 Task: Research Airbnb options in Hola PrystanÃ¢, Ukraine from 21th December, 2023 to 25th December, 2023 for 2 adults. Place can be private room with 1  bedroom having 2 beds and 1 bathroom. Property type can be hotel.
Action: Mouse moved to (400, 77)
Screenshot: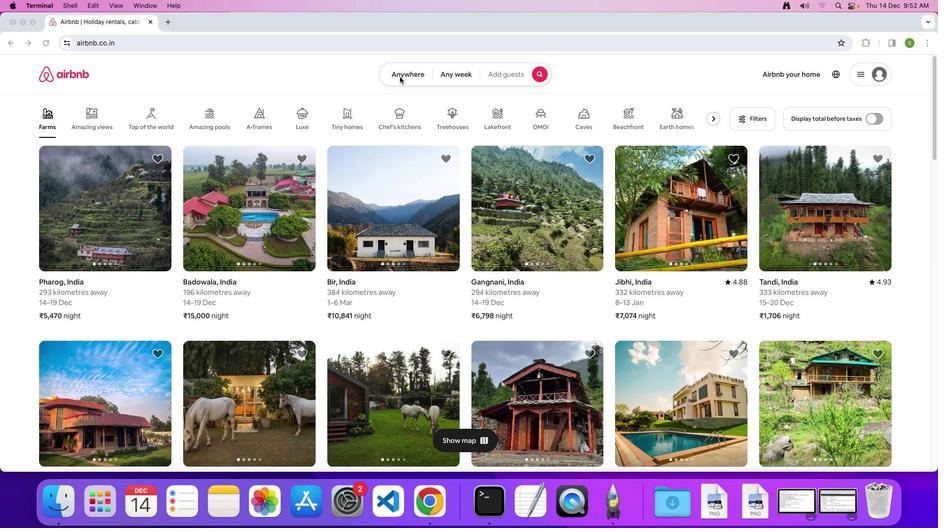 
Action: Mouse pressed left at (400, 77)
Screenshot: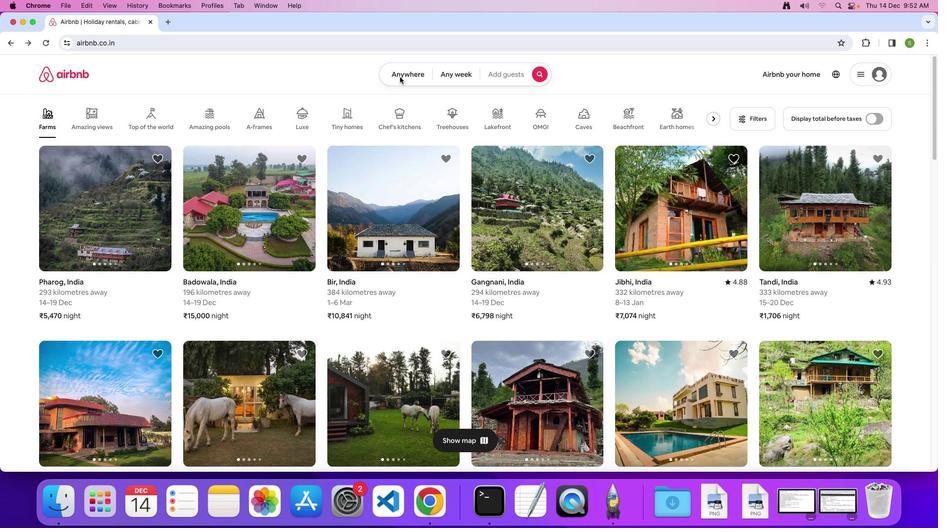 
Action: Mouse moved to (399, 77)
Screenshot: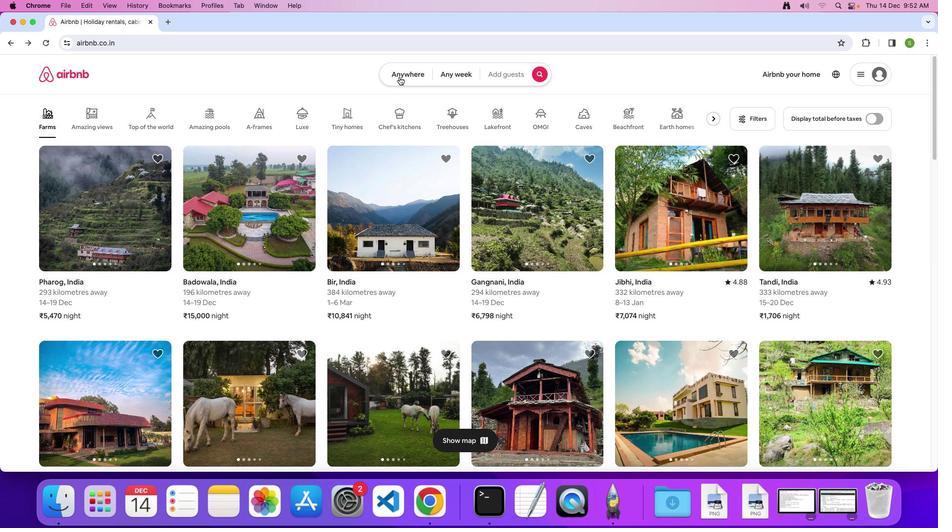 
Action: Mouse pressed left at (399, 77)
Screenshot: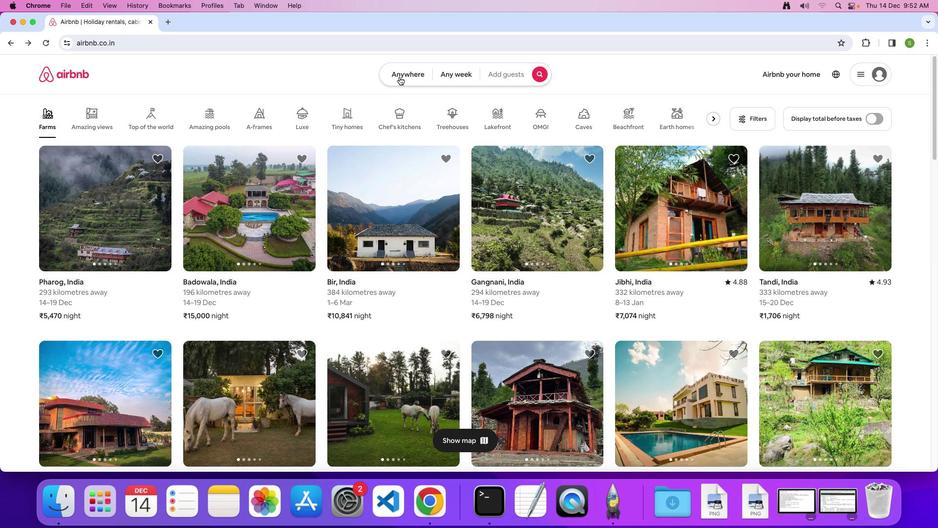 
Action: Mouse moved to (330, 106)
Screenshot: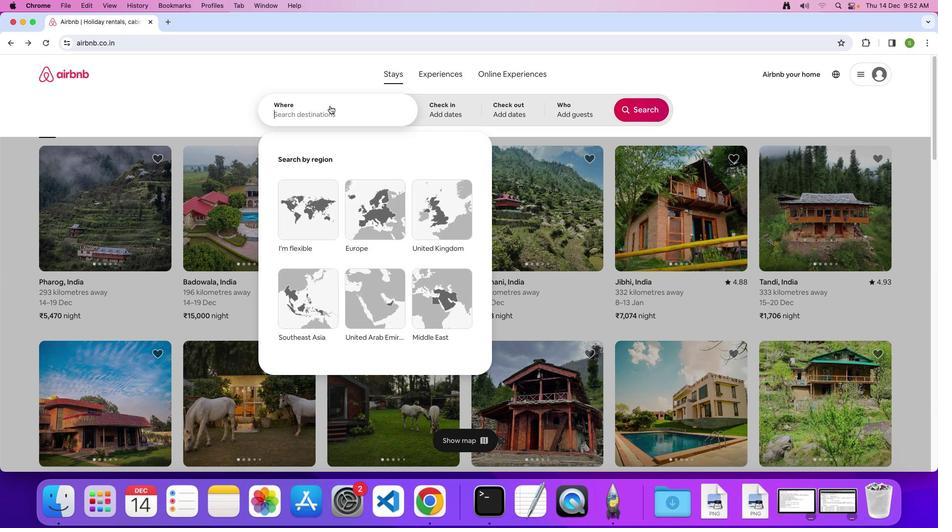 
Action: Mouse pressed left at (330, 106)
Screenshot: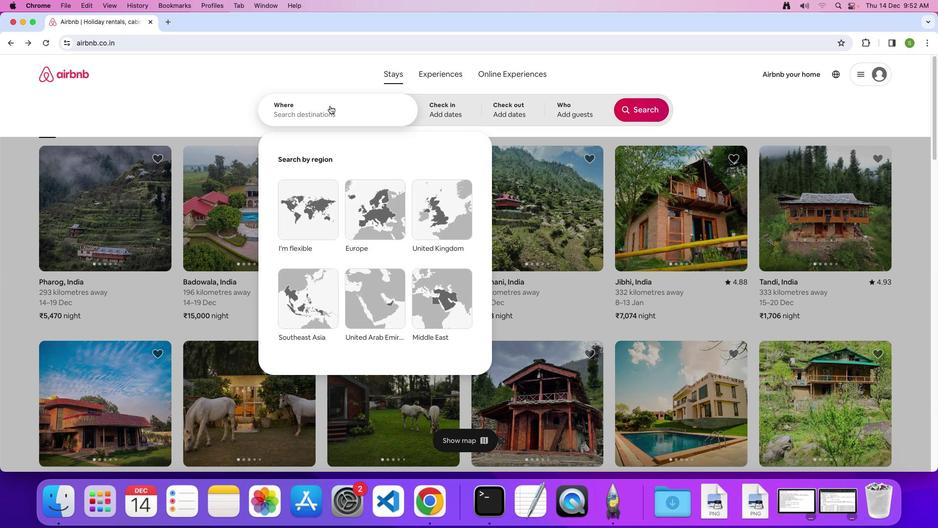 
Action: Key pressed 'H'Key.caps_lock'o''l''a'Key.spaceKey.shift'P''r''y''s''t''a''n''a'','Key.spaceKey.shift'U''k''r''a''i''n''e'Key.enter
Screenshot: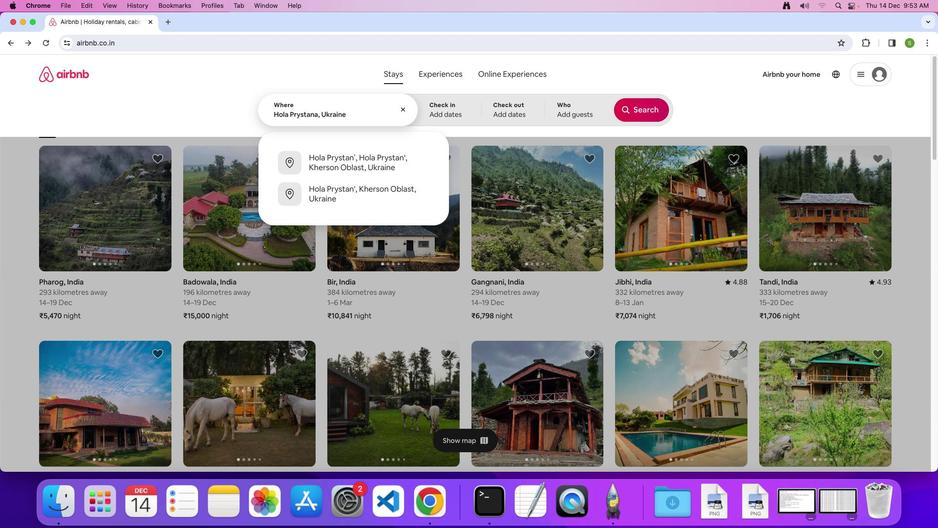 
Action: Mouse moved to (386, 303)
Screenshot: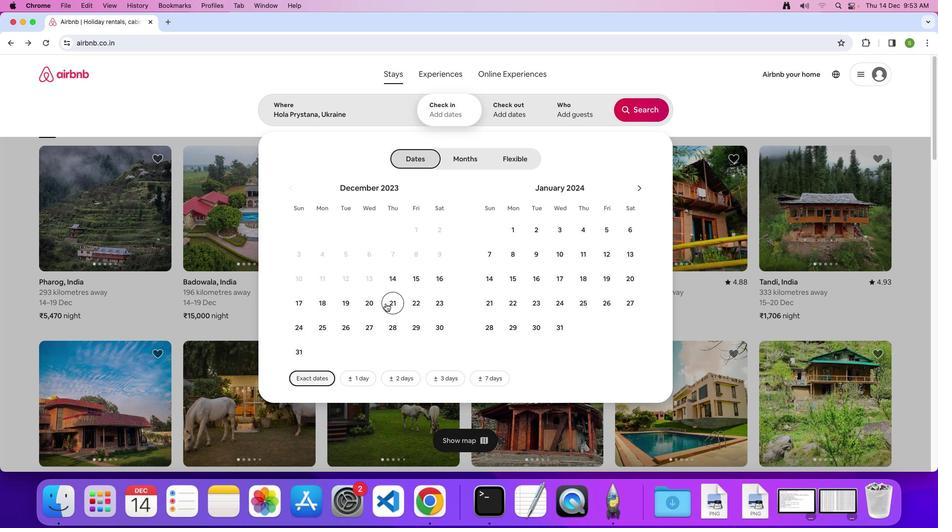 
Action: Mouse pressed left at (386, 303)
Screenshot: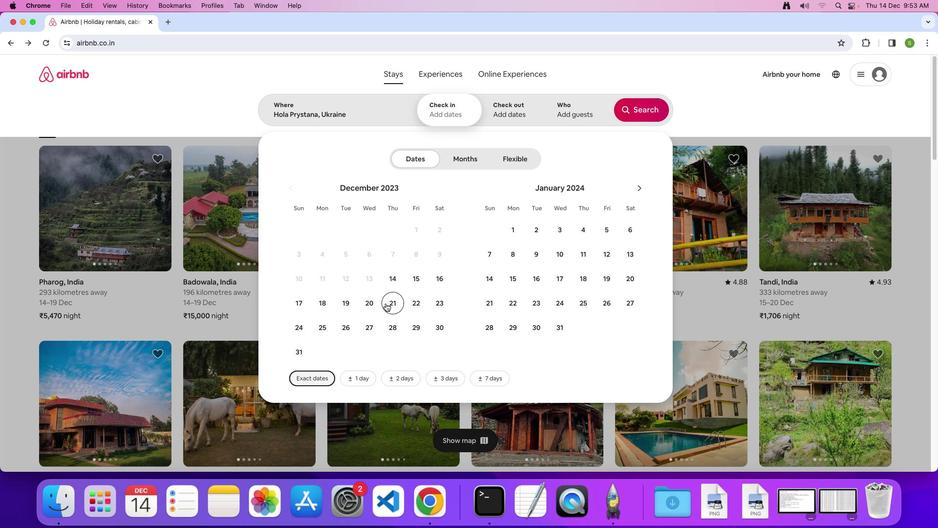 
Action: Mouse moved to (319, 321)
Screenshot: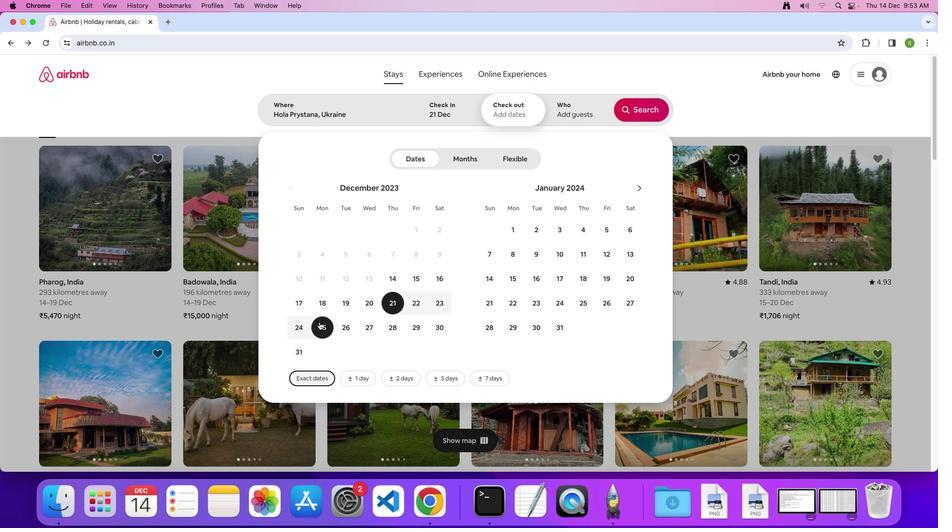 
Action: Mouse pressed left at (319, 321)
Screenshot: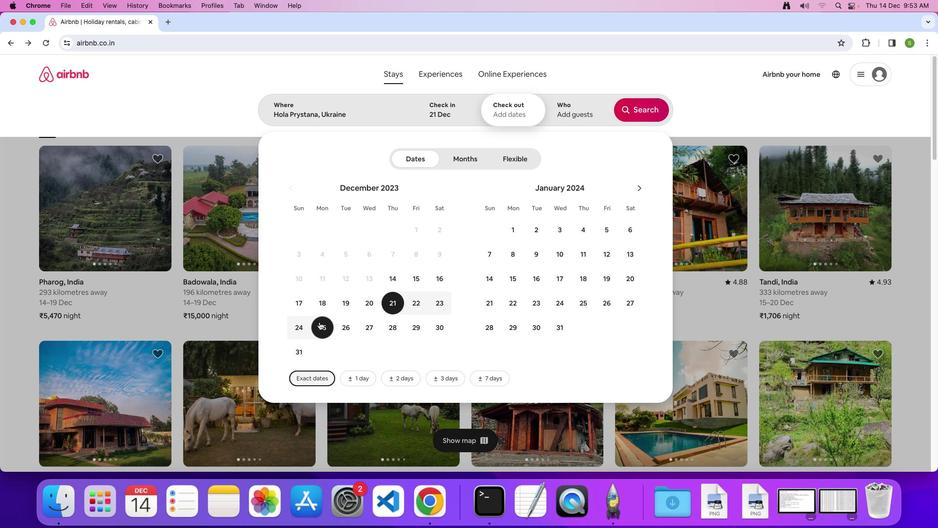 
Action: Mouse moved to (586, 103)
Screenshot: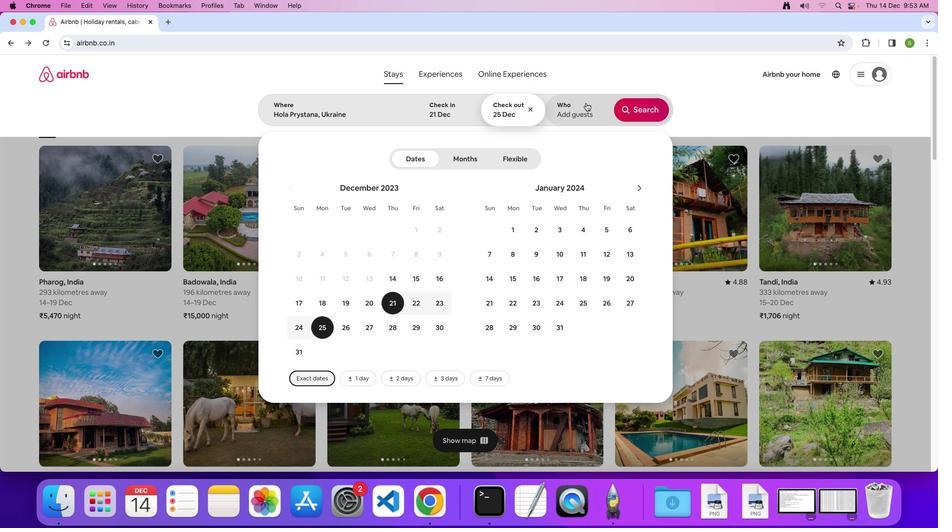 
Action: Mouse pressed left at (586, 103)
Screenshot: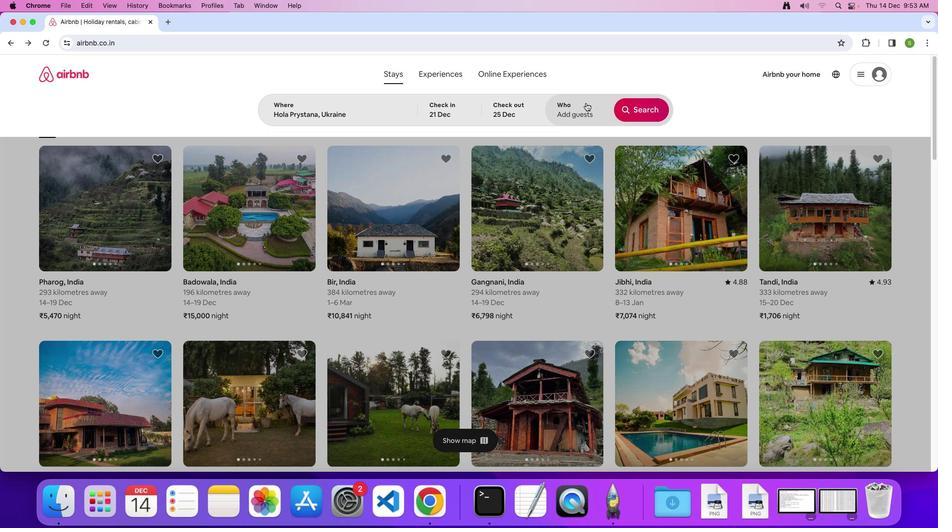 
Action: Mouse moved to (638, 158)
Screenshot: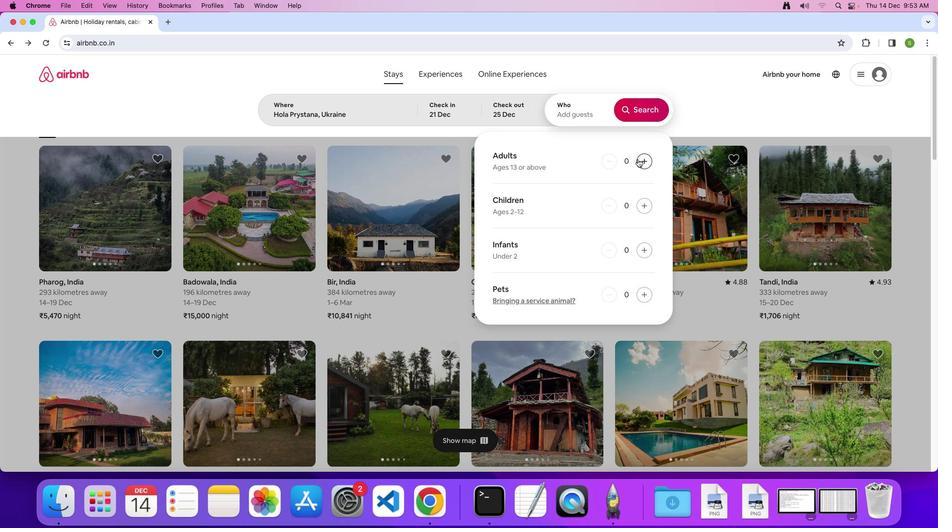 
Action: Mouse pressed left at (638, 158)
Screenshot: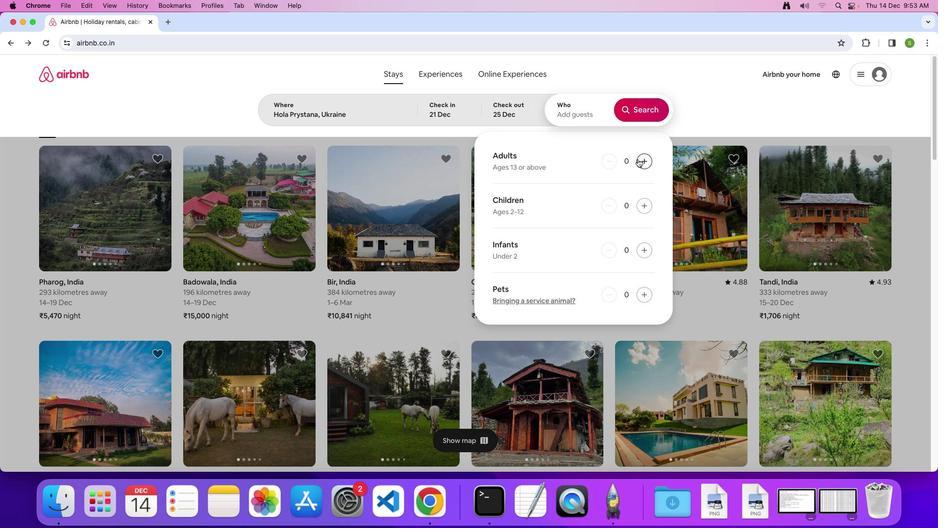 
Action: Mouse pressed left at (638, 158)
Screenshot: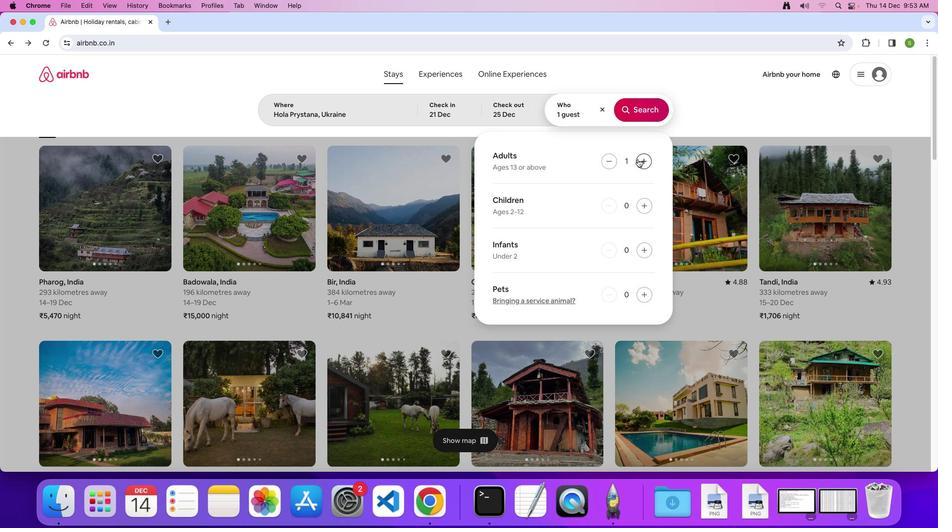 
Action: Mouse moved to (642, 115)
Screenshot: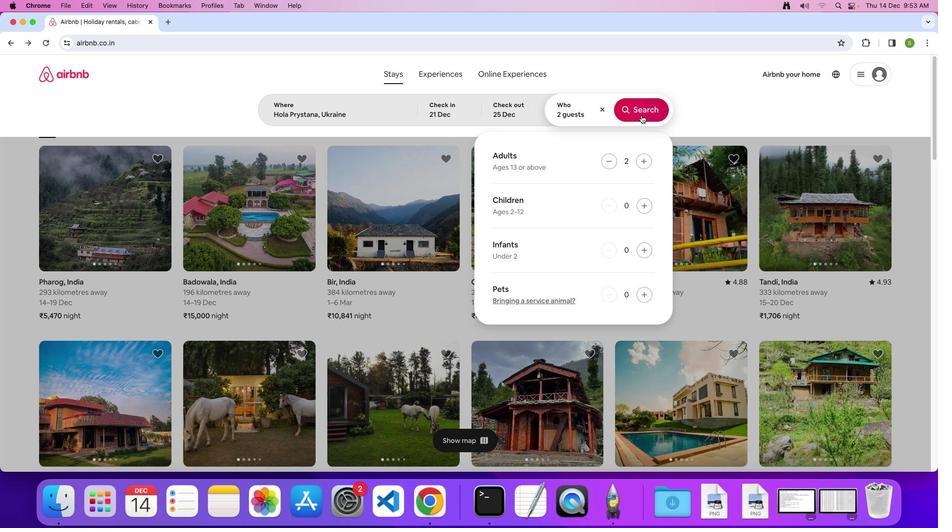 
Action: Mouse pressed left at (642, 115)
Screenshot: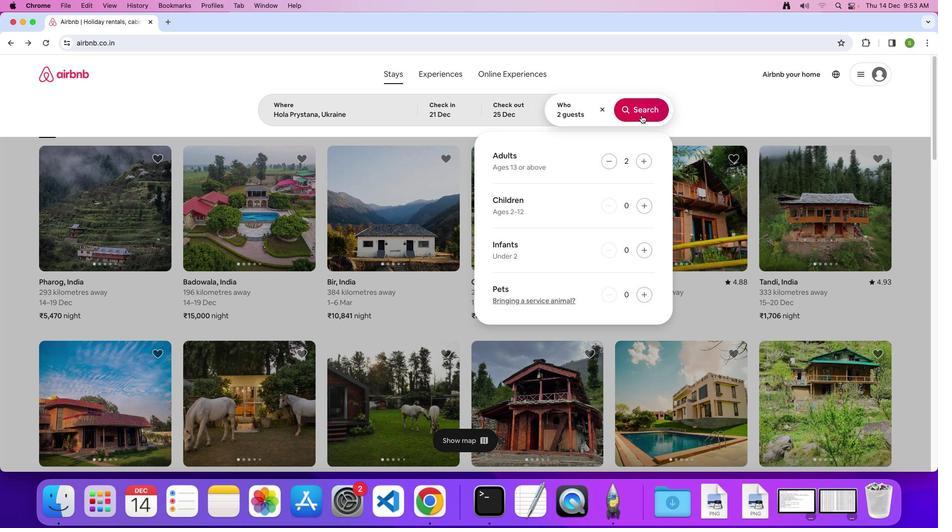 
Action: Mouse moved to (776, 111)
Screenshot: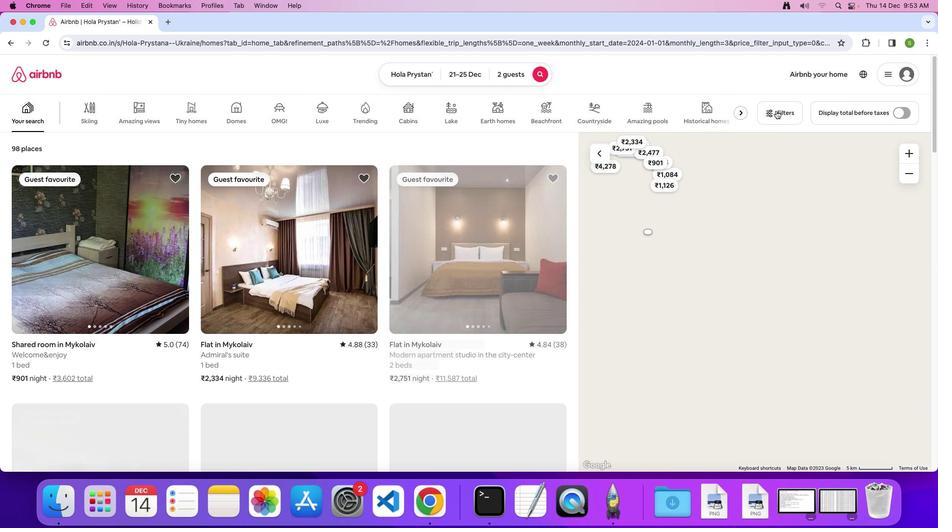 
Action: Mouse pressed left at (776, 111)
Screenshot: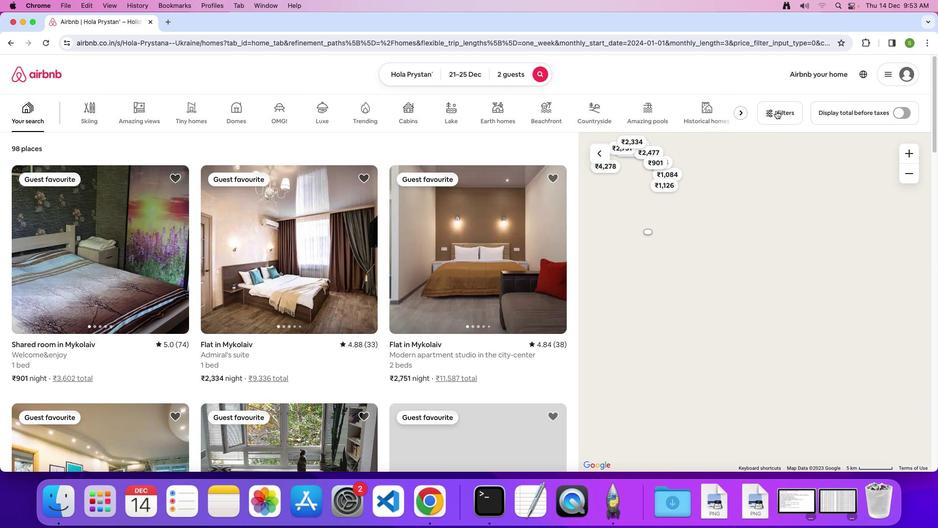 
Action: Mouse moved to (450, 338)
Screenshot: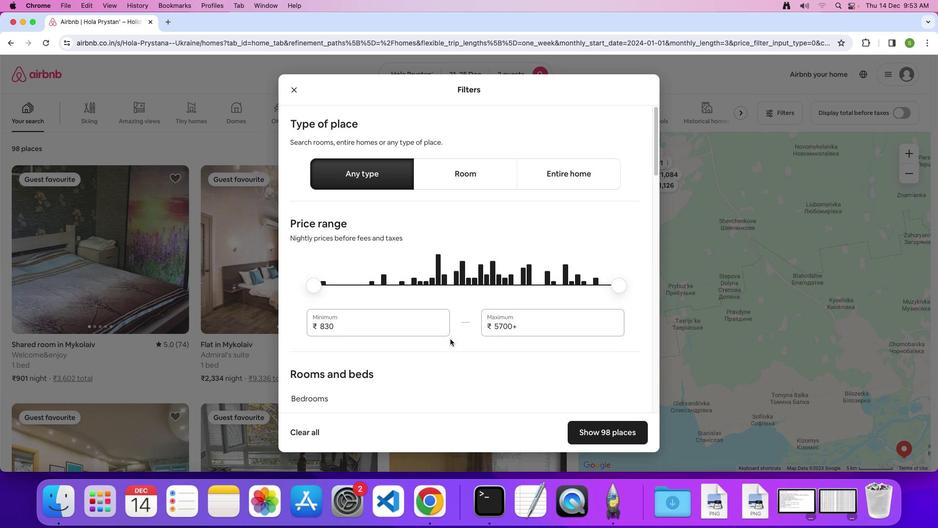 
Action: Mouse scrolled (450, 338) with delta (0, 0)
Screenshot: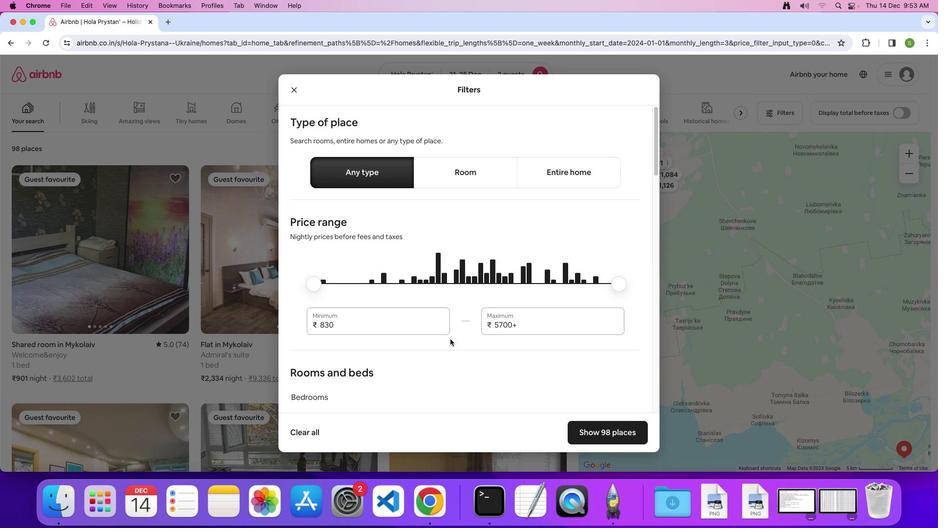
Action: Mouse scrolled (450, 338) with delta (0, 0)
Screenshot: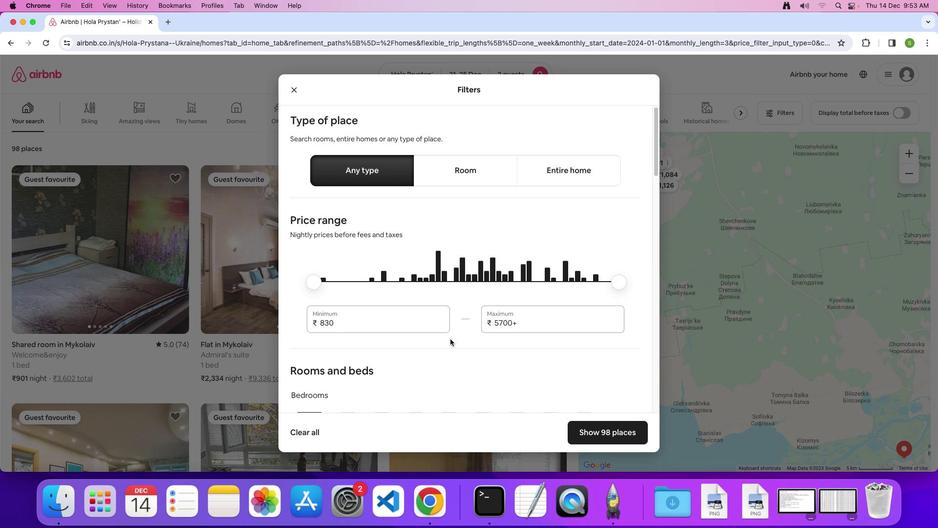 
Action: Mouse scrolled (450, 338) with delta (0, 0)
Screenshot: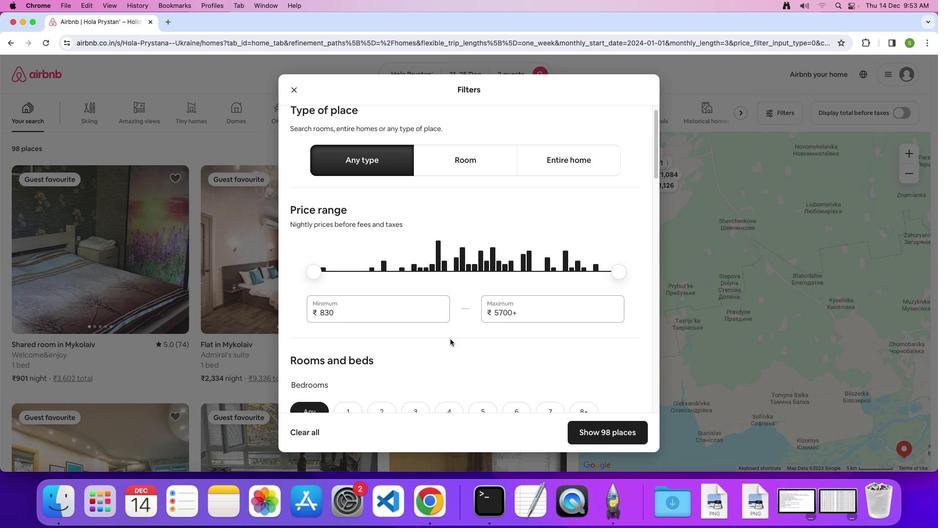 
Action: Mouse scrolled (450, 338) with delta (0, 0)
Screenshot: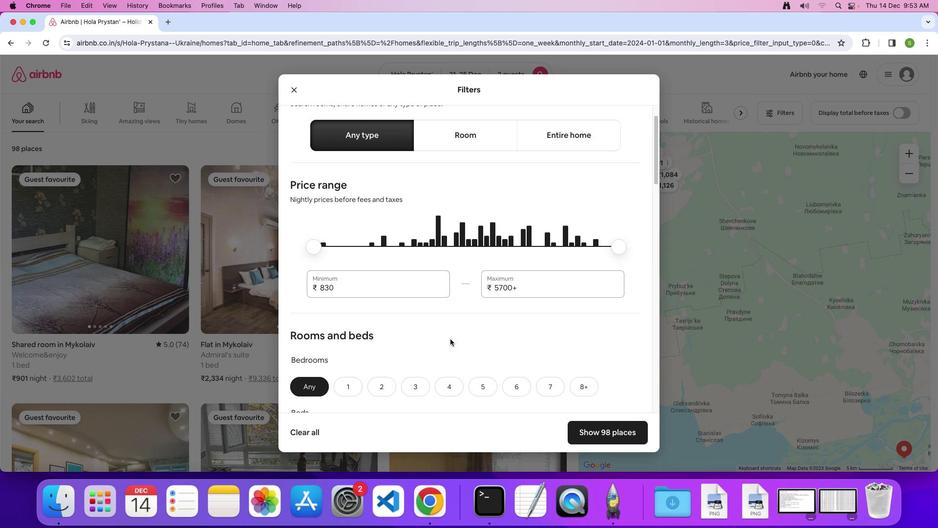 
Action: Mouse scrolled (450, 338) with delta (0, 0)
Screenshot: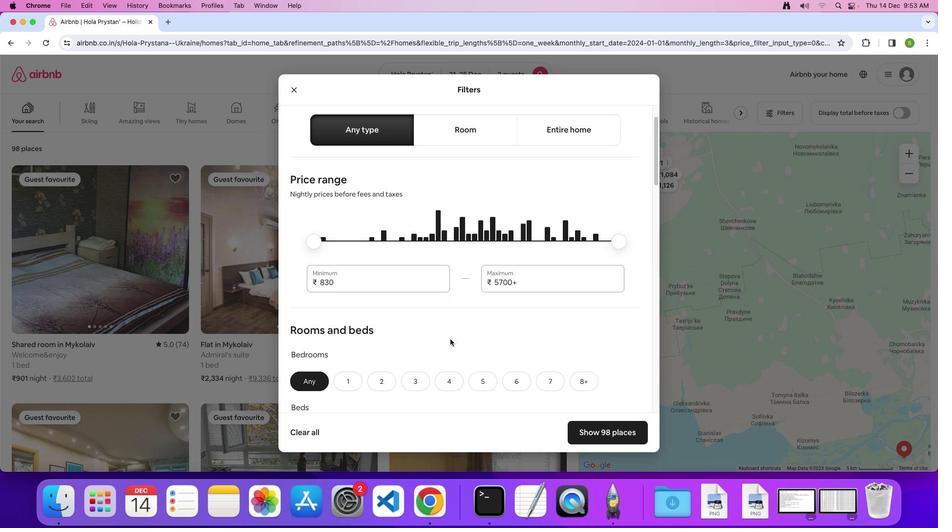 
Action: Mouse scrolled (450, 338) with delta (0, 0)
Screenshot: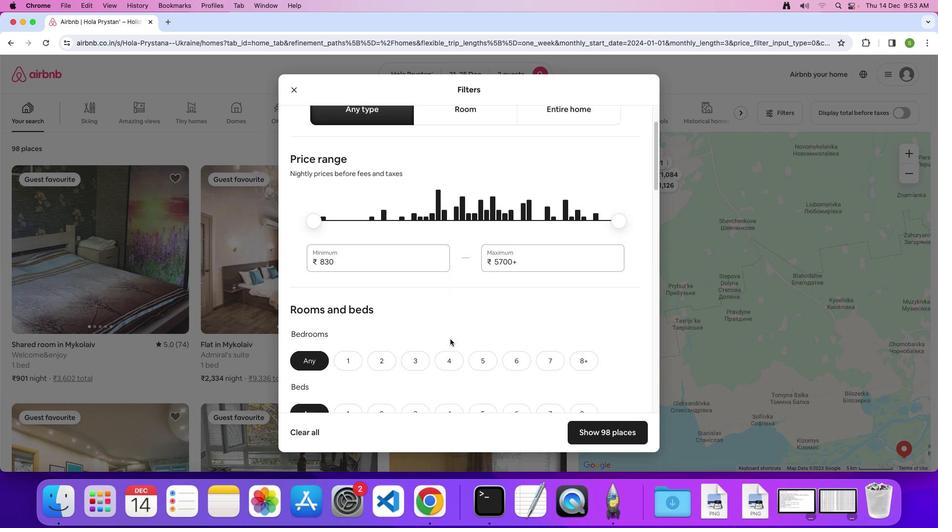 
Action: Mouse scrolled (450, 338) with delta (0, 0)
Screenshot: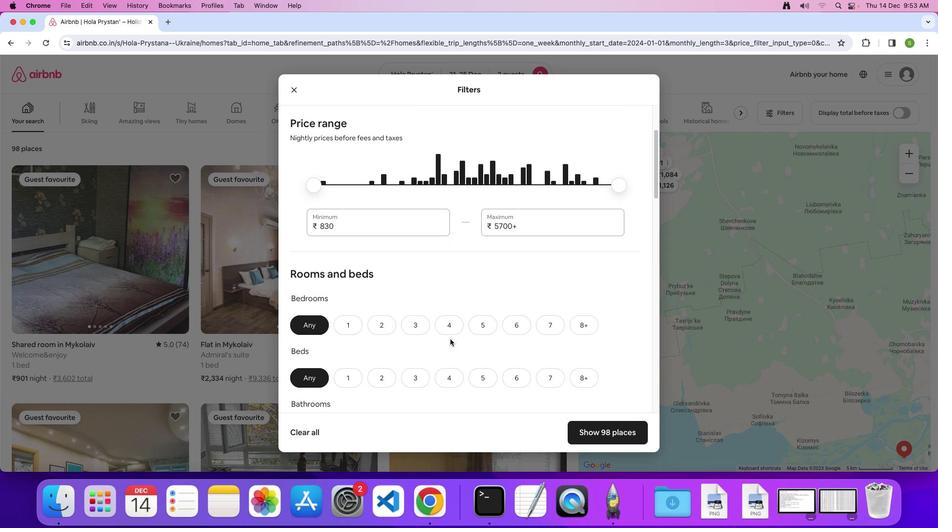 
Action: Mouse scrolled (450, 338) with delta (0, 0)
Screenshot: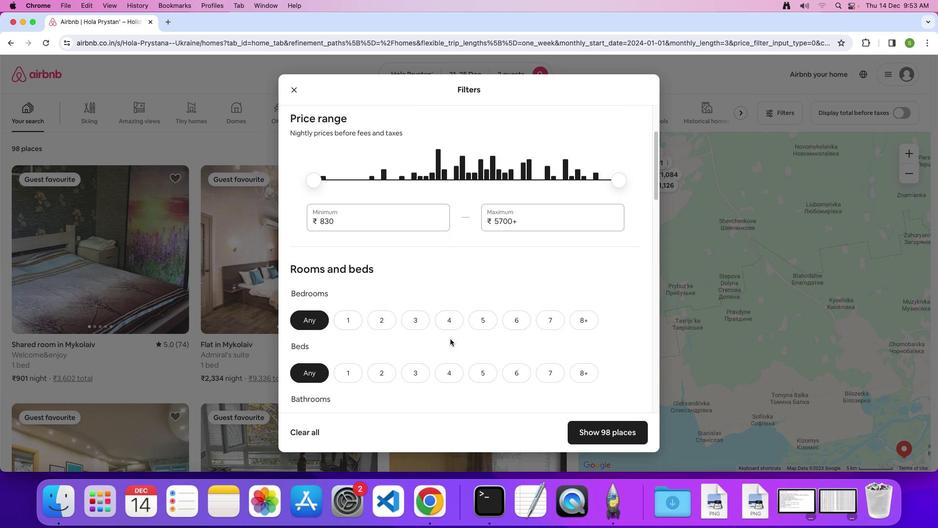 
Action: Mouse scrolled (450, 338) with delta (0, 0)
Screenshot: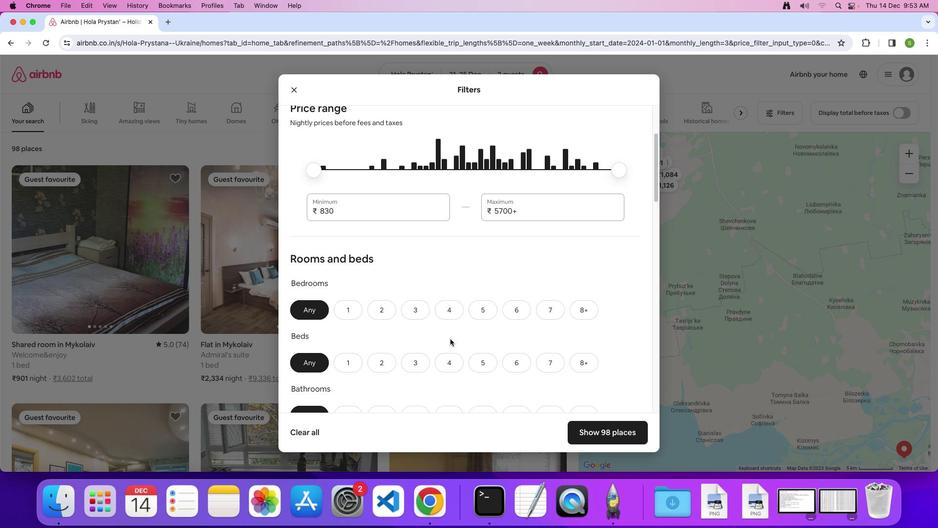 
Action: Mouse scrolled (450, 338) with delta (0, 0)
Screenshot: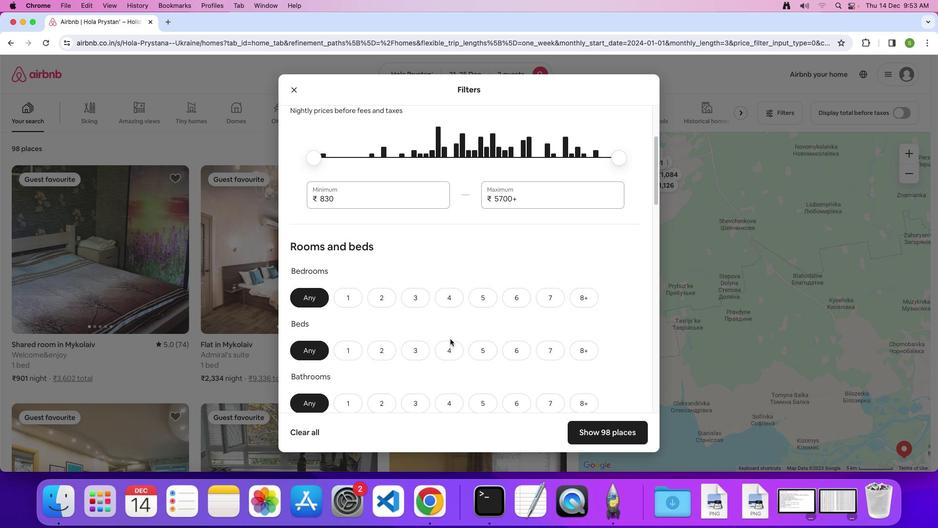 
Action: Mouse scrolled (450, 338) with delta (0, 0)
Screenshot: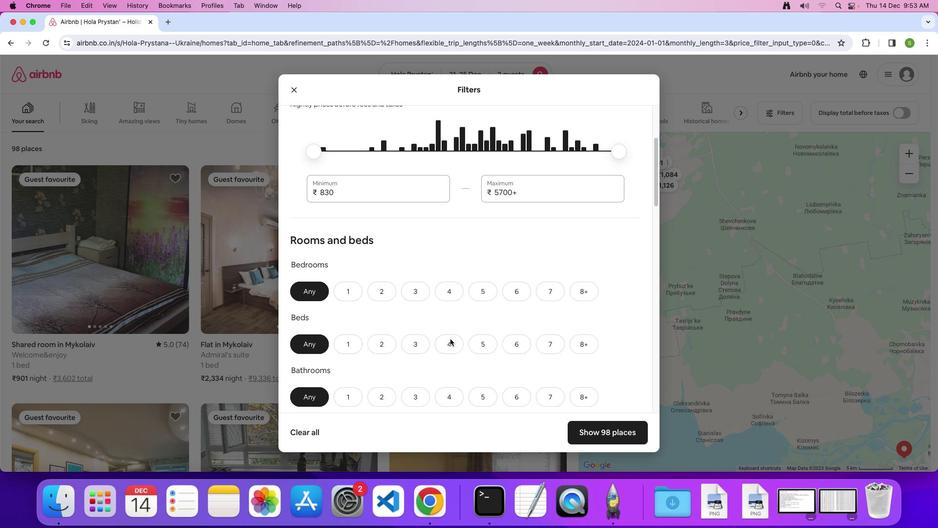 
Action: Mouse scrolled (450, 338) with delta (0, 0)
Screenshot: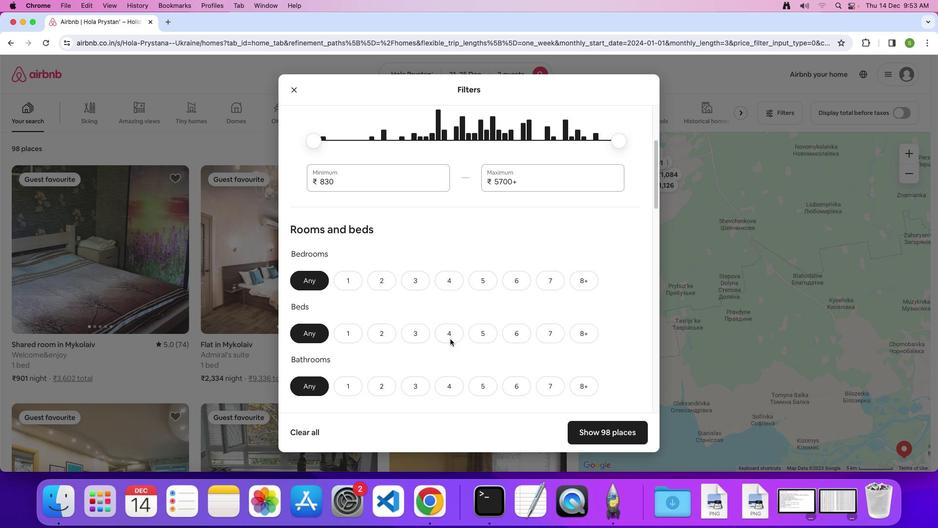 
Action: Mouse scrolled (450, 338) with delta (0, 0)
Screenshot: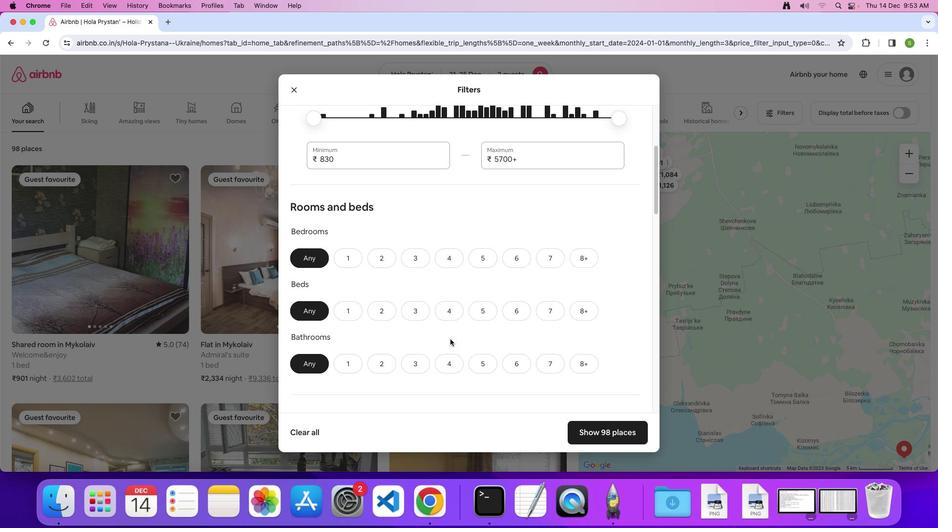 
Action: Mouse scrolled (450, 338) with delta (0, 0)
Screenshot: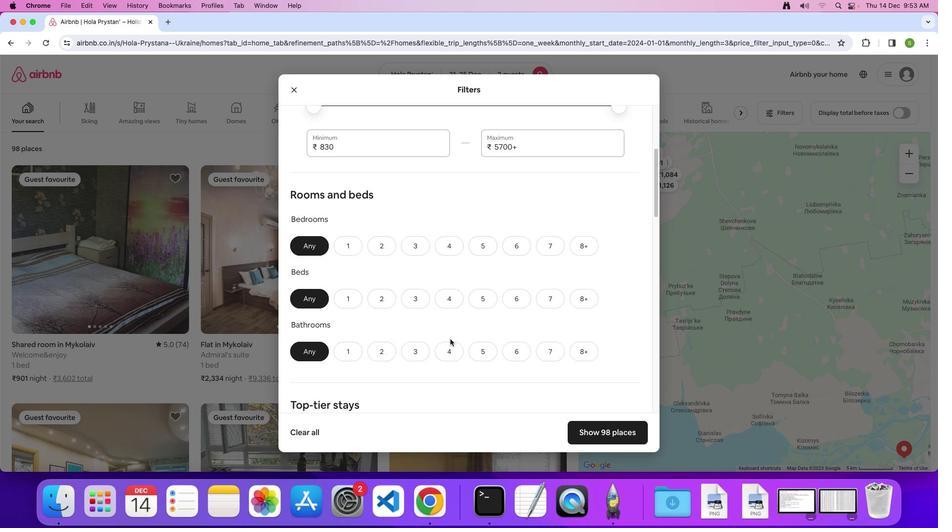 
Action: Mouse scrolled (450, 338) with delta (0, 0)
Screenshot: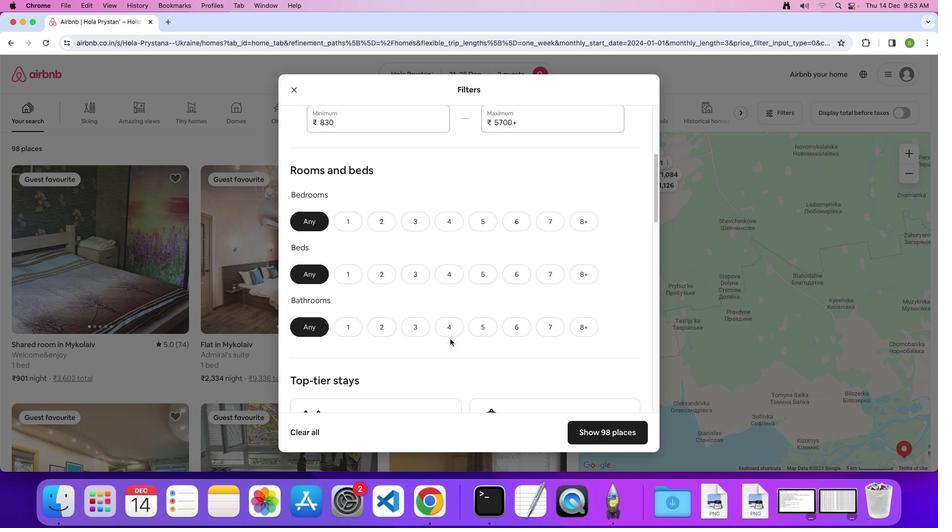 
Action: Mouse moved to (353, 185)
Screenshot: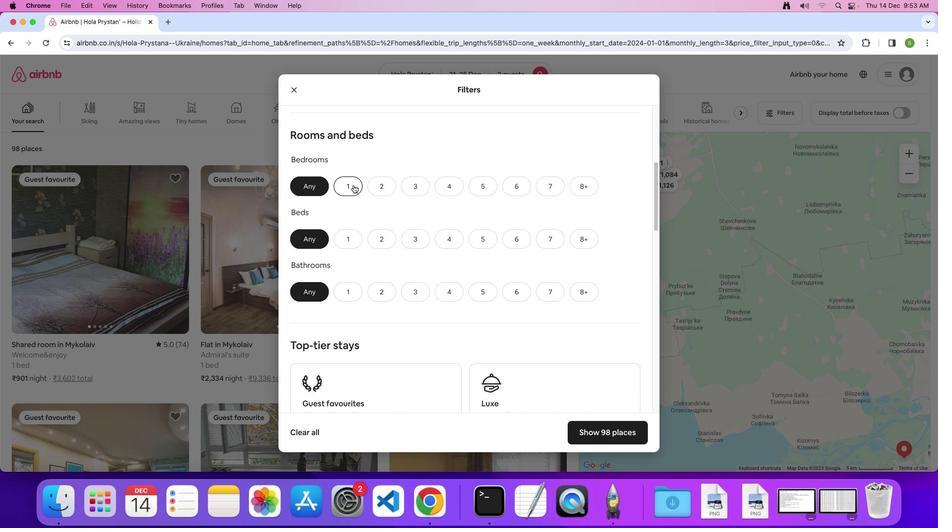 
Action: Mouse pressed left at (353, 185)
Screenshot: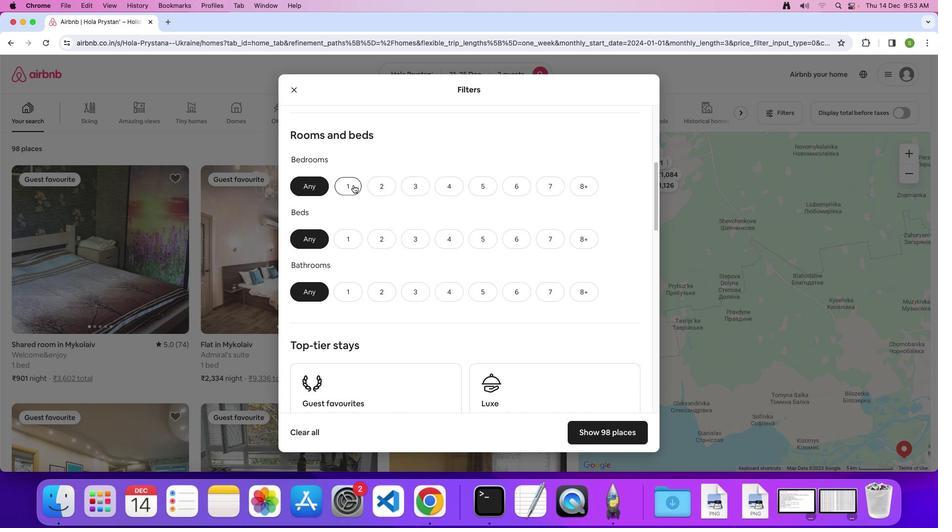 
Action: Mouse moved to (379, 236)
Screenshot: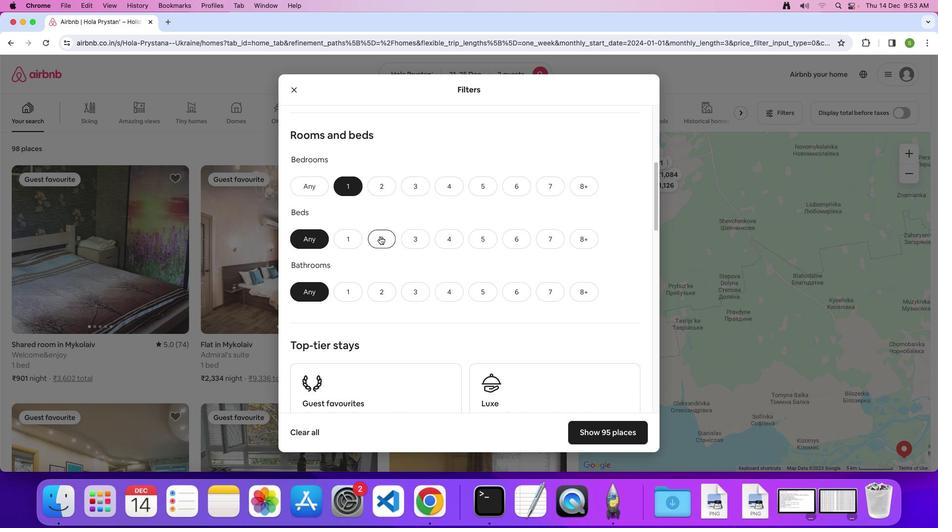 
Action: Mouse pressed left at (379, 236)
Screenshot: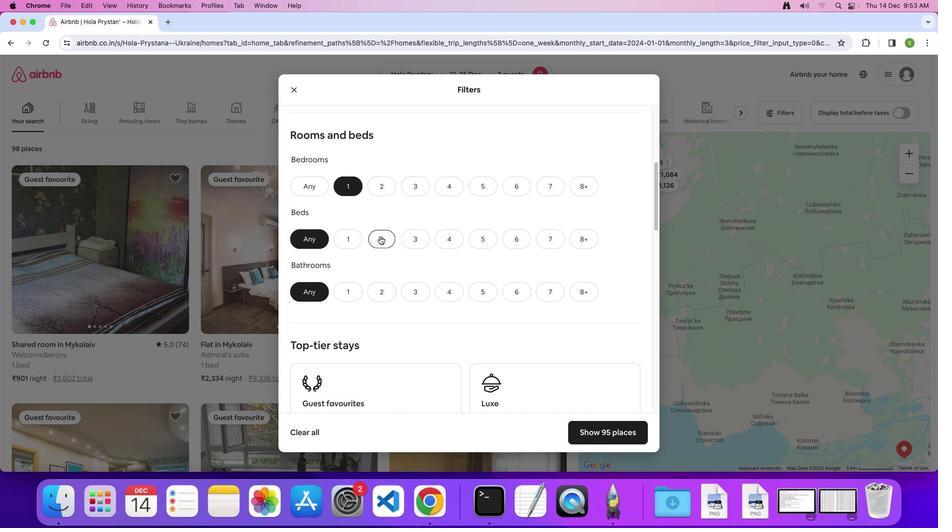 
Action: Mouse moved to (349, 294)
Screenshot: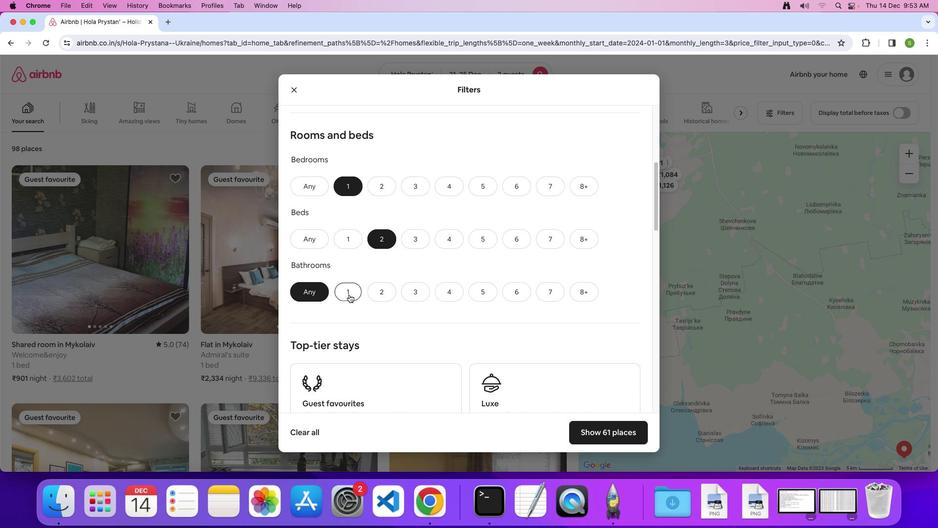 
Action: Mouse pressed left at (349, 294)
Screenshot: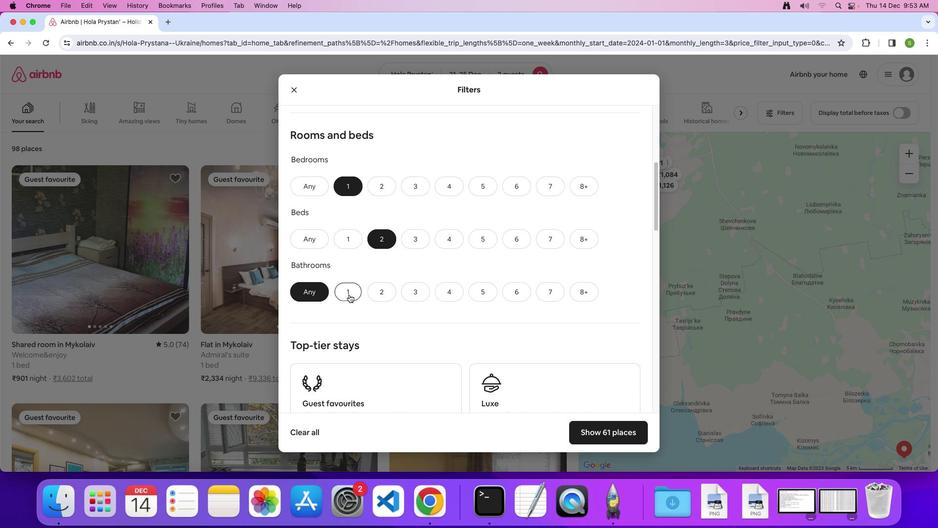 
Action: Mouse moved to (482, 291)
Screenshot: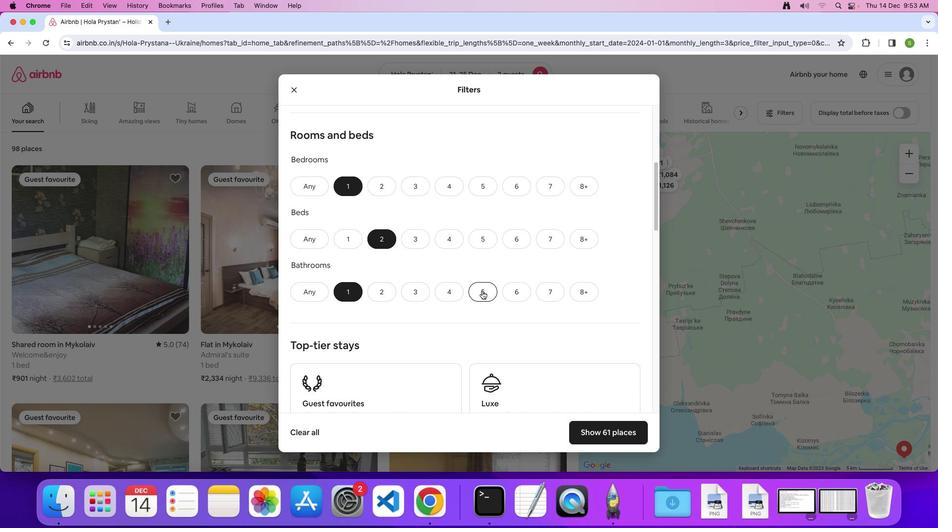 
Action: Mouse scrolled (482, 291) with delta (0, 0)
Screenshot: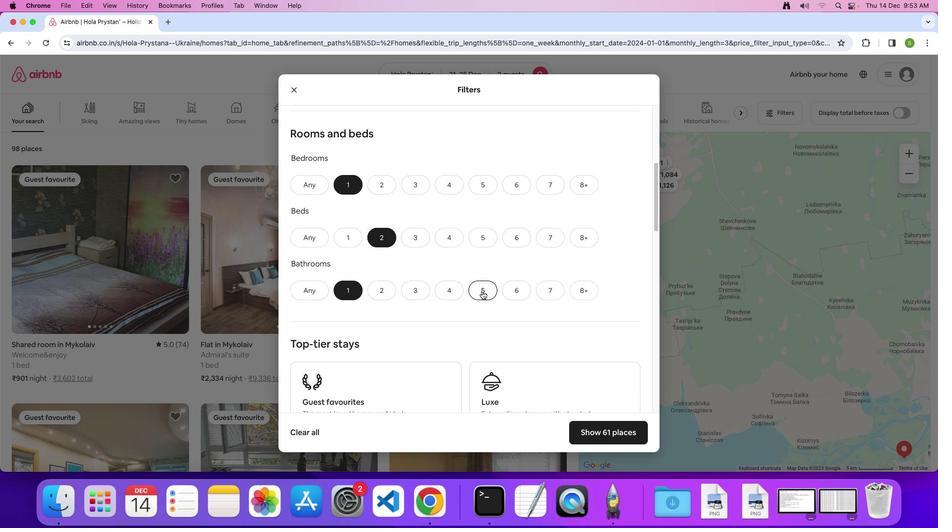 
Action: Mouse scrolled (482, 291) with delta (0, 0)
Screenshot: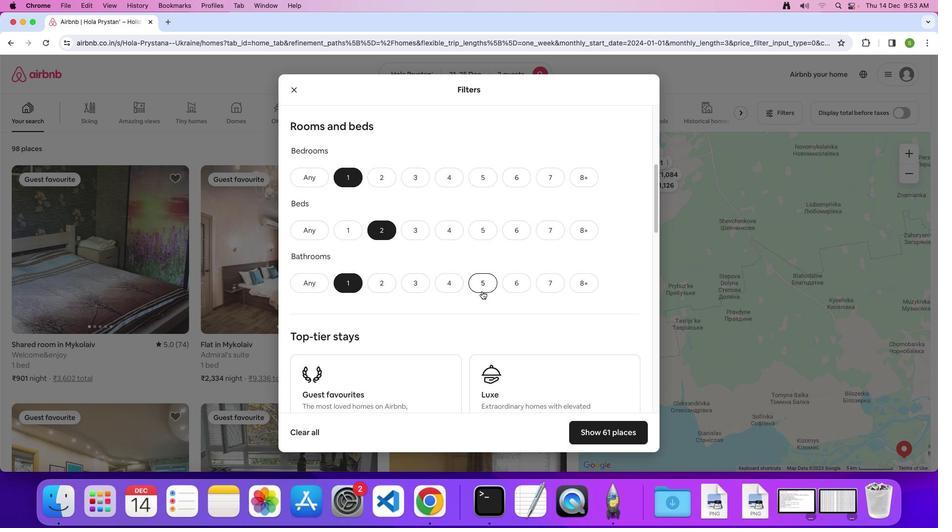 
Action: Mouse scrolled (482, 291) with delta (0, 0)
Screenshot: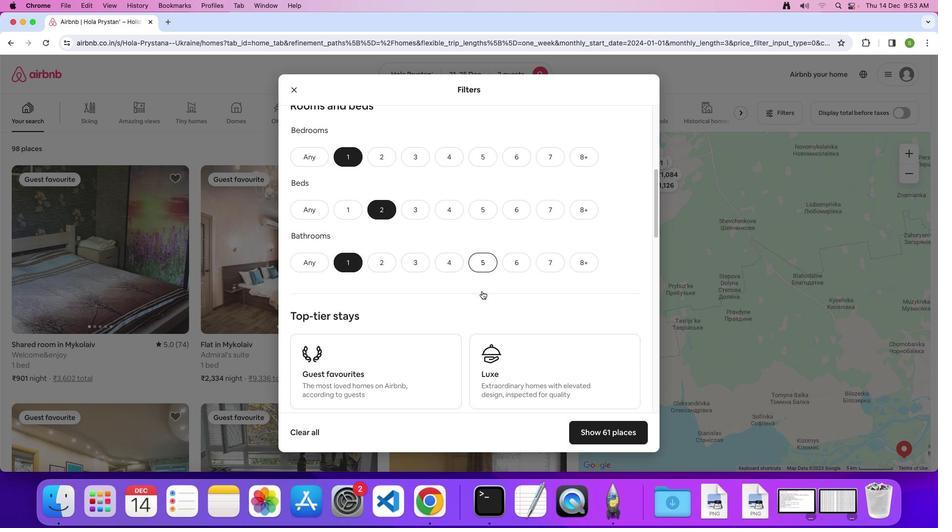 
Action: Mouse scrolled (482, 291) with delta (0, 0)
Screenshot: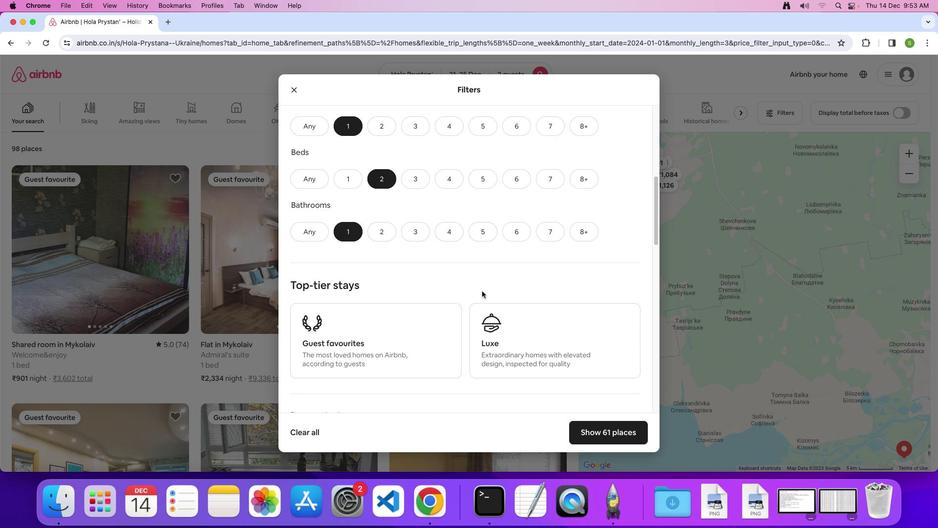 
Action: Mouse scrolled (482, 291) with delta (0, 0)
Screenshot: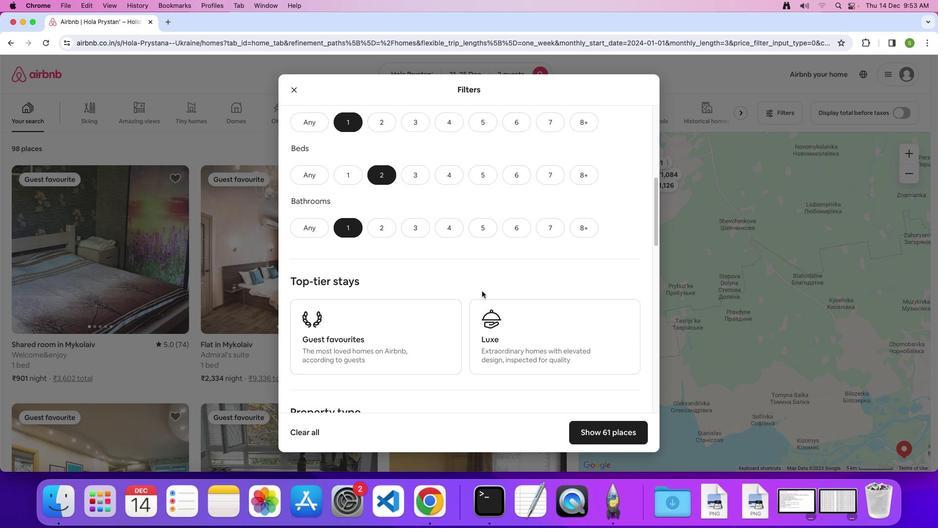 
Action: Mouse scrolled (482, 291) with delta (0, 0)
Screenshot: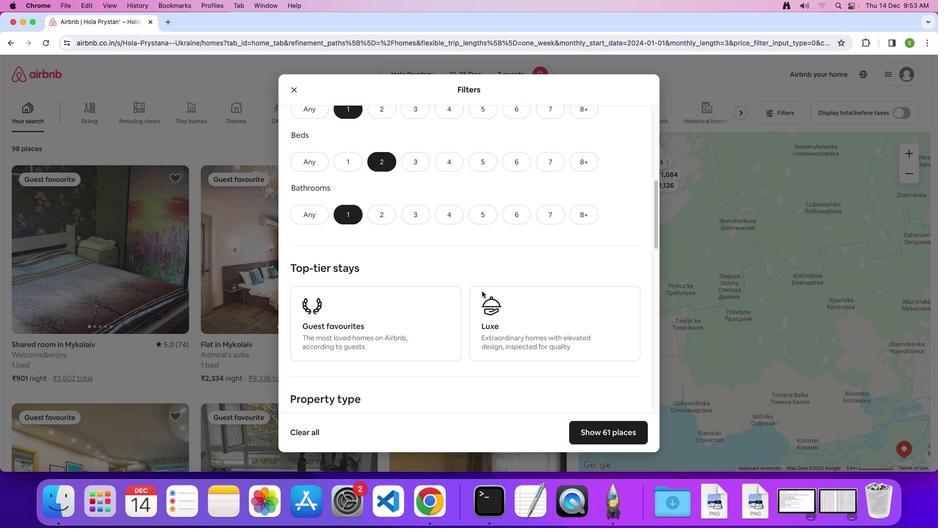 
Action: Mouse scrolled (482, 291) with delta (0, 0)
Screenshot: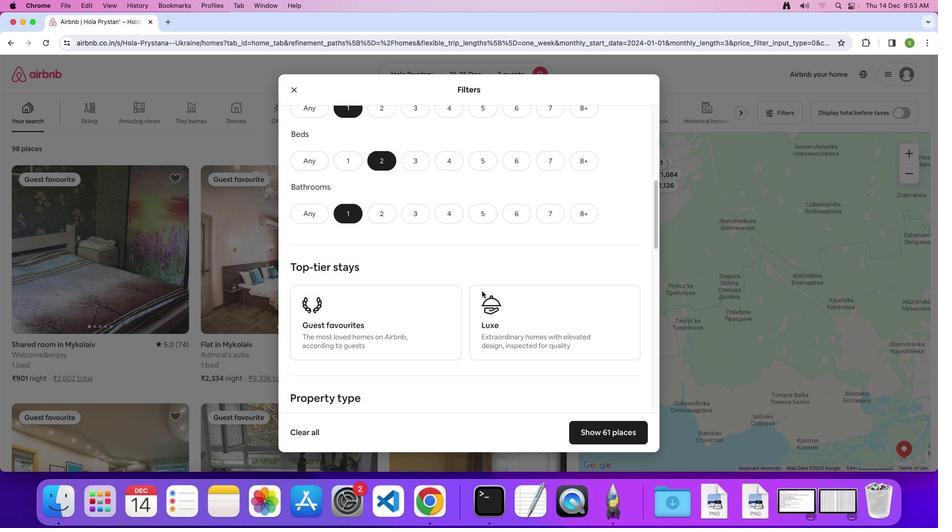 
Action: Mouse scrolled (482, 291) with delta (0, 0)
Screenshot: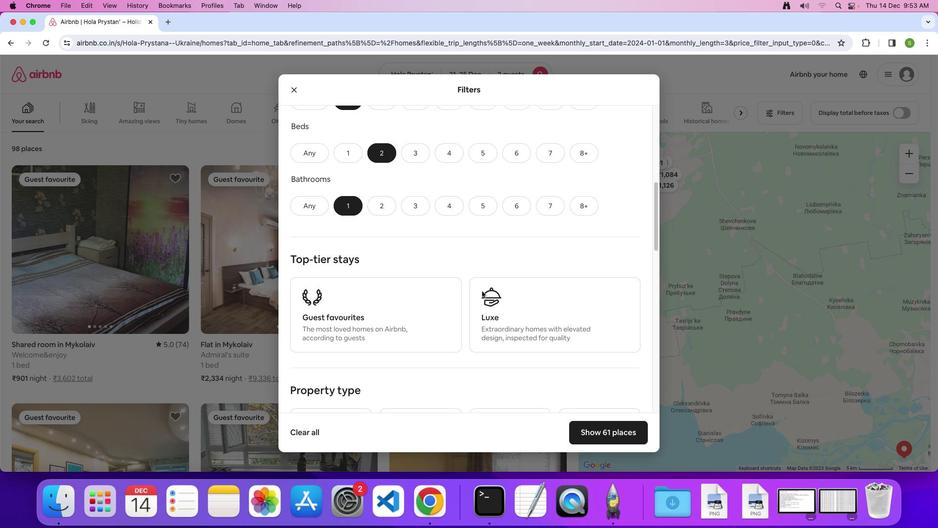 
Action: Mouse scrolled (482, 291) with delta (0, 0)
Screenshot: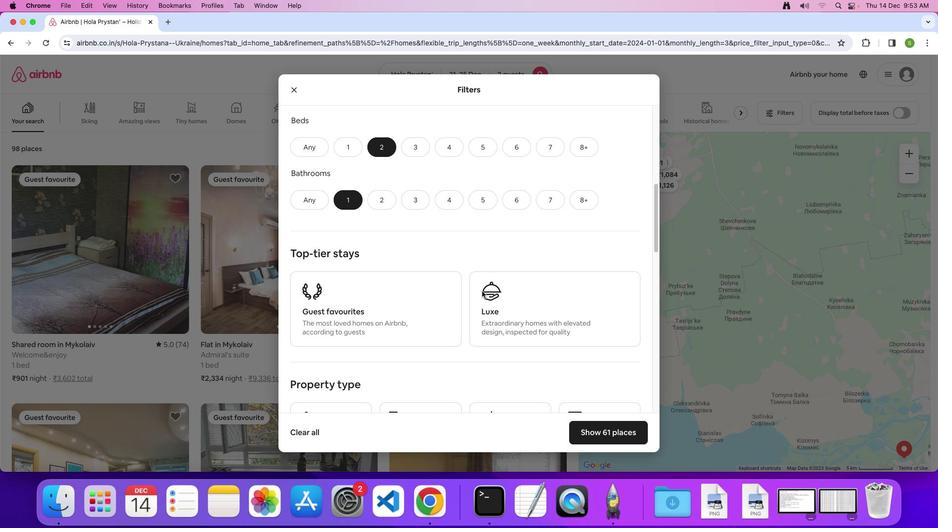 
Action: Mouse scrolled (482, 291) with delta (0, 0)
Screenshot: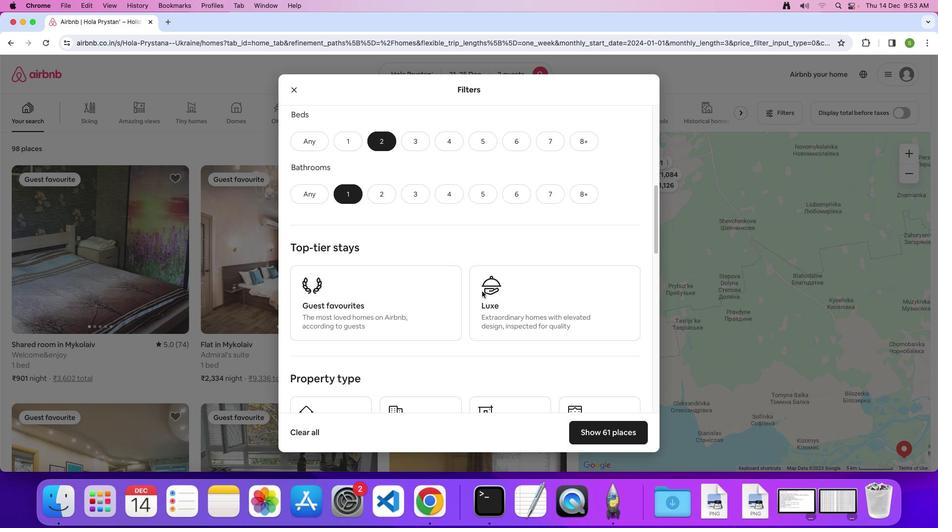 
Action: Mouse scrolled (482, 291) with delta (0, 0)
Screenshot: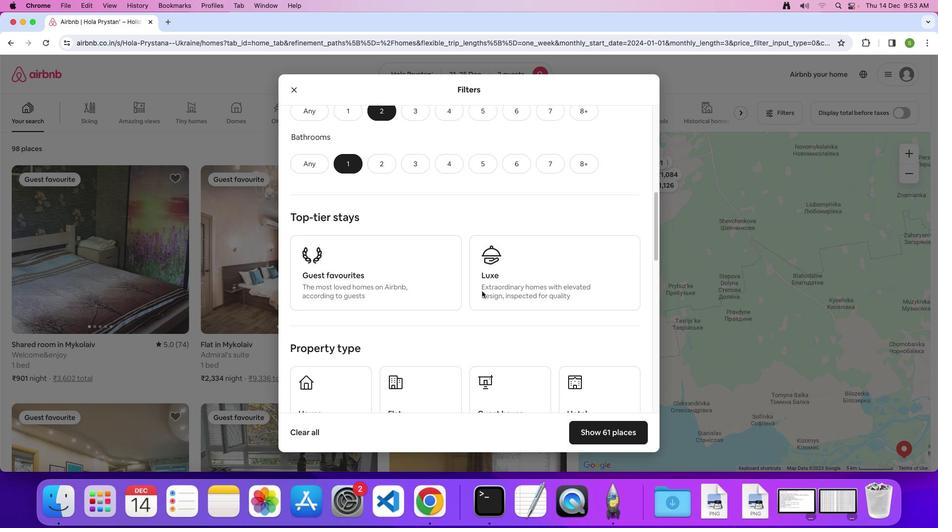 
Action: Mouse scrolled (482, 291) with delta (0, 0)
Screenshot: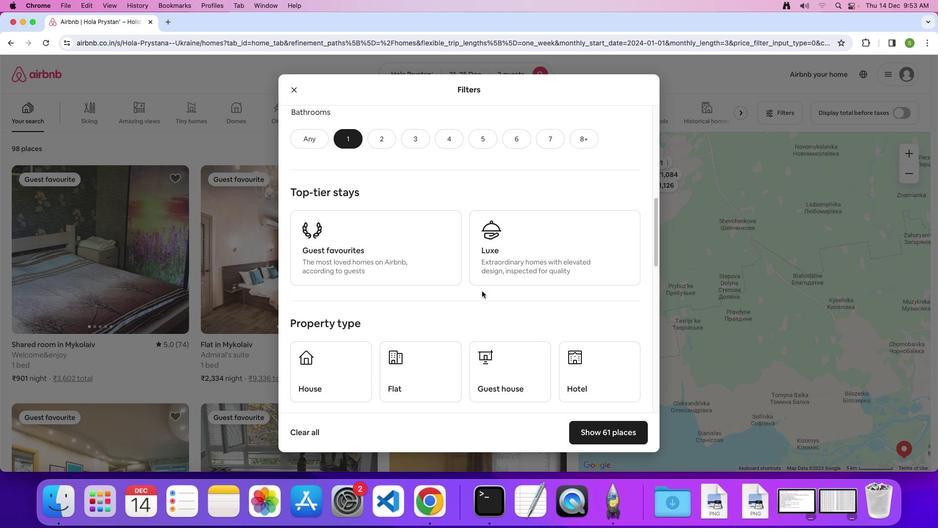 
Action: Mouse scrolled (482, 291) with delta (0, 0)
Screenshot: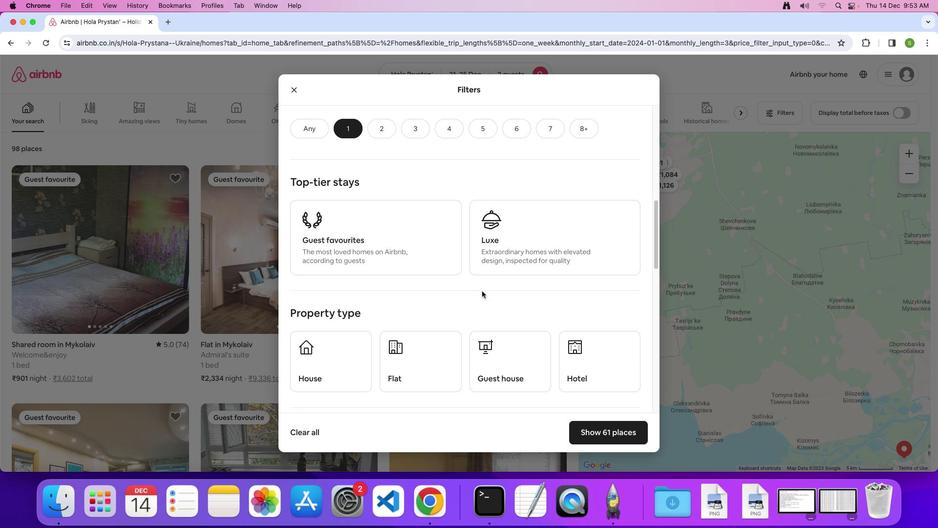 
Action: Mouse scrolled (482, 291) with delta (0, -1)
Screenshot: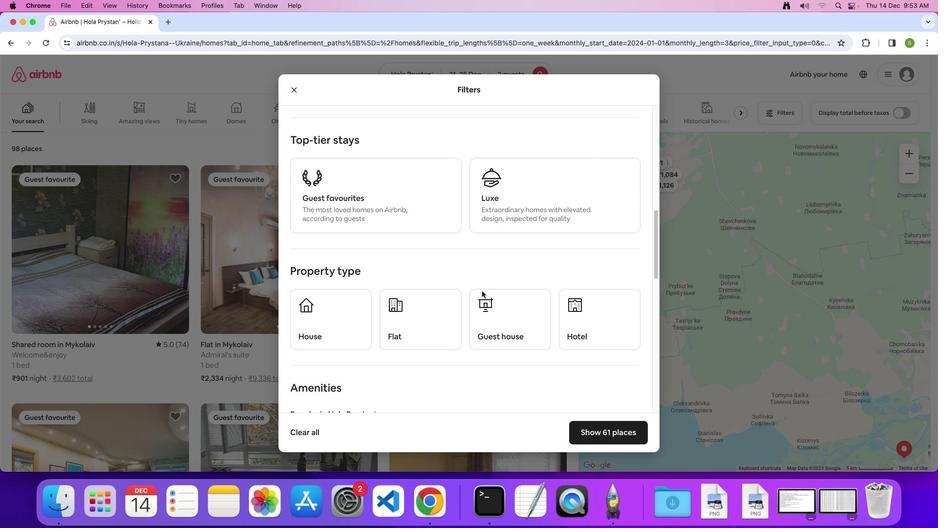 
Action: Mouse scrolled (482, 291) with delta (0, 0)
Screenshot: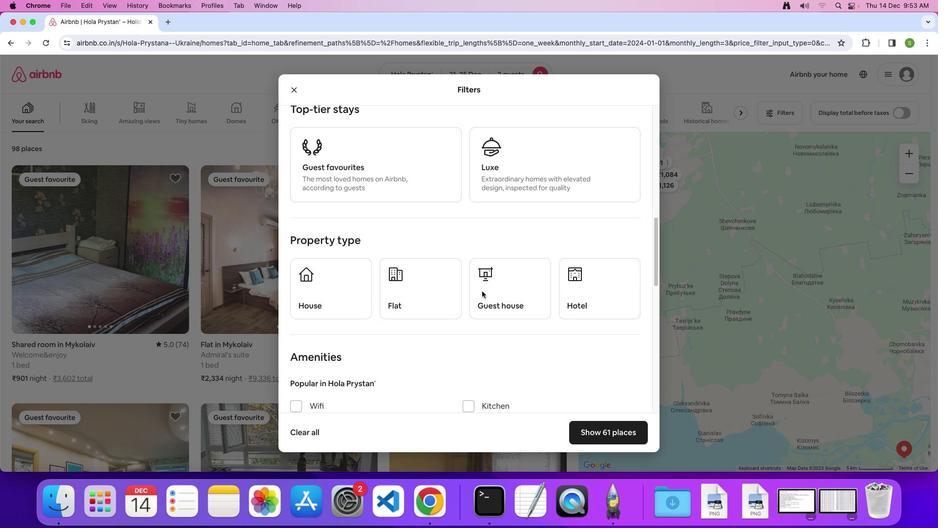 
Action: Mouse scrolled (482, 291) with delta (0, 0)
Screenshot: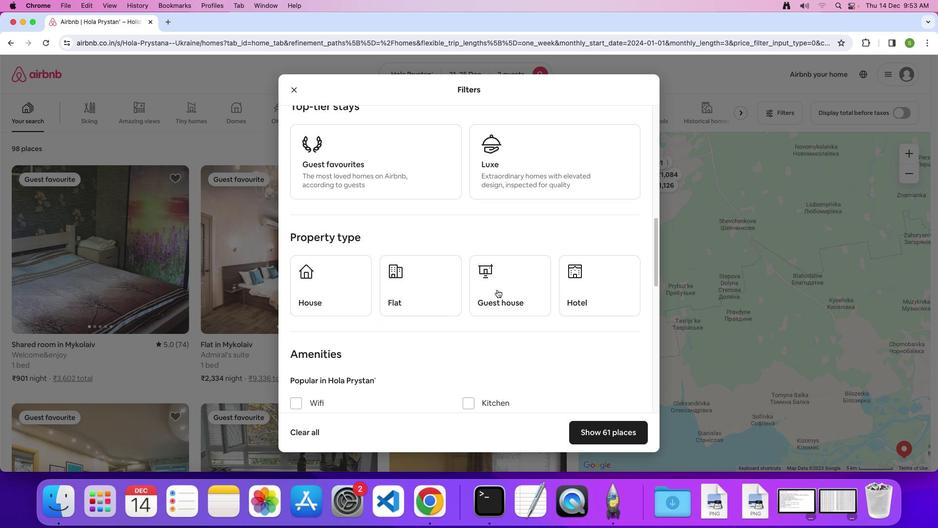 
Action: Mouse moved to (610, 306)
Screenshot: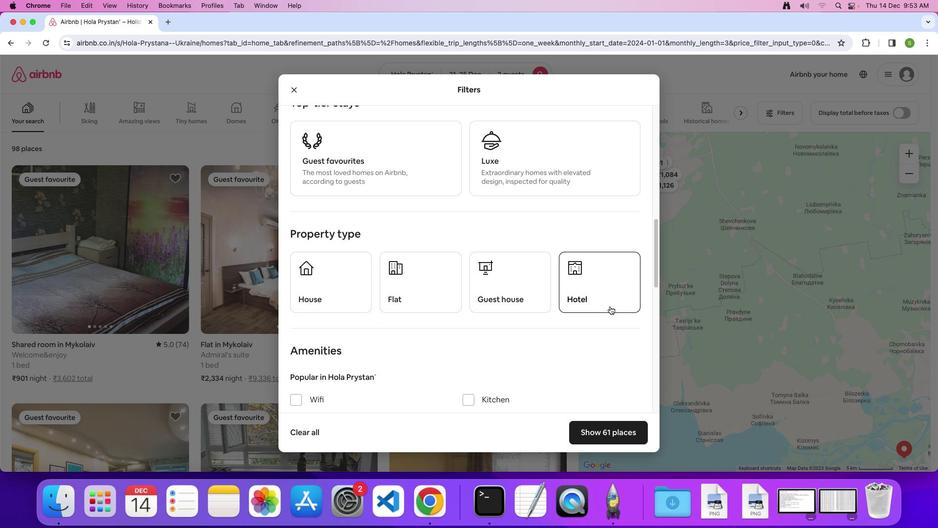 
Action: Mouse pressed left at (610, 306)
Screenshot: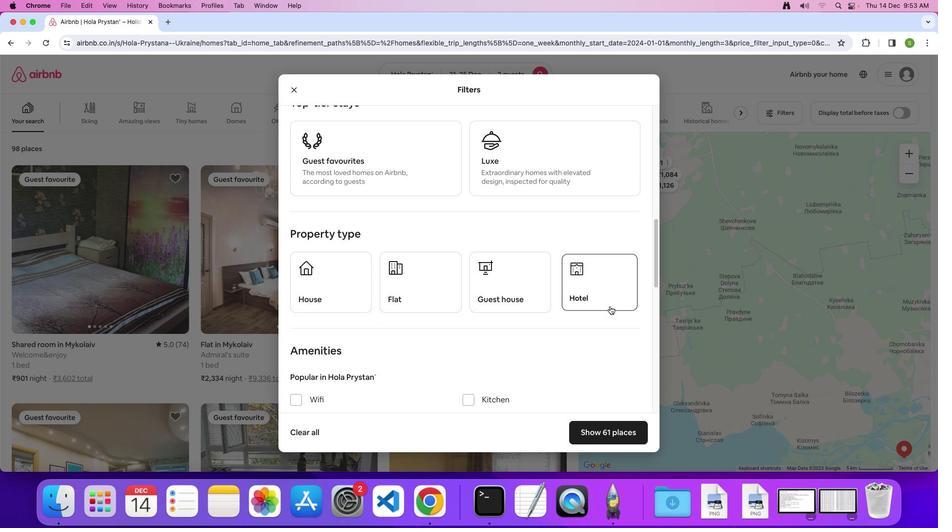 
Action: Mouse moved to (463, 330)
Screenshot: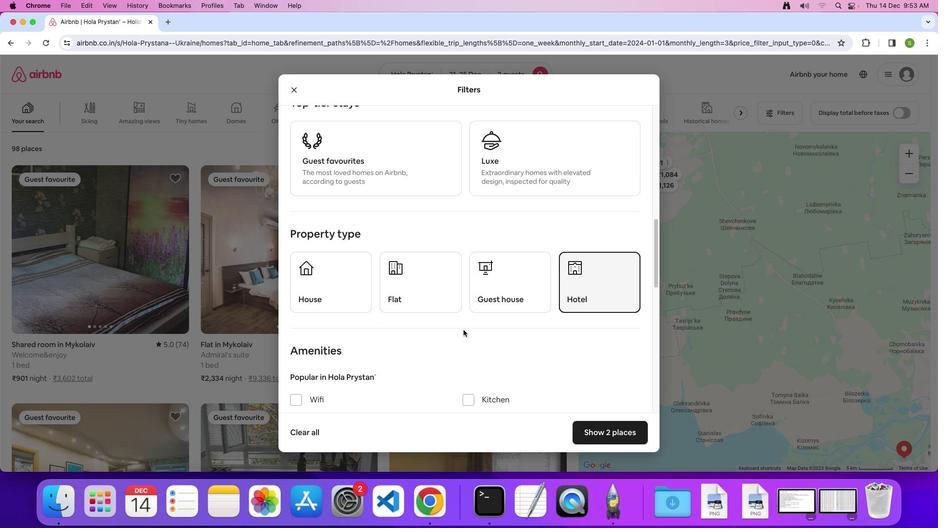 
Action: Mouse scrolled (463, 330) with delta (0, 0)
Screenshot: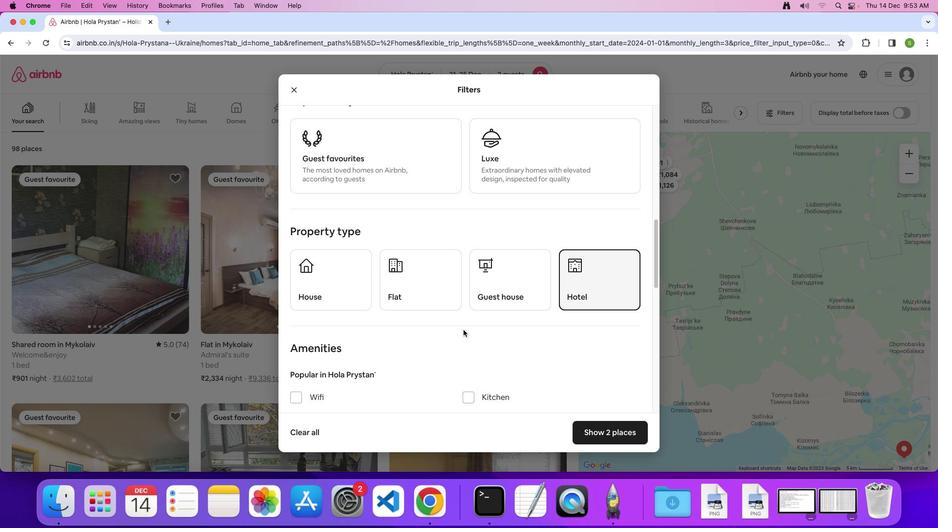 
Action: Mouse scrolled (463, 330) with delta (0, 0)
Screenshot: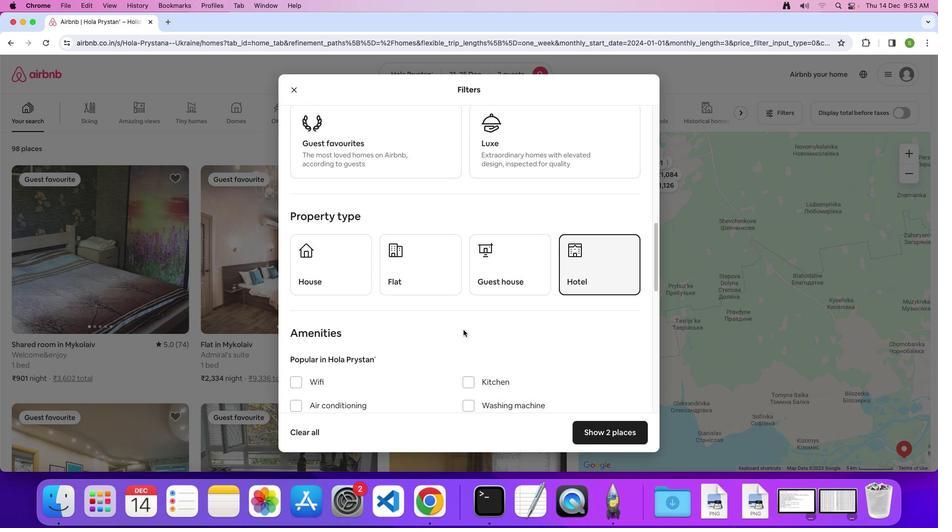
Action: Mouse scrolled (463, 330) with delta (0, -1)
Screenshot: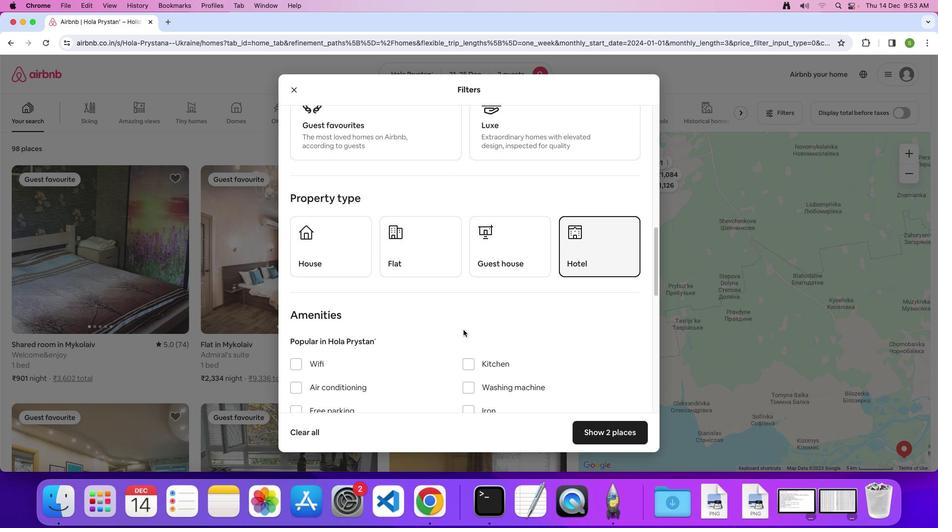 
Action: Mouse scrolled (463, 330) with delta (0, 0)
Screenshot: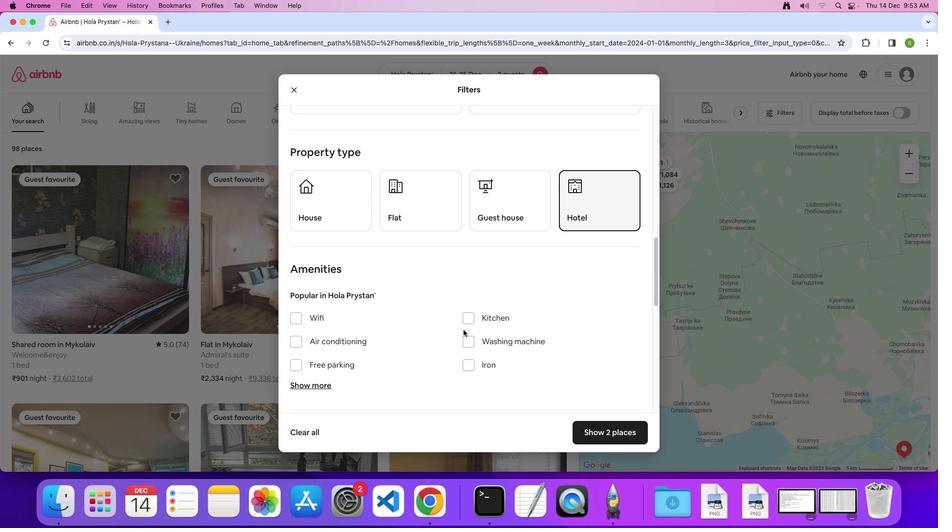 
Action: Mouse scrolled (463, 330) with delta (0, 0)
Screenshot: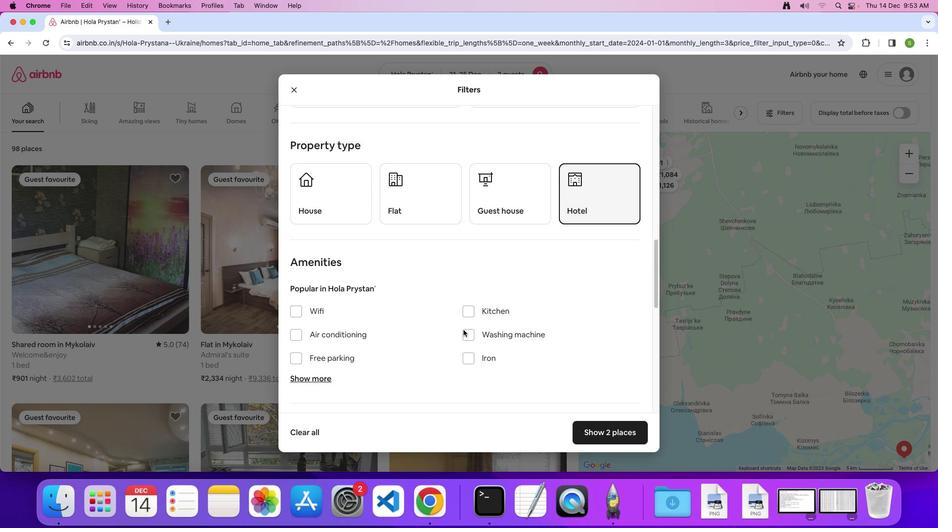 
Action: Mouse scrolled (463, 330) with delta (0, 0)
Screenshot: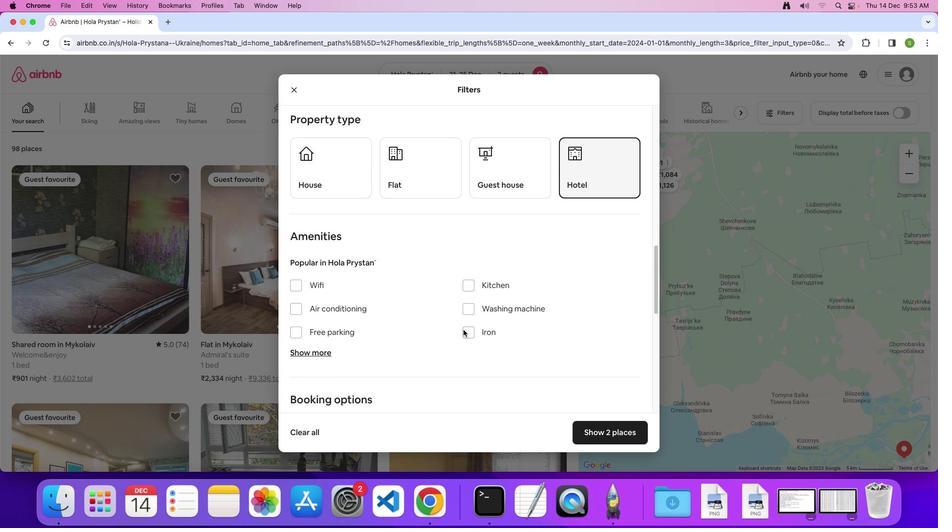 
Action: Mouse scrolled (463, 330) with delta (0, 0)
Screenshot: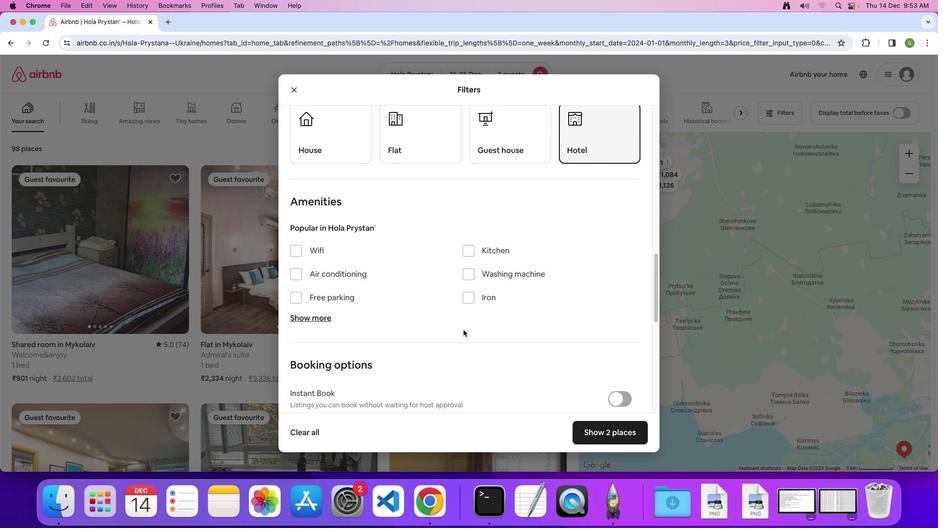 
Action: Mouse scrolled (463, 330) with delta (0, 0)
Screenshot: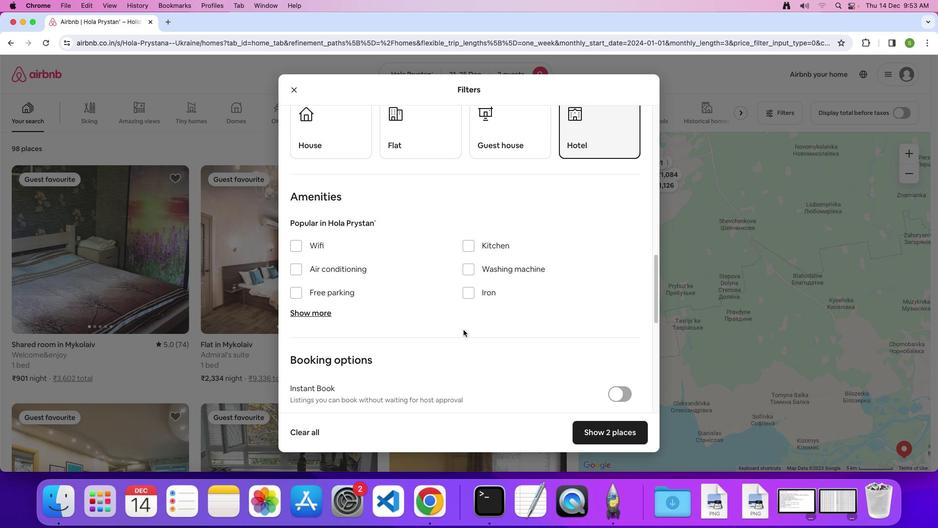 
Action: Mouse scrolled (463, 330) with delta (0, 0)
Screenshot: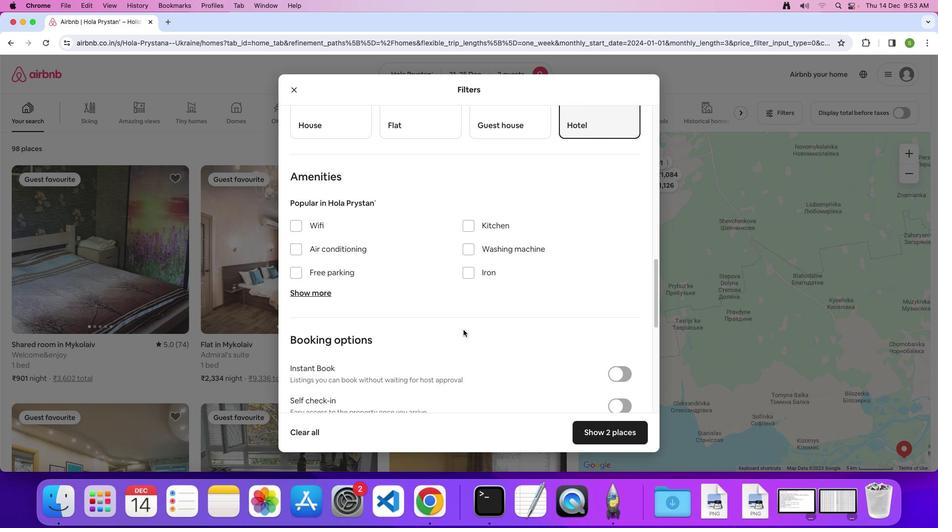 
Action: Mouse scrolled (463, 330) with delta (0, 0)
Screenshot: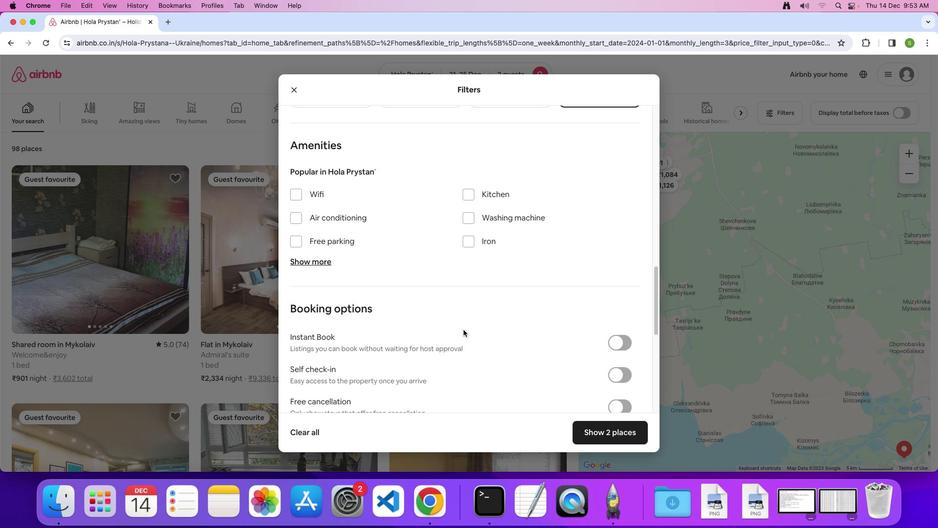 
Action: Mouse scrolled (463, 330) with delta (0, 0)
Screenshot: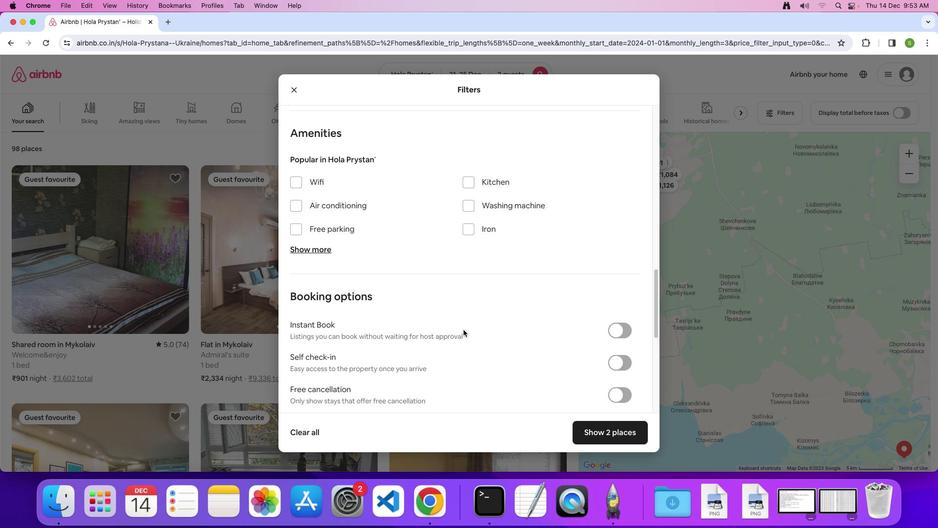 
Action: Mouse scrolled (463, 330) with delta (0, 0)
Screenshot: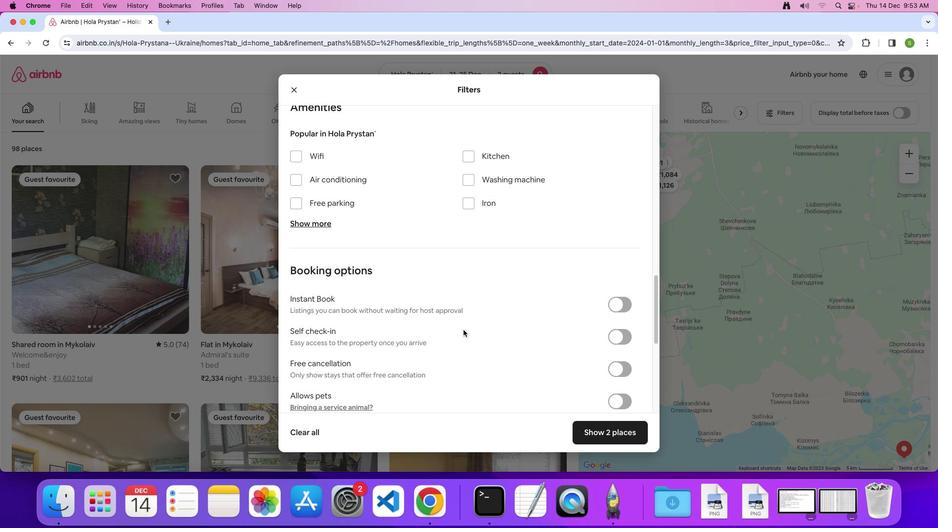 
Action: Mouse scrolled (463, 330) with delta (0, 0)
Screenshot: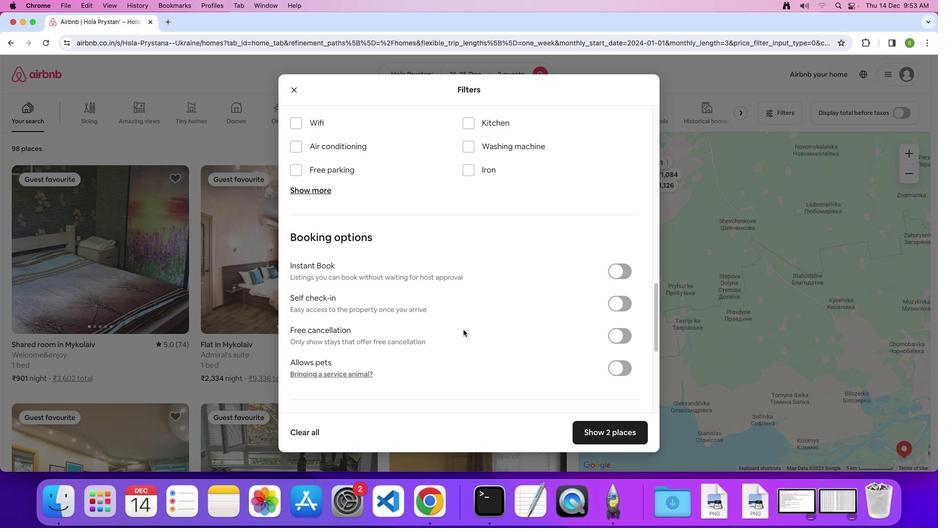 
Action: Mouse scrolled (463, 330) with delta (0, 0)
Screenshot: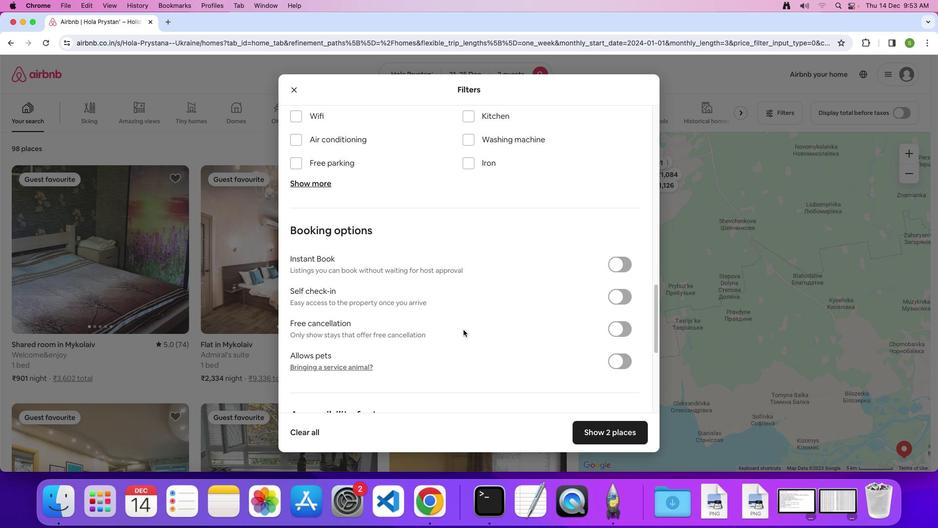 
Action: Mouse scrolled (463, 330) with delta (0, 0)
Screenshot: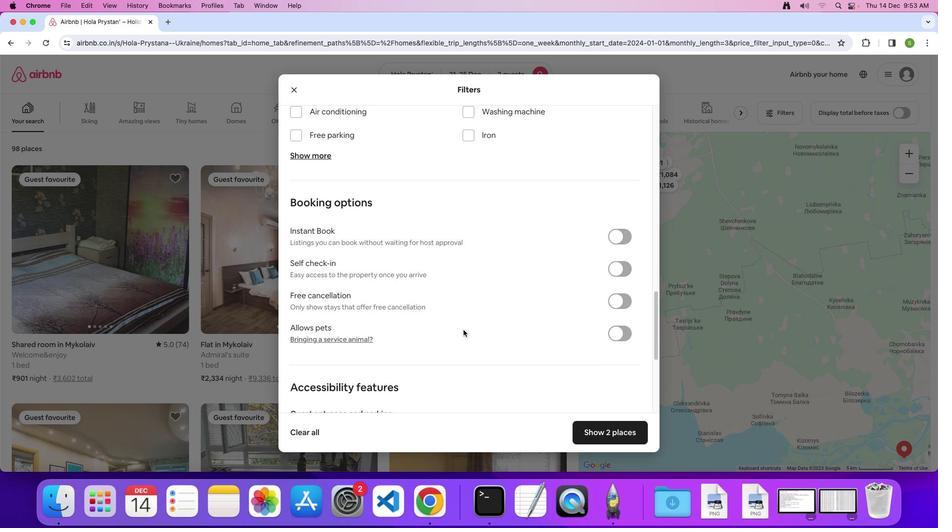 
Action: Mouse scrolled (463, 330) with delta (0, 0)
Screenshot: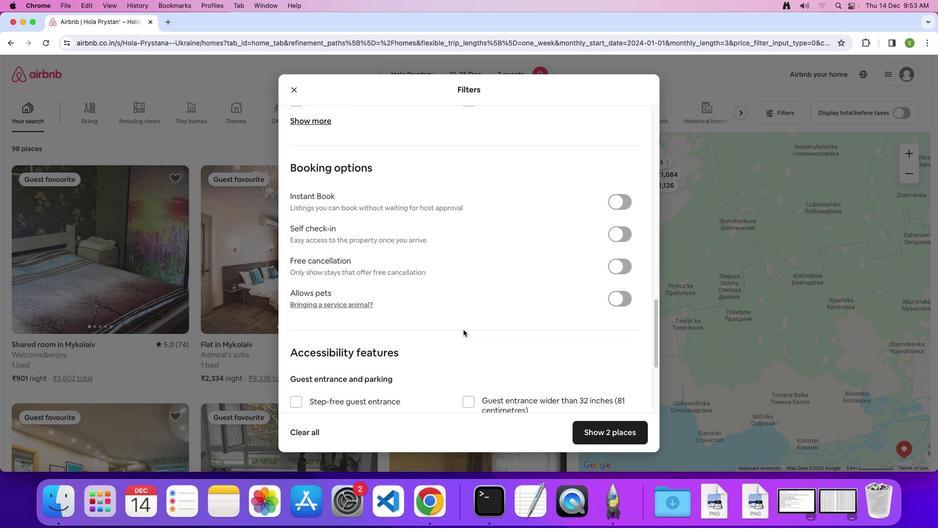 
Action: Mouse scrolled (463, 330) with delta (0, 0)
Screenshot: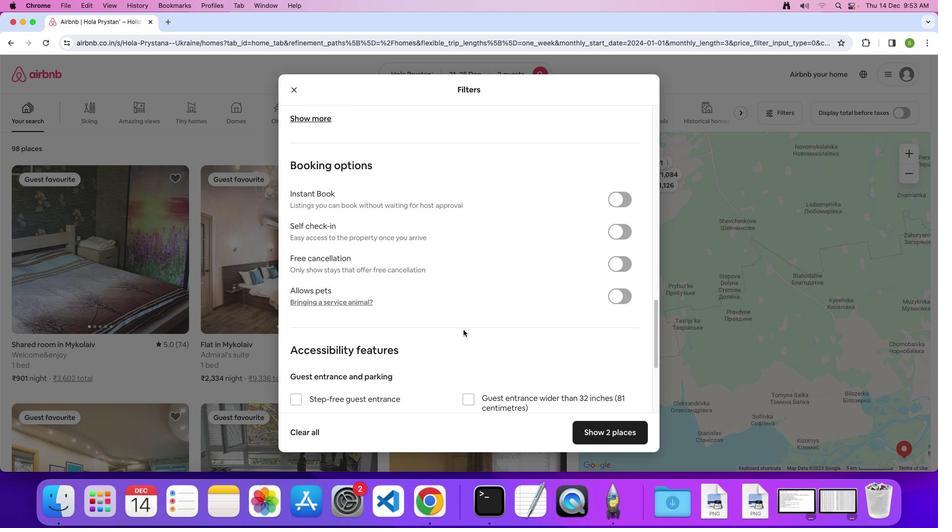 
Action: Mouse scrolled (463, 330) with delta (0, 0)
Screenshot: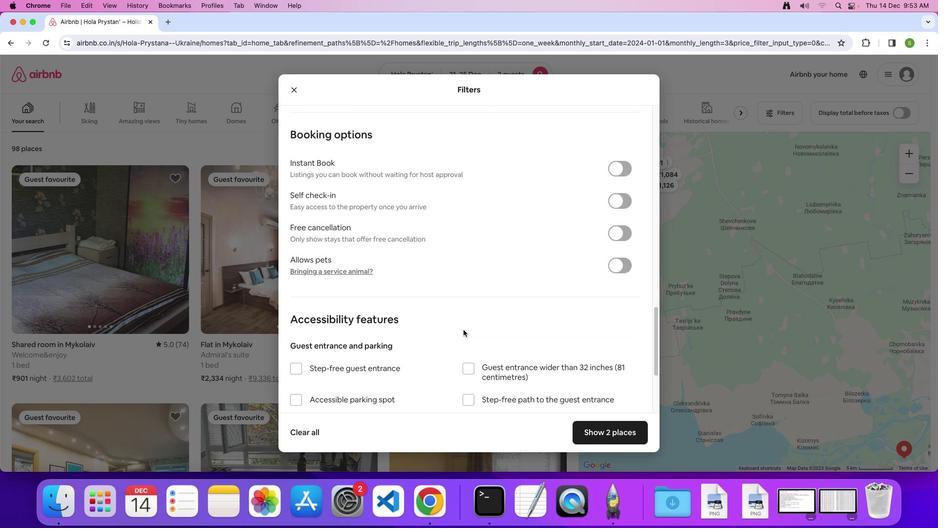 
Action: Mouse scrolled (463, 330) with delta (0, 0)
Screenshot: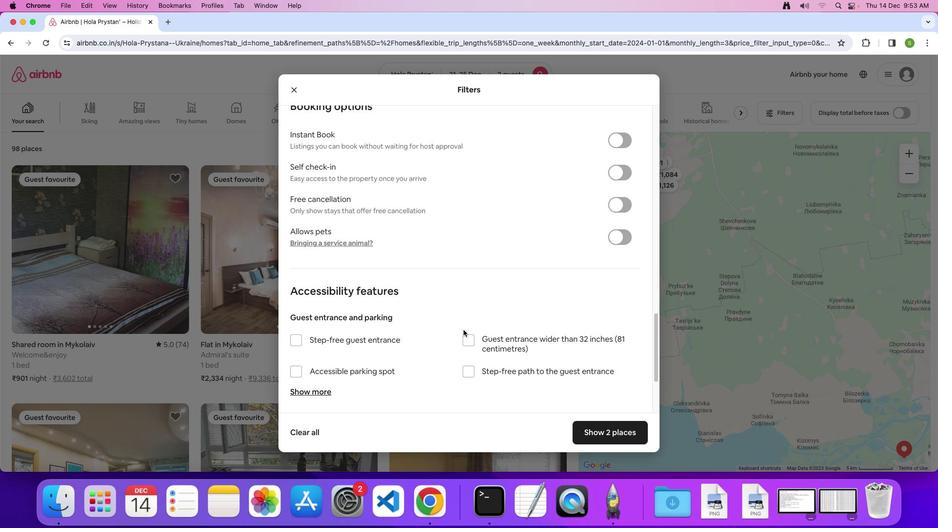 
Action: Mouse scrolled (463, 330) with delta (0, 0)
Screenshot: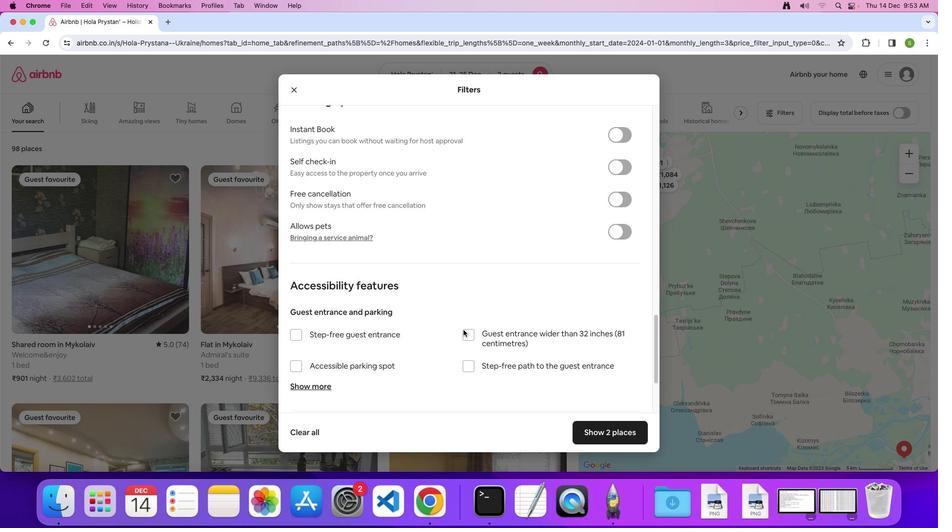 
Action: Mouse scrolled (463, 330) with delta (0, -1)
Screenshot: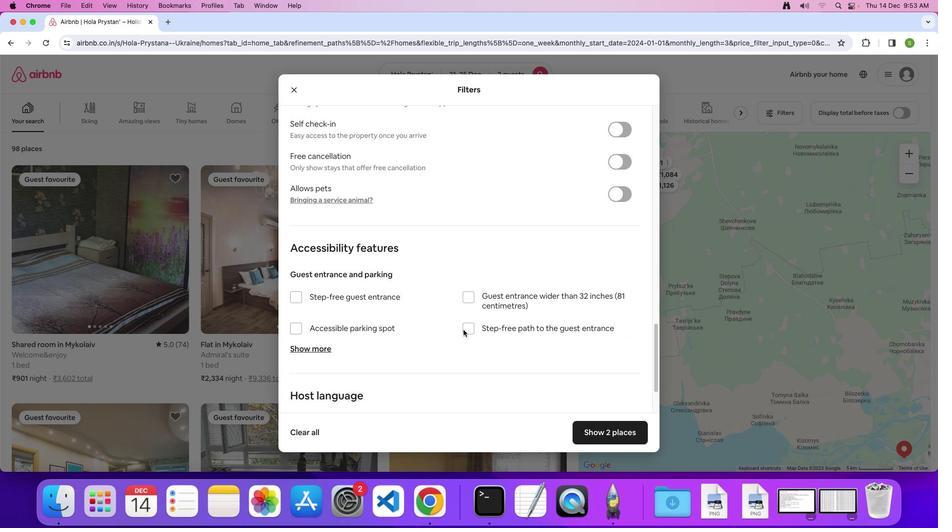 
Action: Mouse scrolled (463, 330) with delta (0, 0)
Screenshot: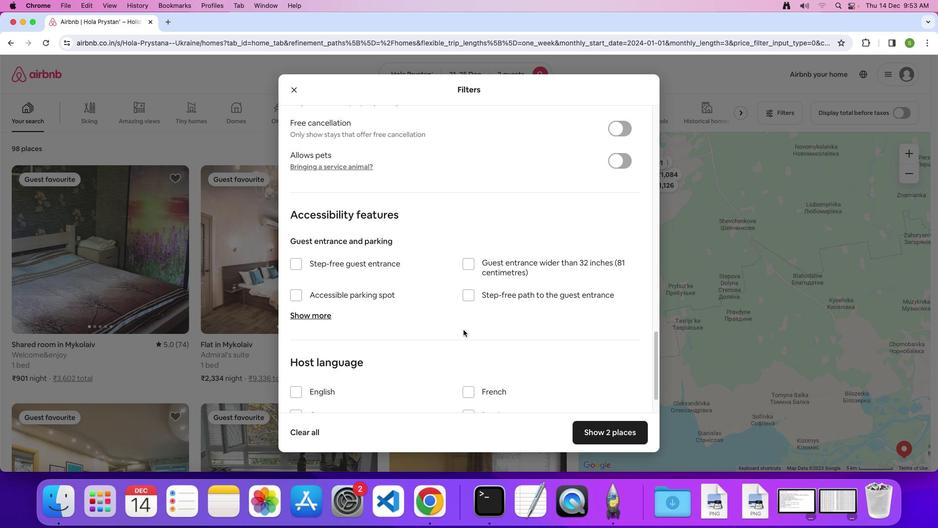 
Action: Mouse scrolled (463, 330) with delta (0, 0)
Screenshot: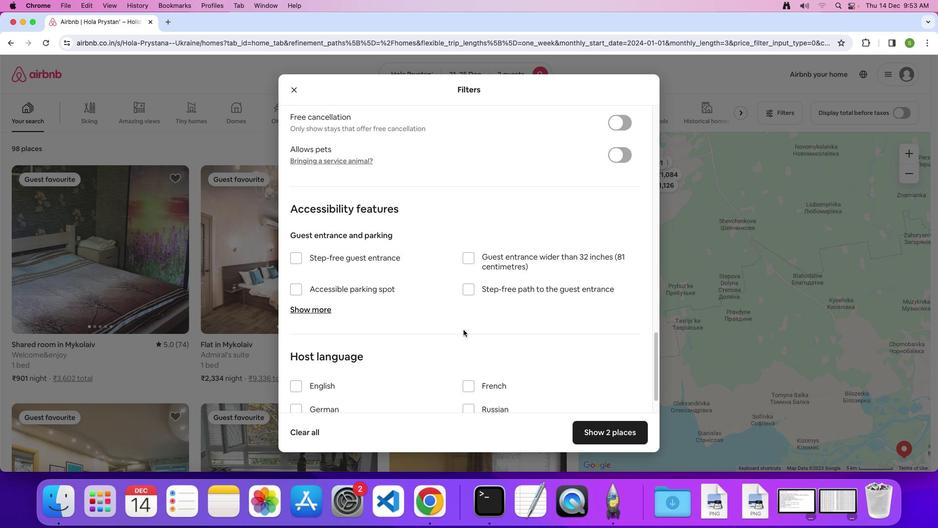 
Action: Mouse scrolled (463, 330) with delta (0, 0)
Screenshot: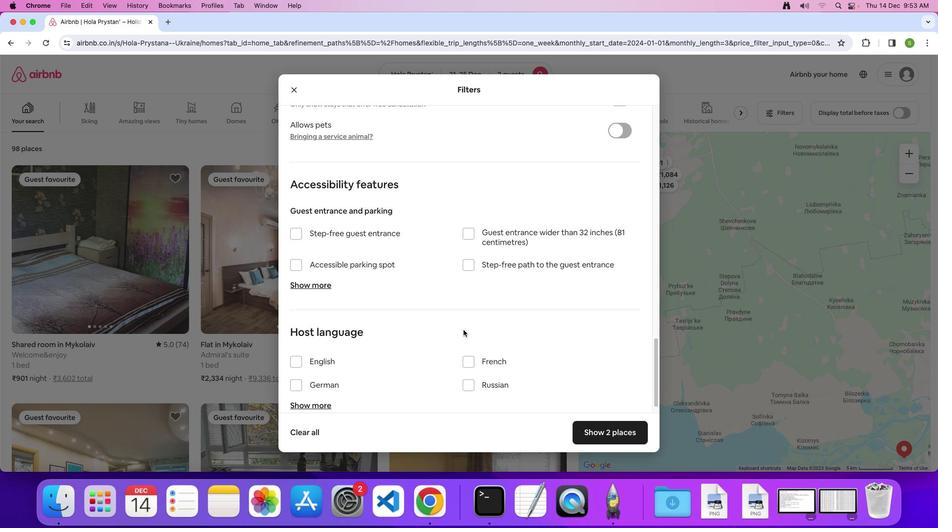 
Action: Mouse scrolled (463, 330) with delta (0, 0)
Screenshot: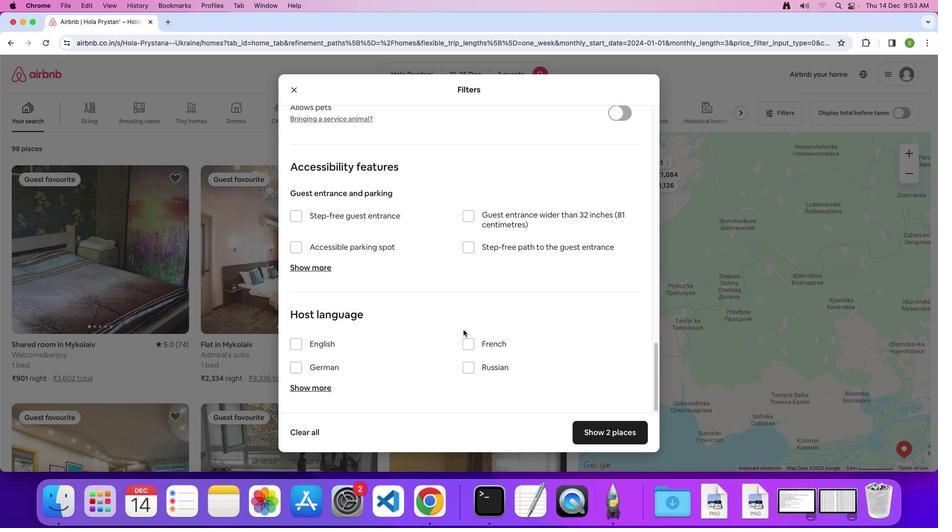 
Action: Mouse scrolled (463, 330) with delta (0, 0)
Screenshot: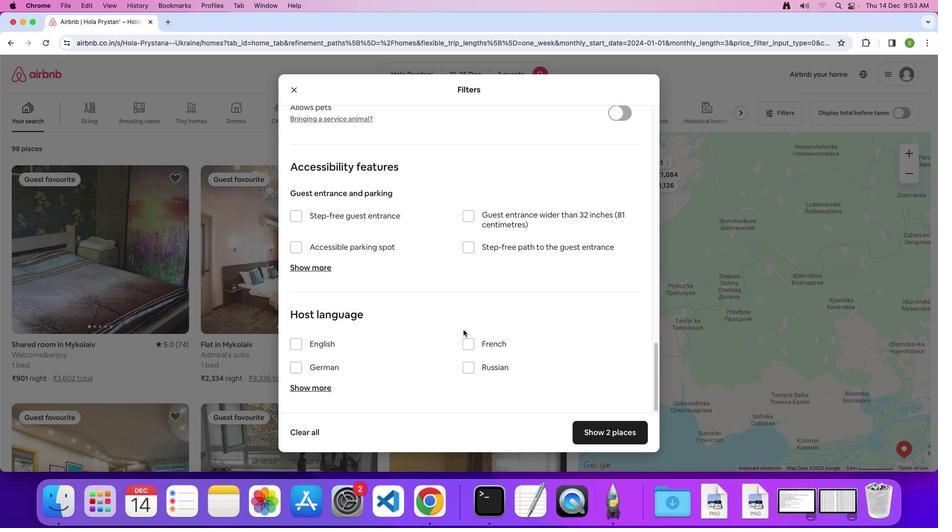 
Action: Mouse scrolled (463, 330) with delta (0, -1)
Screenshot: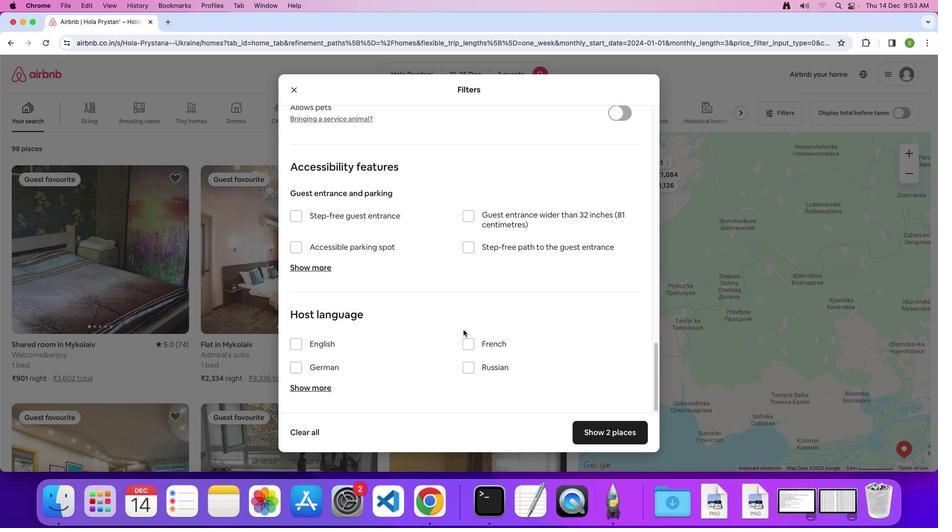 
Action: Mouse moved to (602, 425)
Screenshot: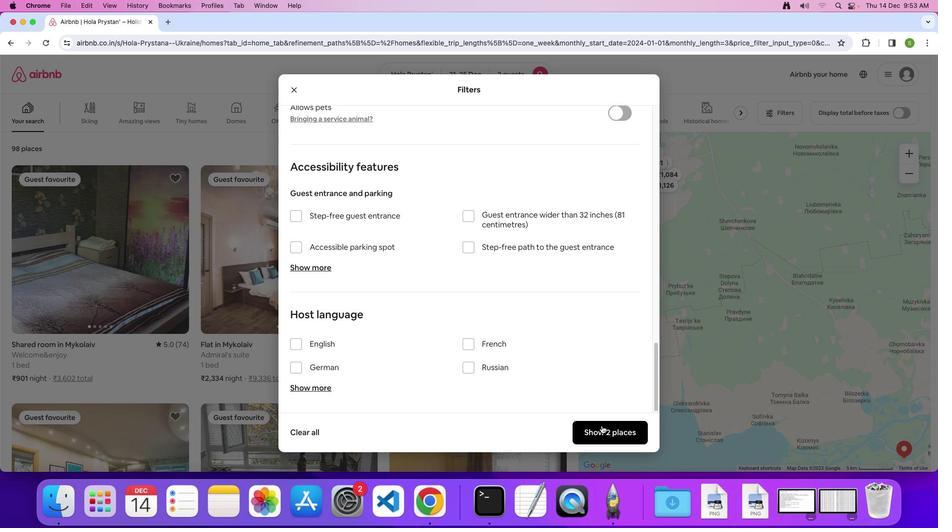 
Action: Mouse pressed left at (602, 425)
Screenshot: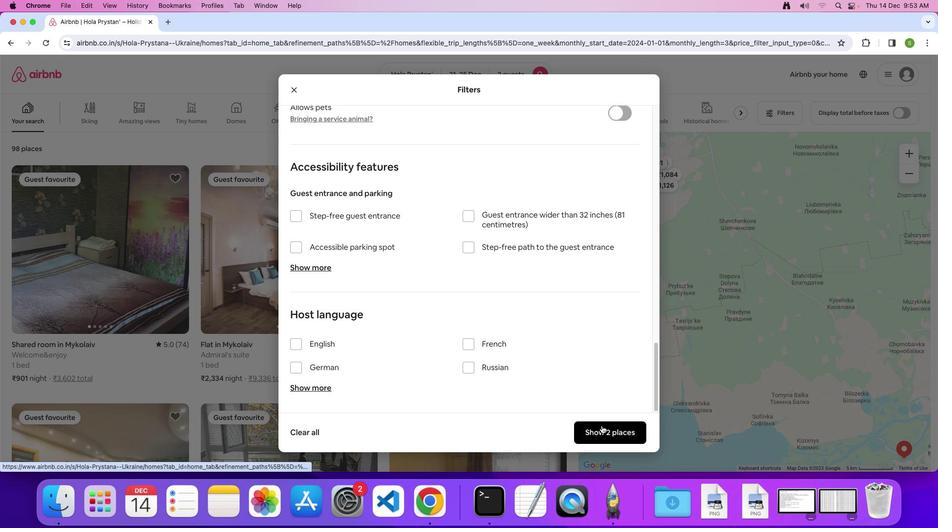 
Action: Mouse moved to (128, 214)
Screenshot: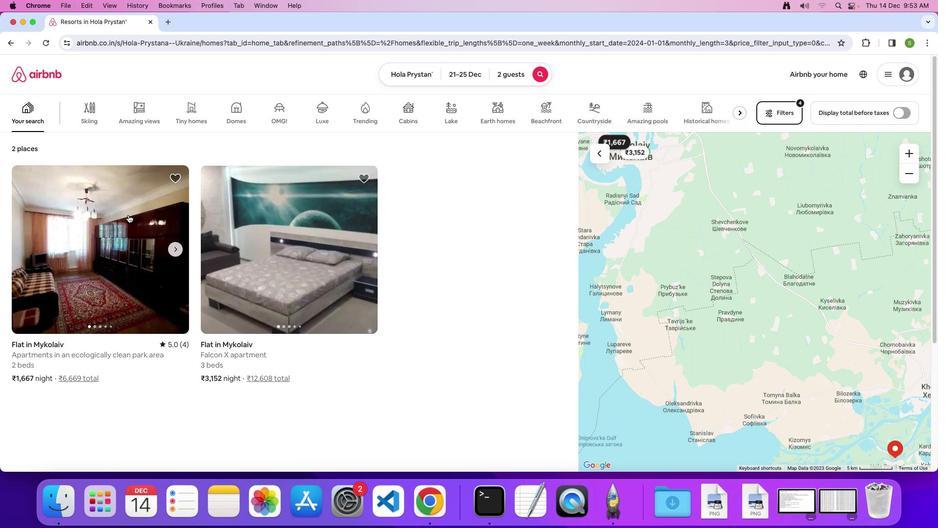 
Action: Mouse pressed left at (128, 214)
Screenshot: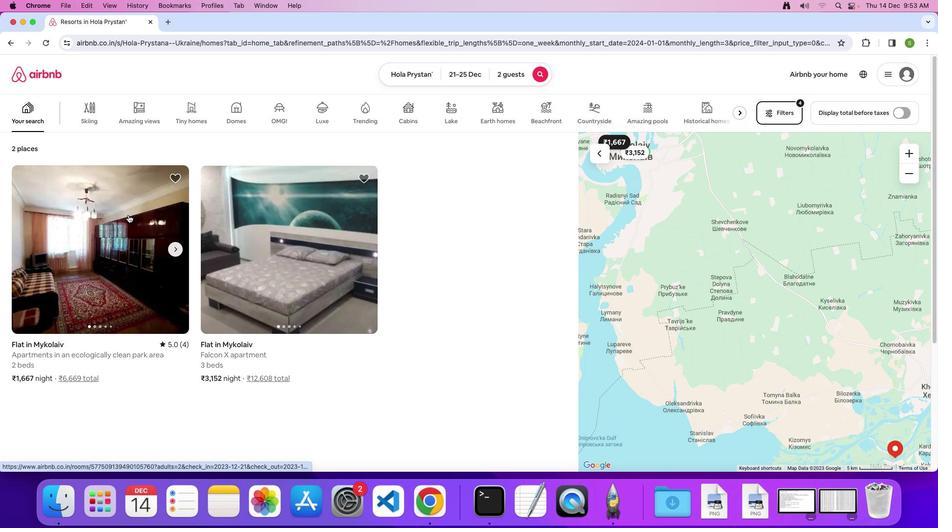 
Action: Mouse moved to (386, 272)
Screenshot: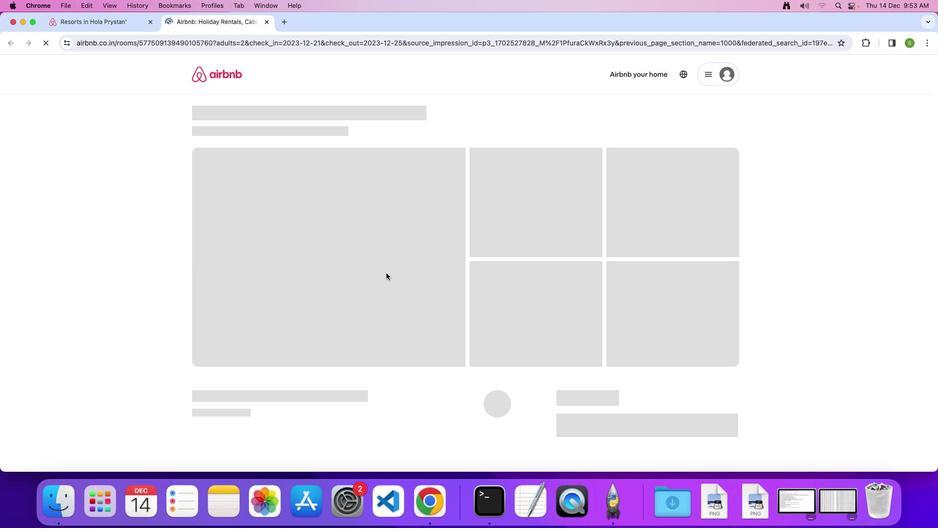 
Action: Mouse pressed left at (386, 272)
Screenshot: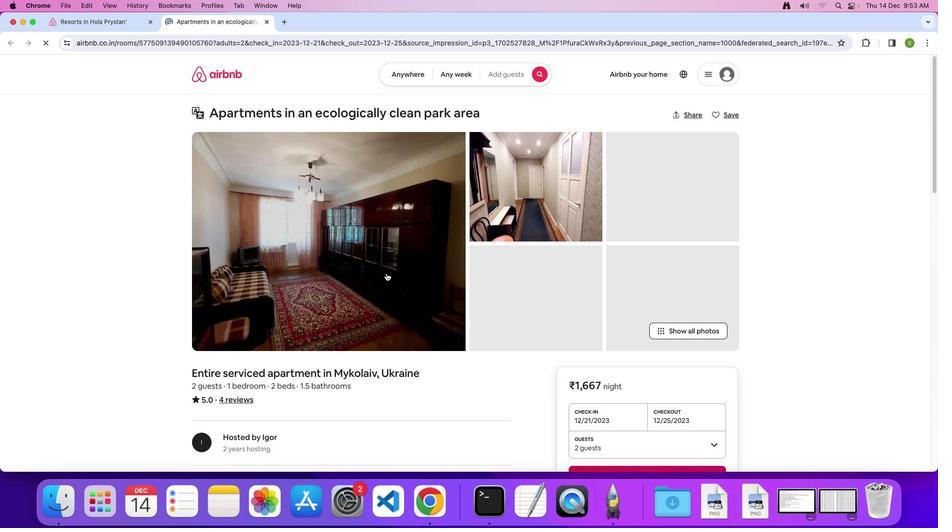
Action: Mouse scrolled (386, 272) with delta (0, 0)
Screenshot: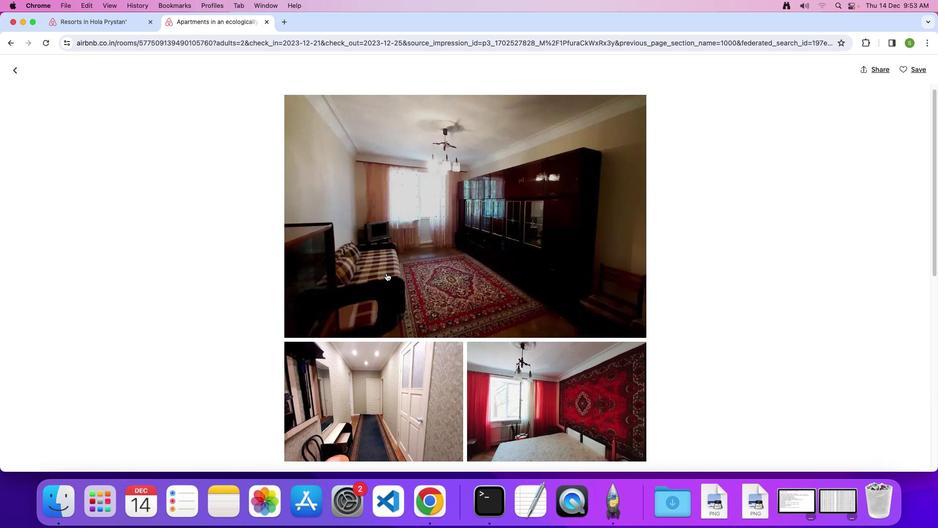 
Action: Mouse scrolled (386, 272) with delta (0, 0)
Screenshot: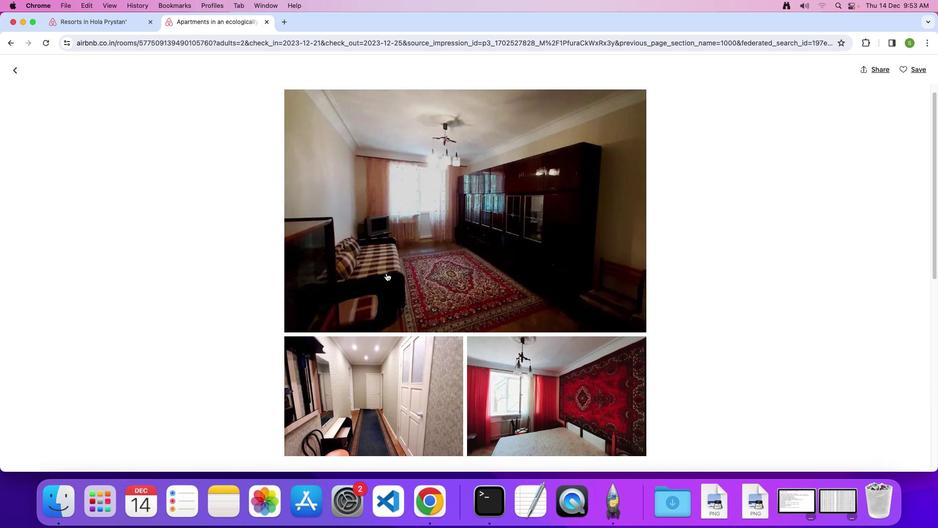 
Action: Mouse scrolled (386, 272) with delta (0, -1)
Screenshot: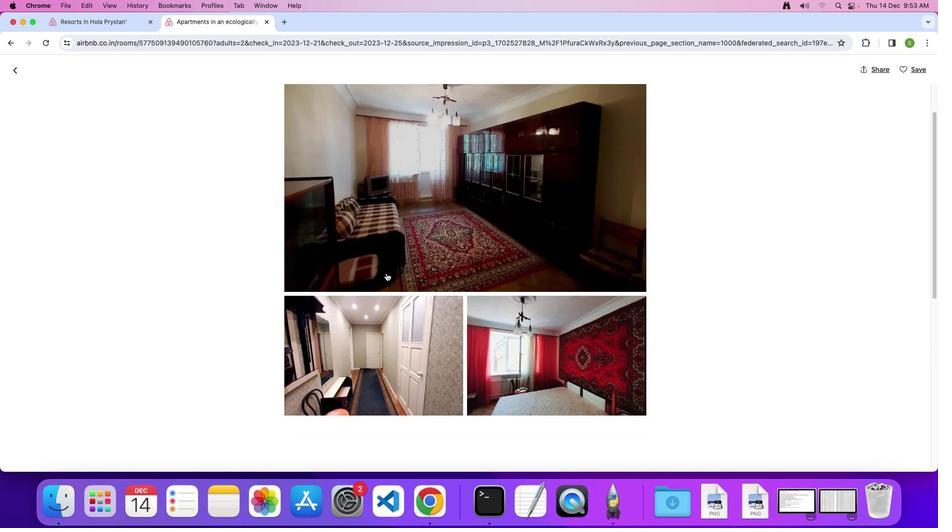 
Action: Mouse scrolled (386, 272) with delta (0, 0)
Screenshot: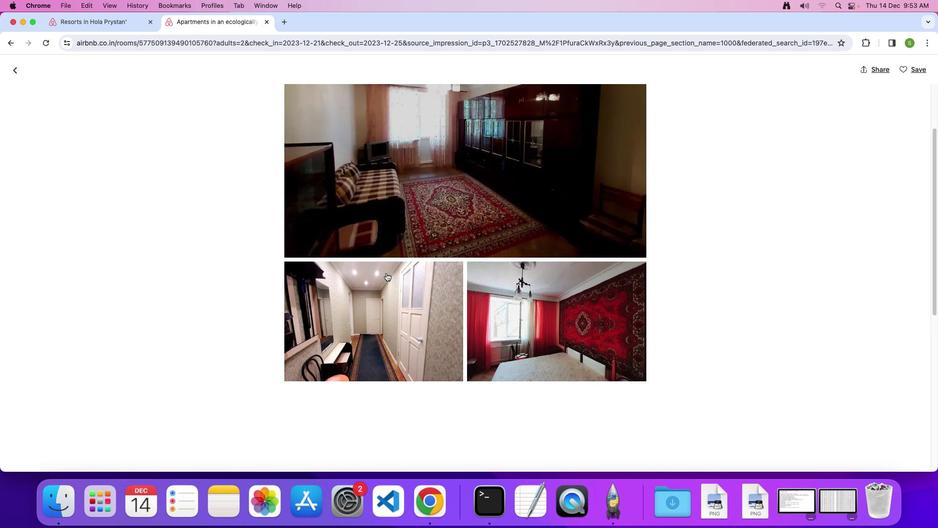 
Action: Mouse scrolled (386, 272) with delta (0, 0)
Screenshot: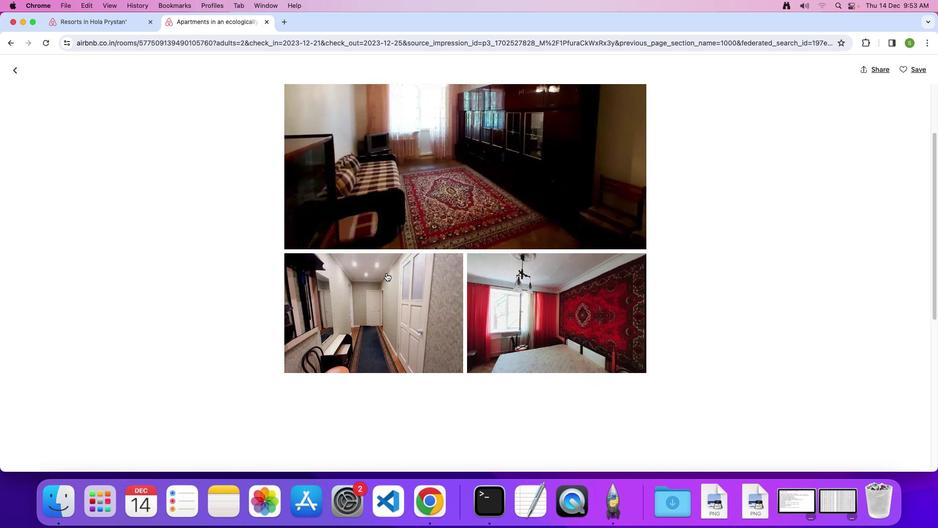 
Action: Mouse scrolled (386, 272) with delta (0, 0)
Screenshot: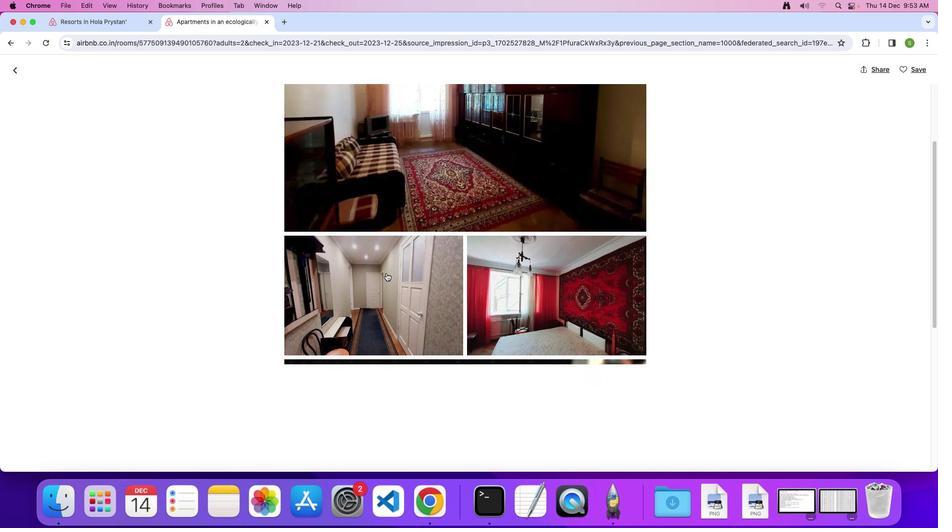 
Action: Mouse scrolled (386, 272) with delta (0, 0)
Screenshot: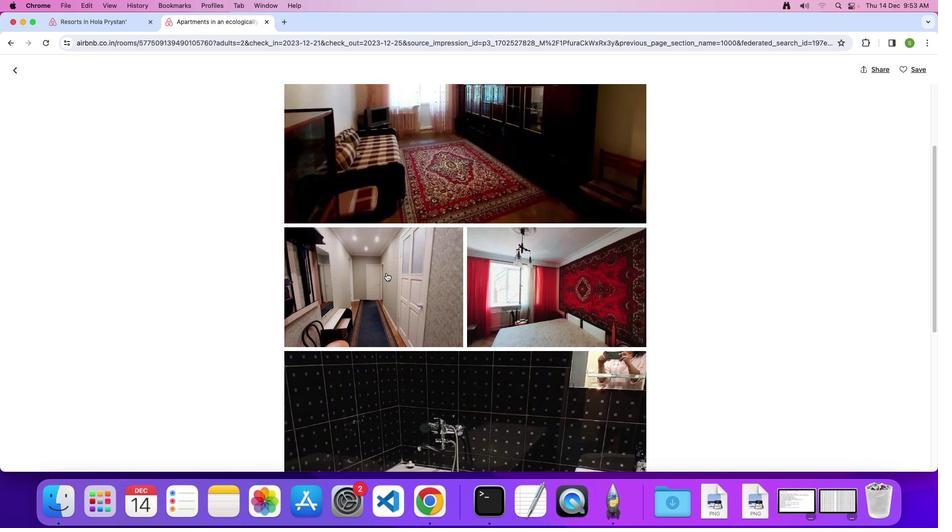 
Action: Mouse scrolled (386, 272) with delta (0, 0)
Screenshot: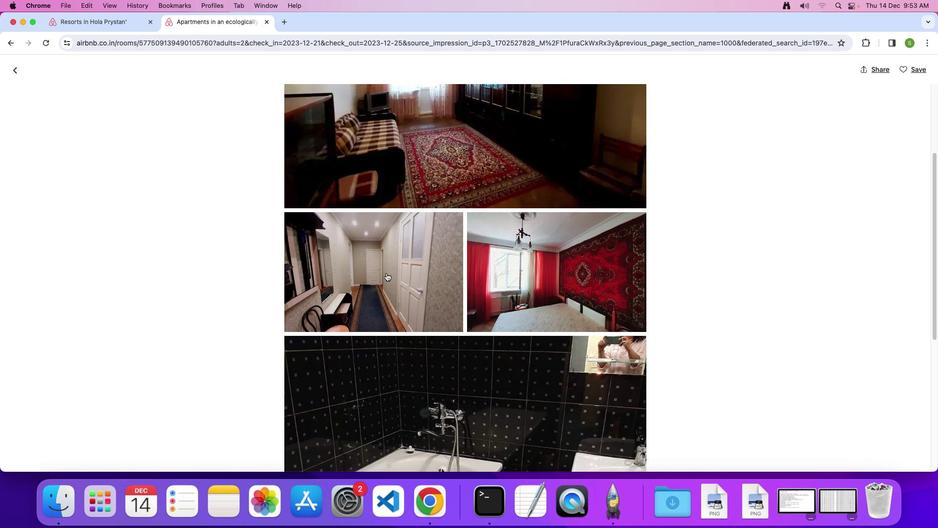 
Action: Mouse scrolled (386, 272) with delta (0, 0)
Screenshot: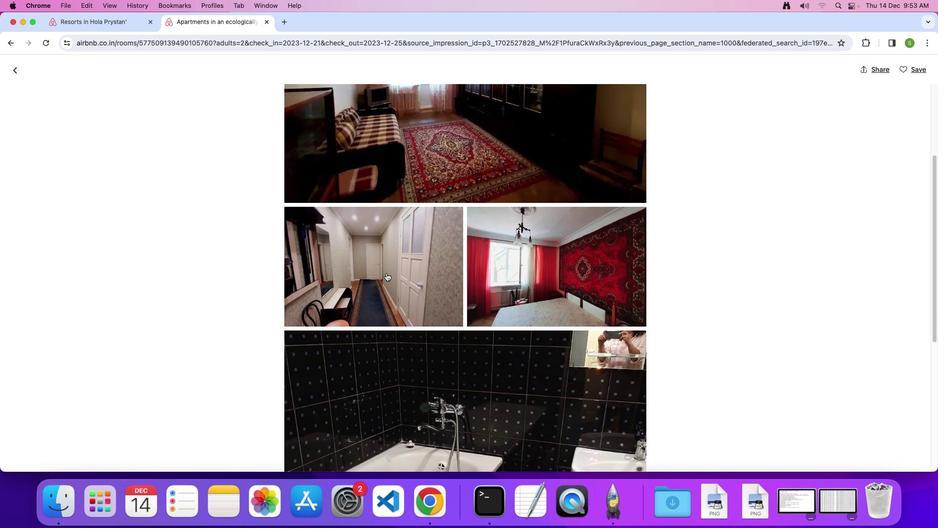 
Action: Mouse scrolled (386, 272) with delta (0, 0)
Screenshot: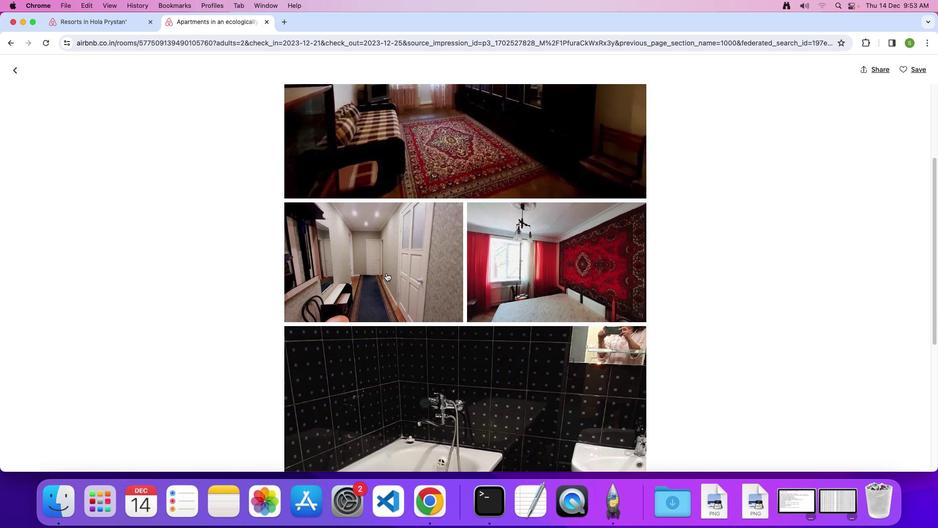 
Action: Mouse scrolled (386, 272) with delta (0, 0)
Screenshot: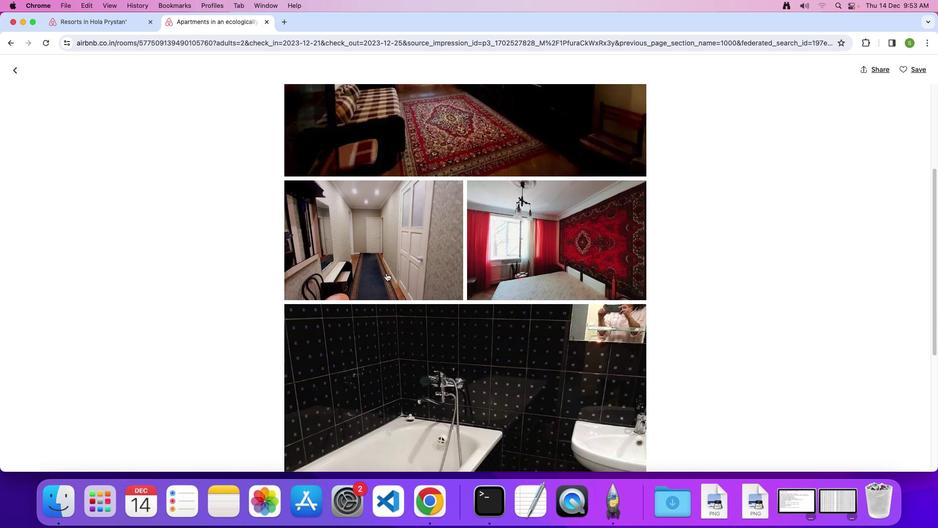 
Action: Mouse scrolled (386, 272) with delta (0, 0)
Screenshot: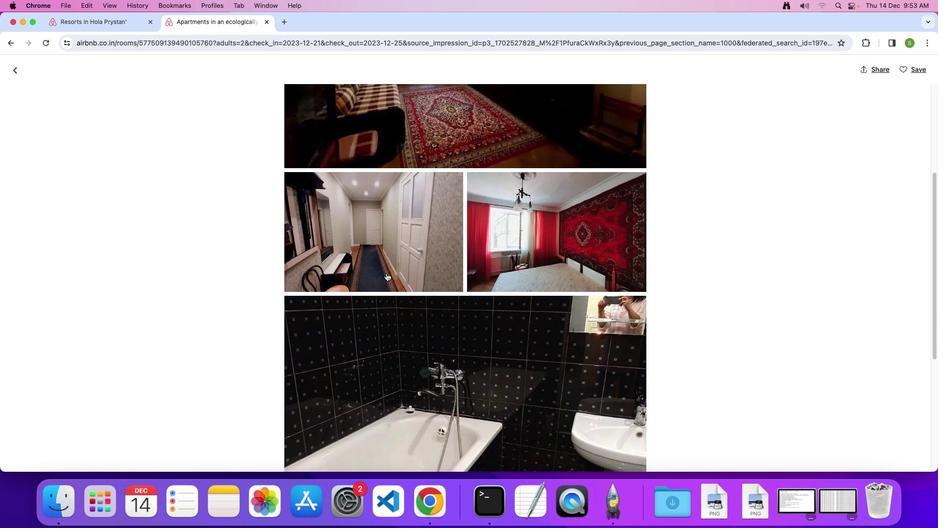 
Action: Mouse scrolled (386, 272) with delta (0, 0)
Screenshot: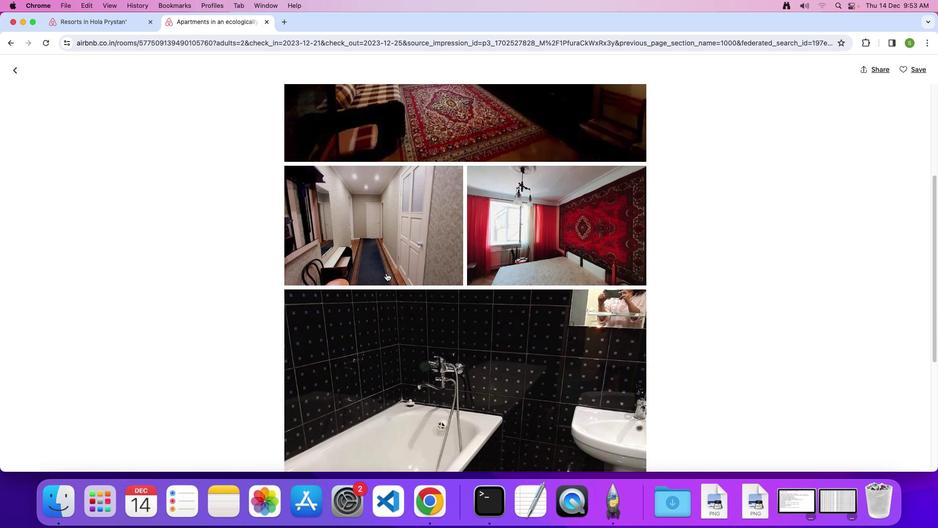 
Action: Mouse scrolled (386, 272) with delta (0, 0)
Screenshot: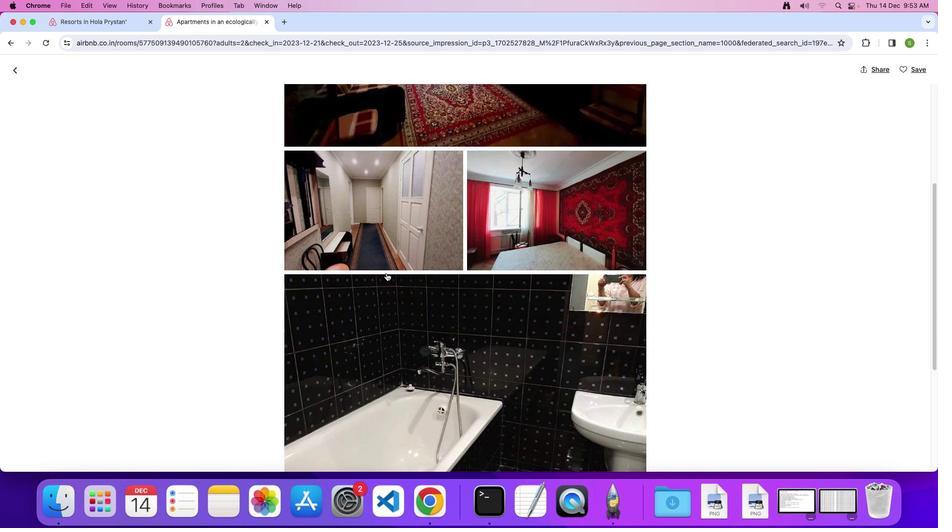 
Action: Mouse scrolled (386, 272) with delta (0, 0)
Screenshot: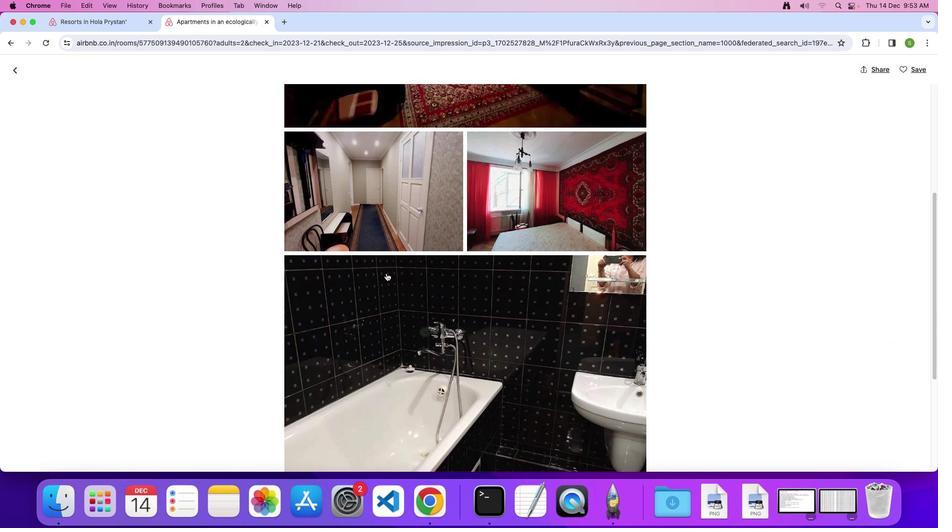 
Action: Mouse scrolled (386, 272) with delta (0, 0)
Screenshot: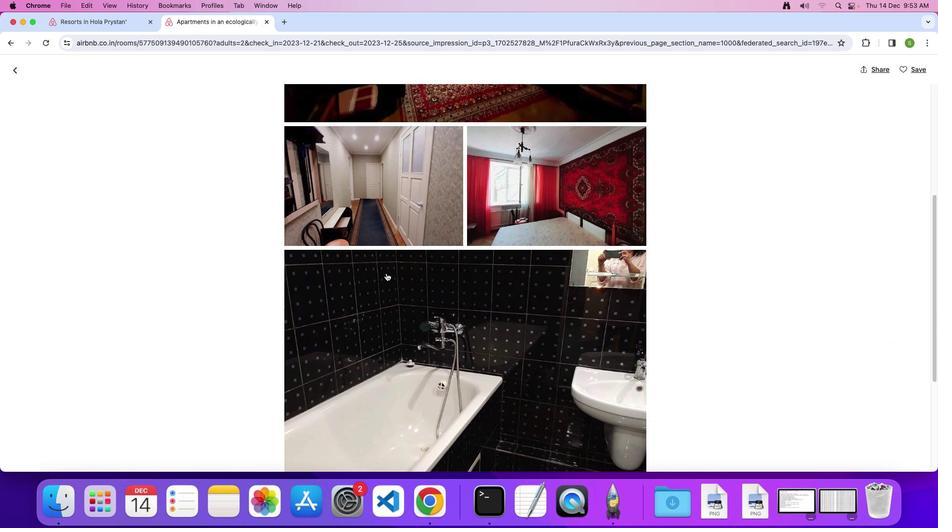 
Action: Mouse scrolled (386, 272) with delta (0, 0)
Screenshot: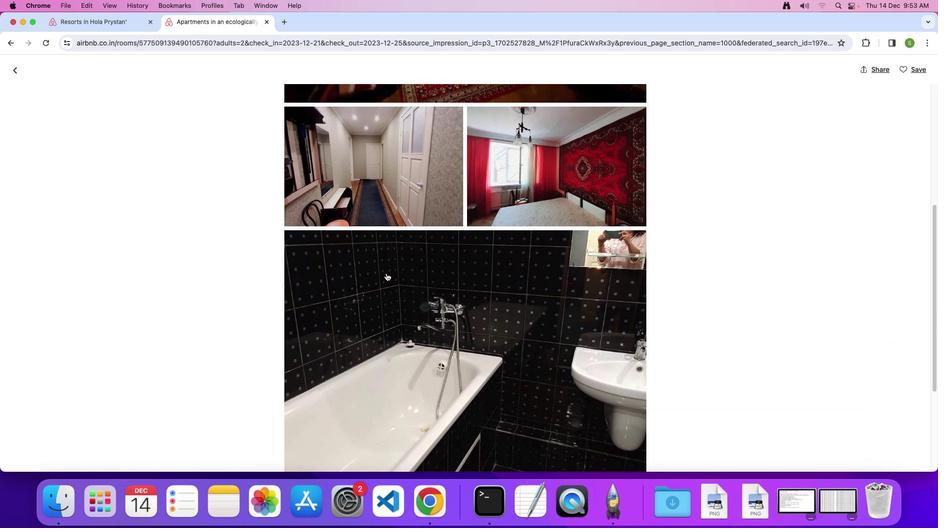 
Action: Mouse scrolled (386, 272) with delta (0, 0)
Screenshot: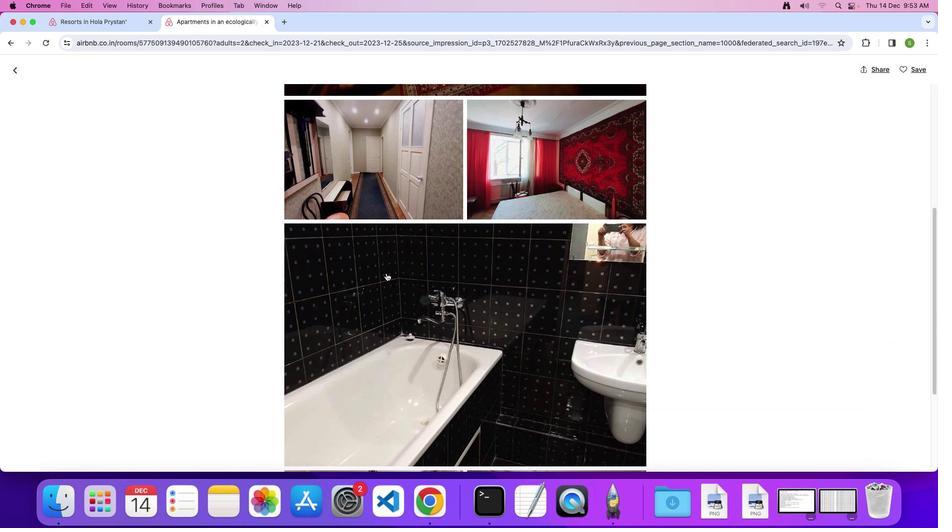 
Action: Mouse scrolled (386, 272) with delta (0, -1)
Screenshot: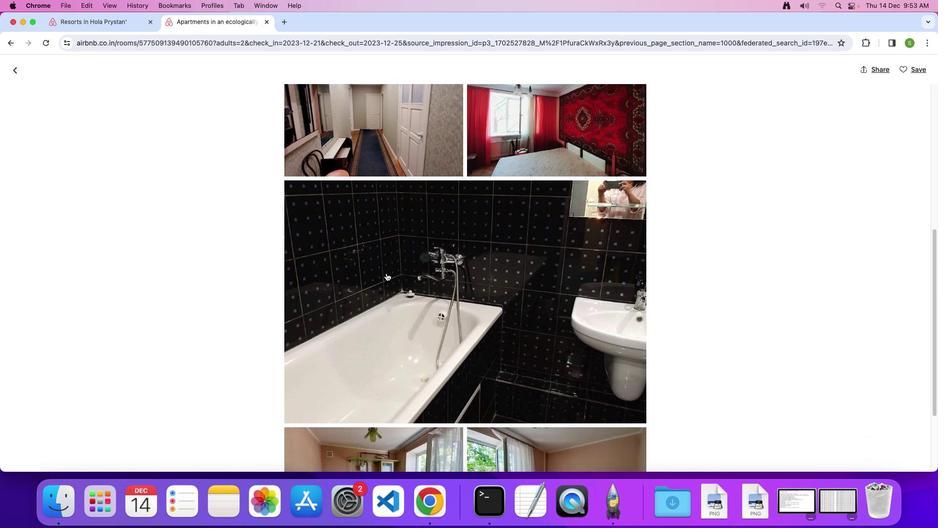 
Action: Mouse scrolled (386, 272) with delta (0, 0)
Screenshot: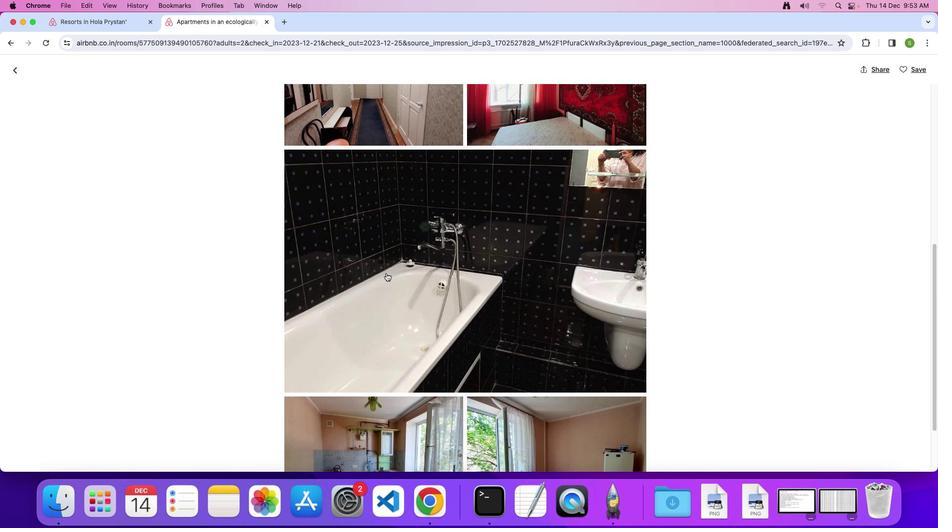 
Action: Mouse scrolled (386, 272) with delta (0, 0)
Screenshot: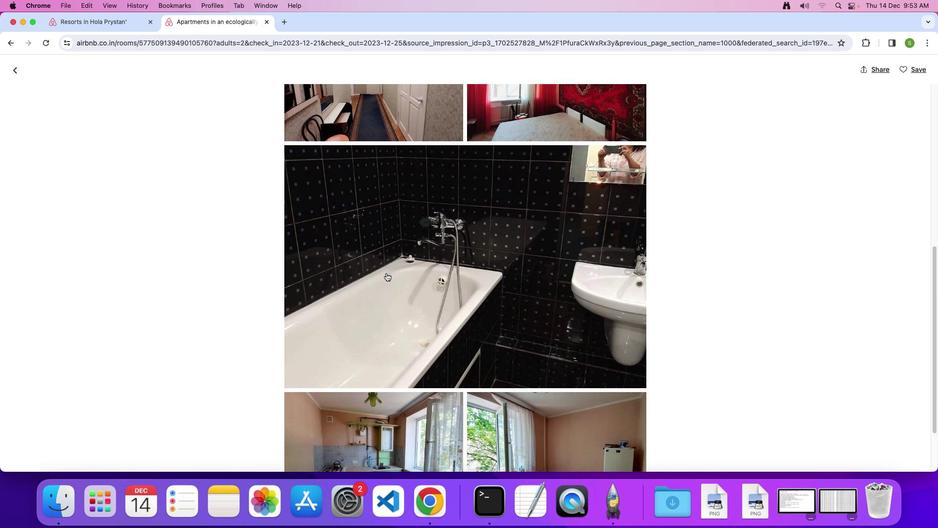 
Action: Mouse scrolled (386, 272) with delta (0, 0)
Screenshot: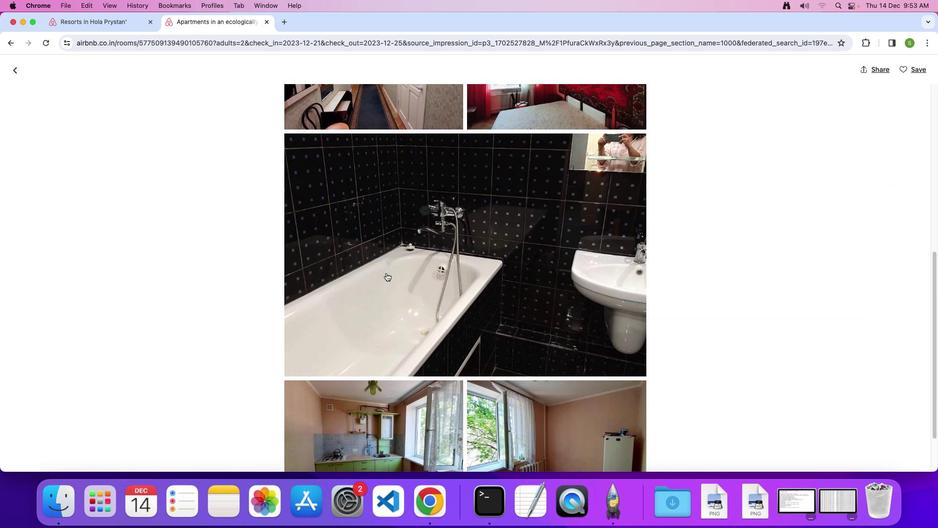 
Action: Mouse scrolled (386, 272) with delta (0, 0)
Screenshot: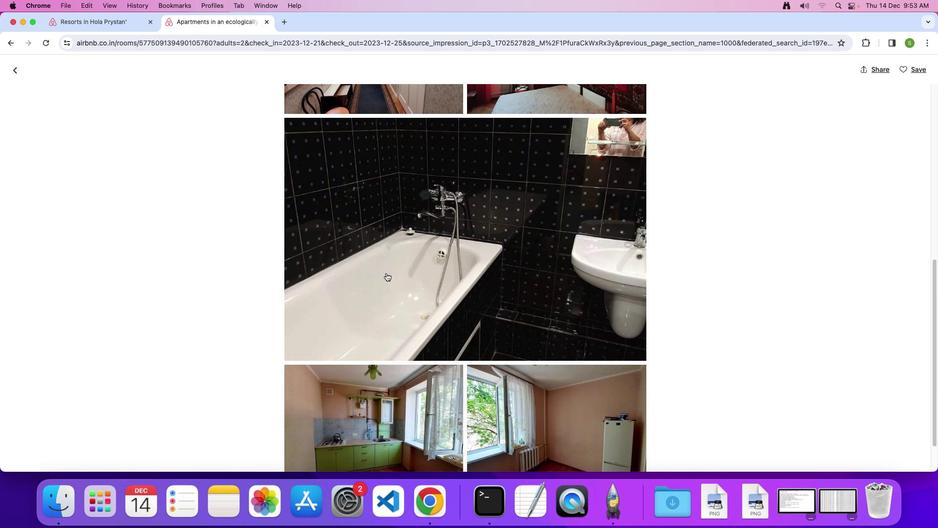 
Action: Mouse scrolled (386, 272) with delta (0, 0)
Screenshot: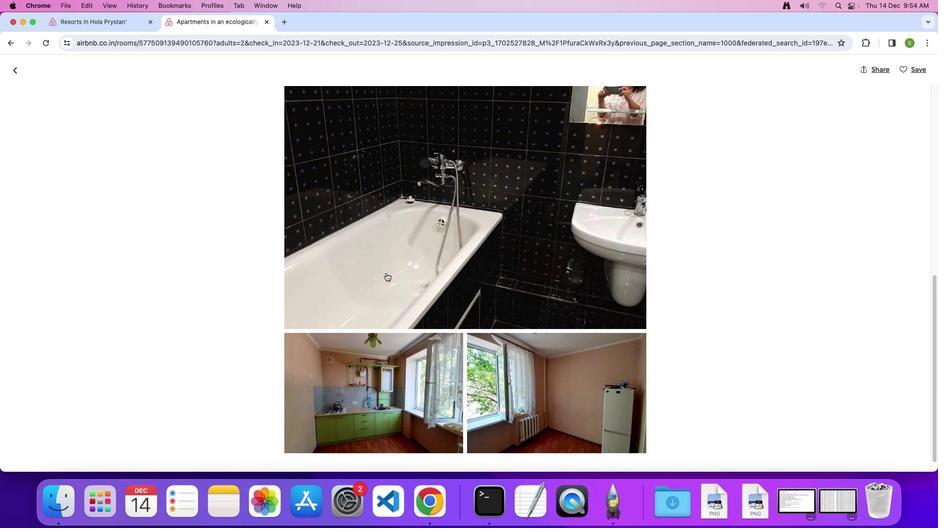 
Action: Mouse scrolled (386, 272) with delta (0, 0)
Screenshot: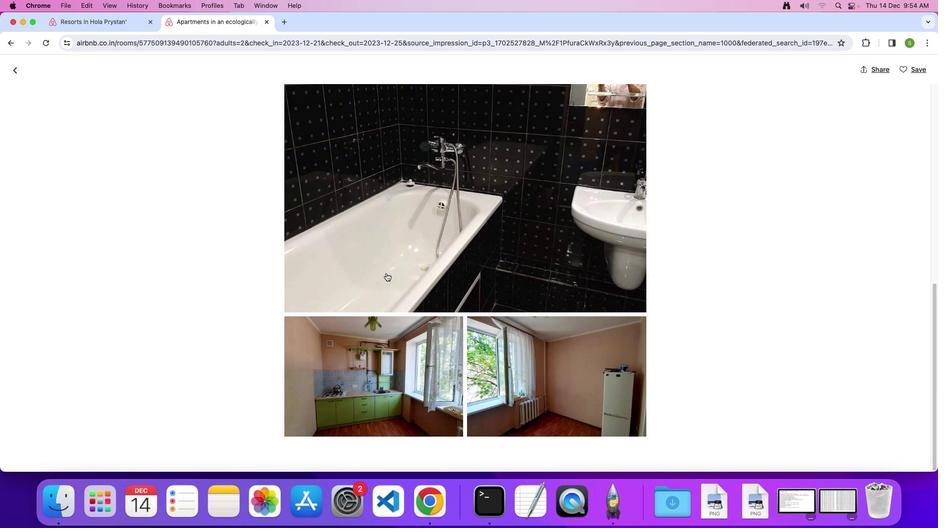 
Action: Mouse scrolled (386, 272) with delta (0, 0)
Screenshot: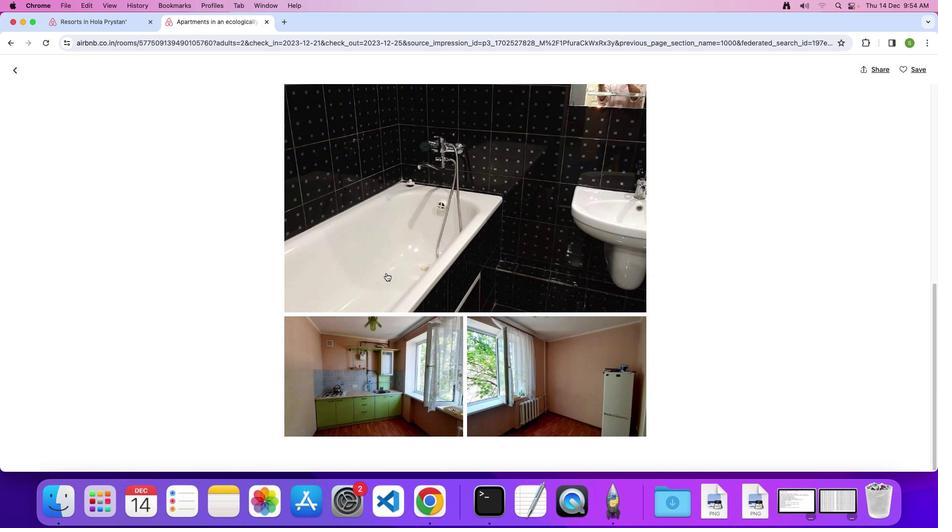 
Action: Mouse scrolled (386, 272) with delta (0, 0)
Screenshot: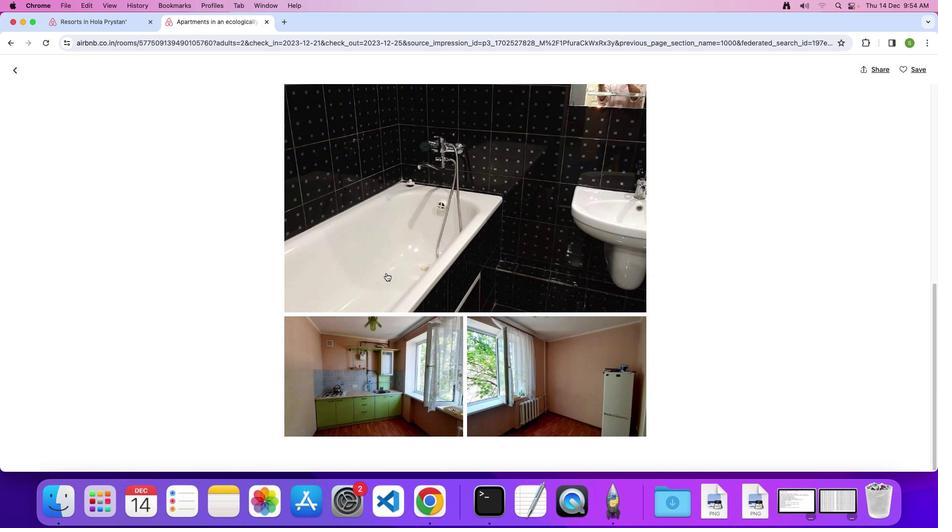 
Action: Mouse scrolled (386, 272) with delta (0, 0)
Screenshot: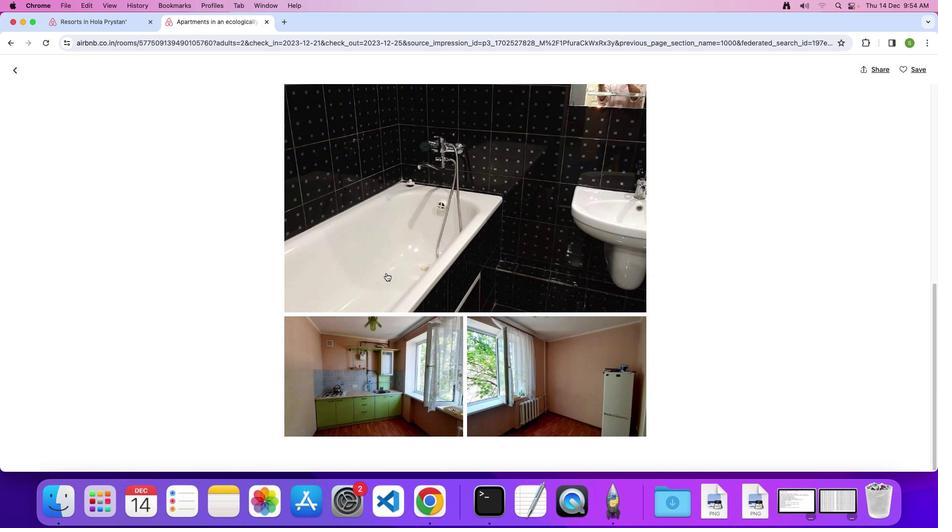 
Action: Mouse scrolled (386, 272) with delta (0, -1)
Screenshot: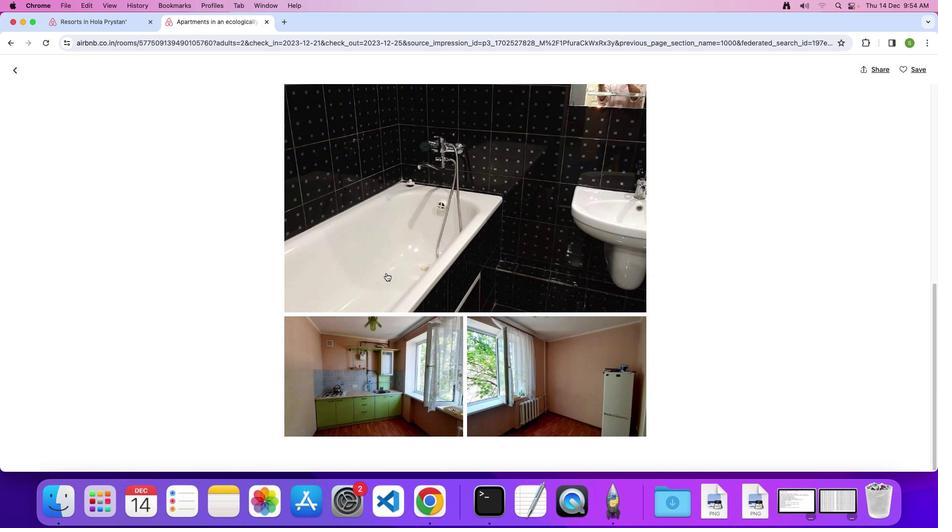 
Action: Mouse moved to (20, 71)
Screenshot: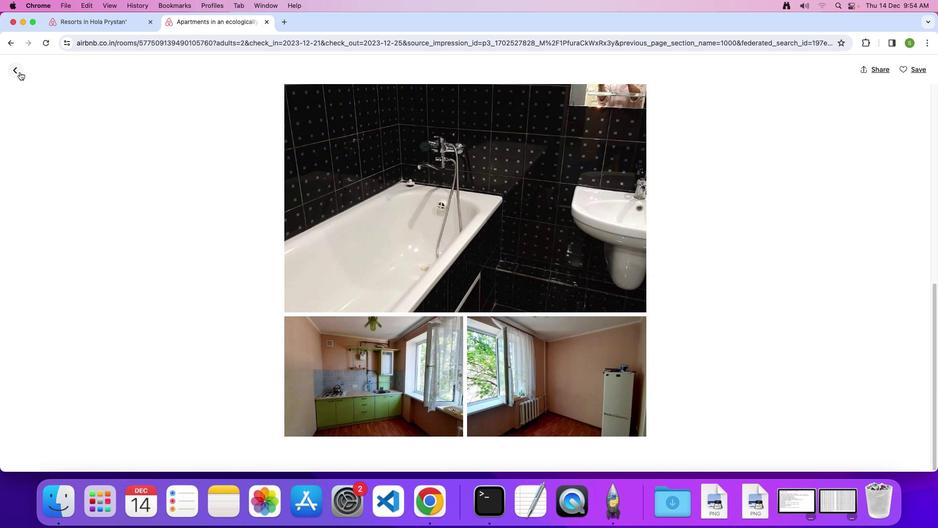
Action: Mouse pressed left at (20, 71)
Screenshot: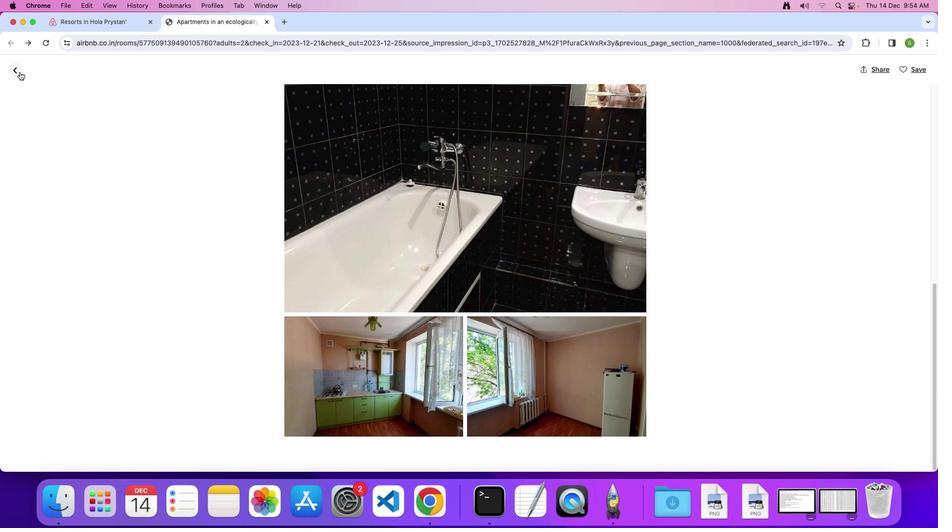 
Action: Mouse moved to (410, 273)
Screenshot: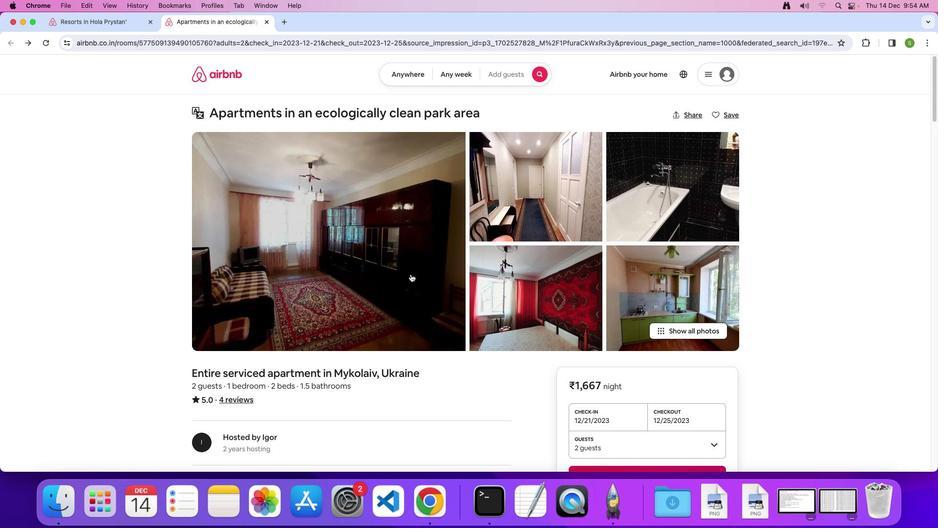 
Action: Mouse scrolled (410, 273) with delta (0, 0)
Screenshot: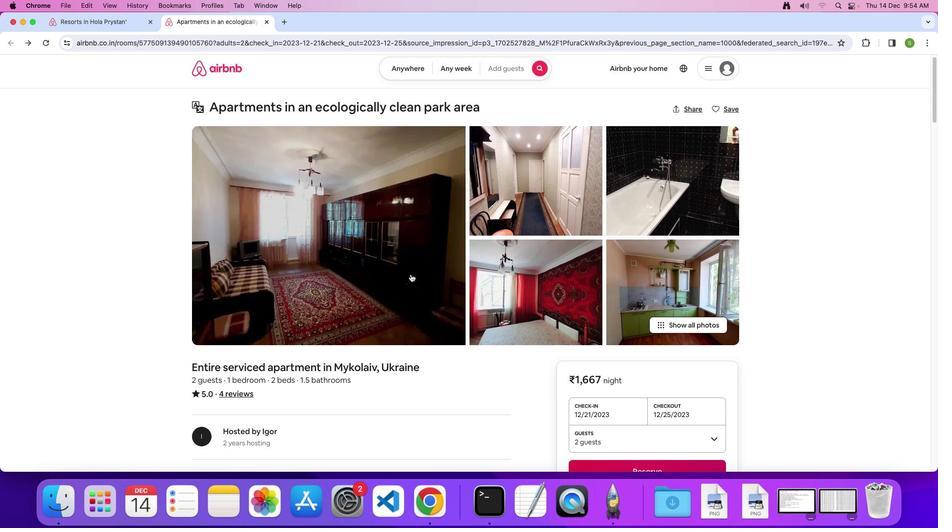 
Action: Mouse scrolled (410, 273) with delta (0, 0)
Screenshot: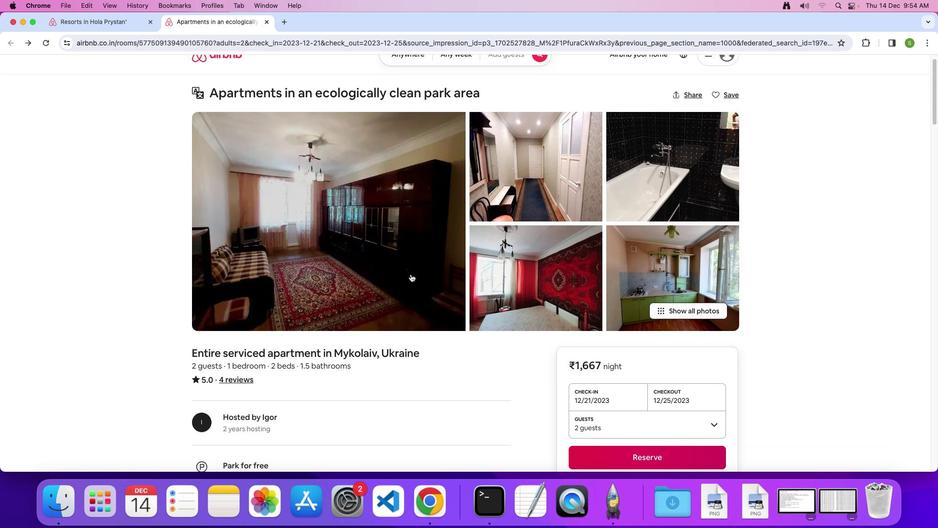
Action: Mouse scrolled (410, 273) with delta (0, 0)
Screenshot: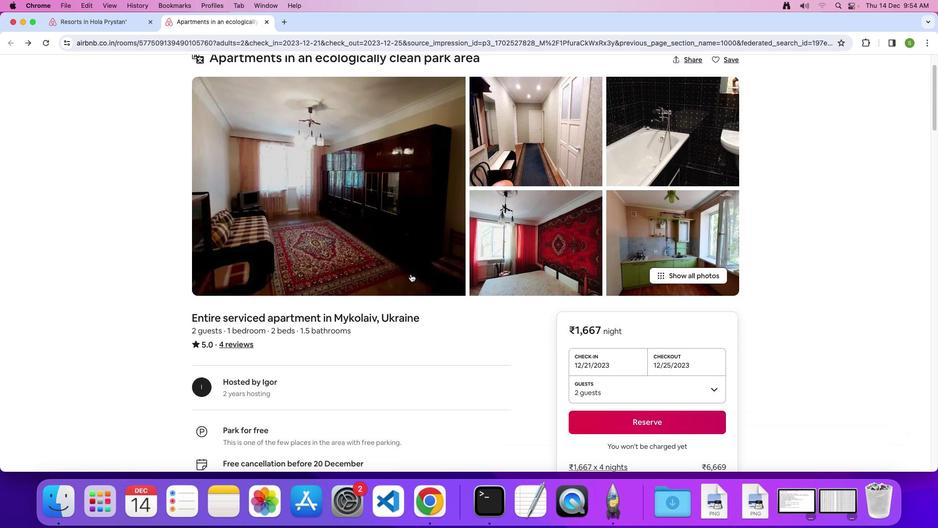 
Action: Mouse scrolled (410, 273) with delta (0, 0)
Screenshot: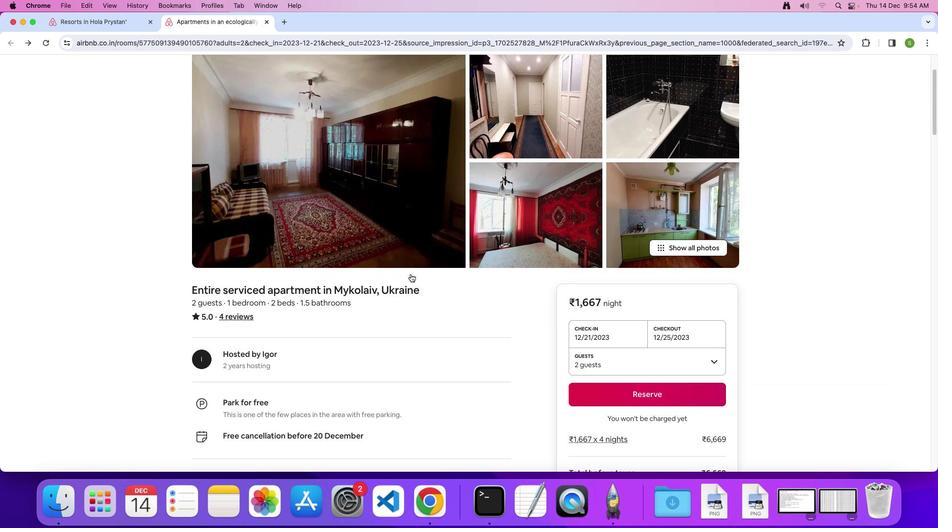 
Action: Mouse scrolled (410, 273) with delta (0, 0)
Screenshot: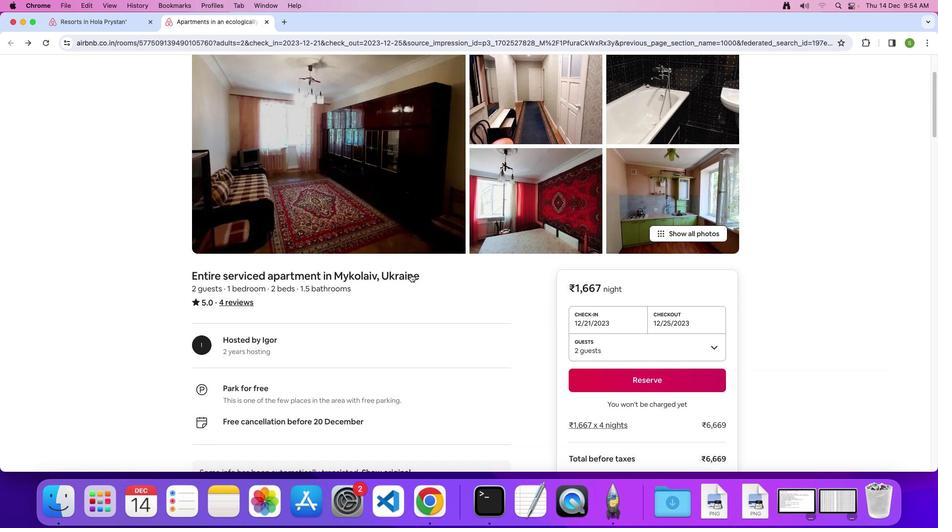 
Action: Mouse scrolled (410, 273) with delta (0, 0)
Screenshot: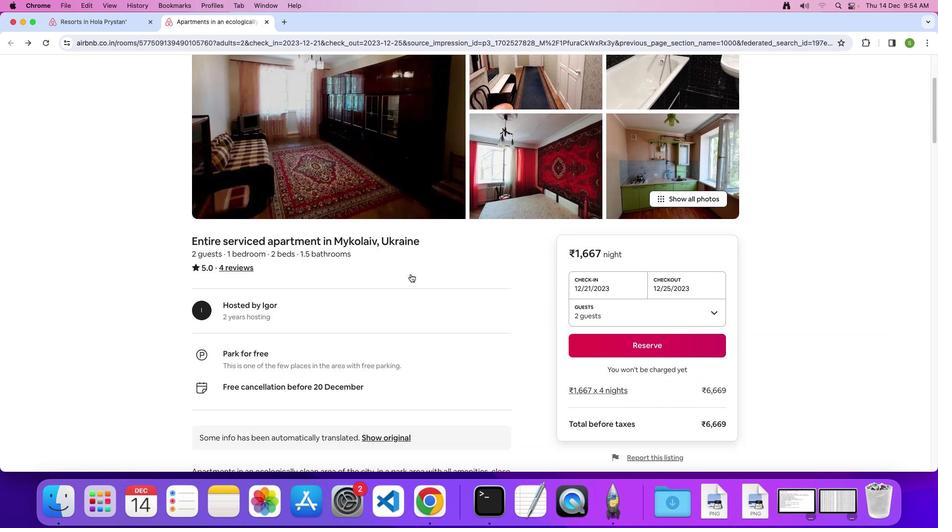 
Action: Mouse scrolled (410, 273) with delta (0, 0)
Screenshot: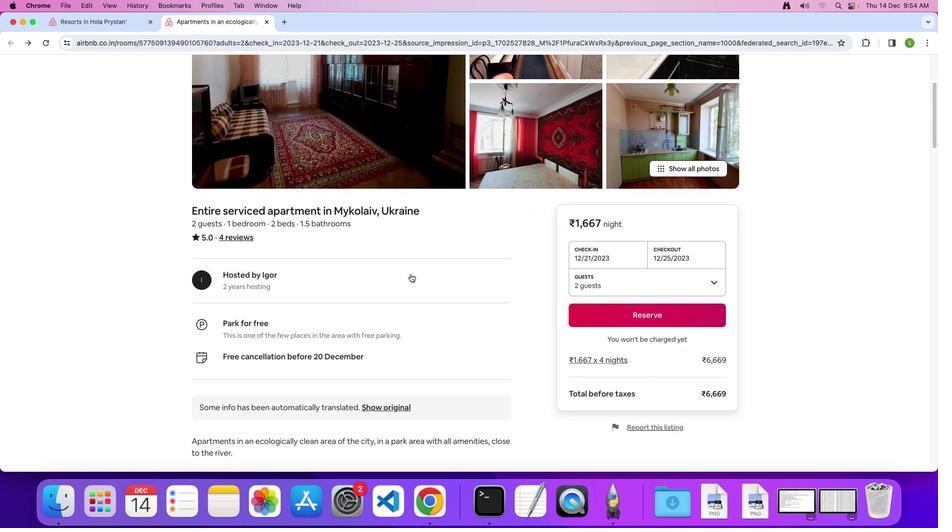 
Action: Mouse scrolled (410, 273) with delta (0, 0)
Screenshot: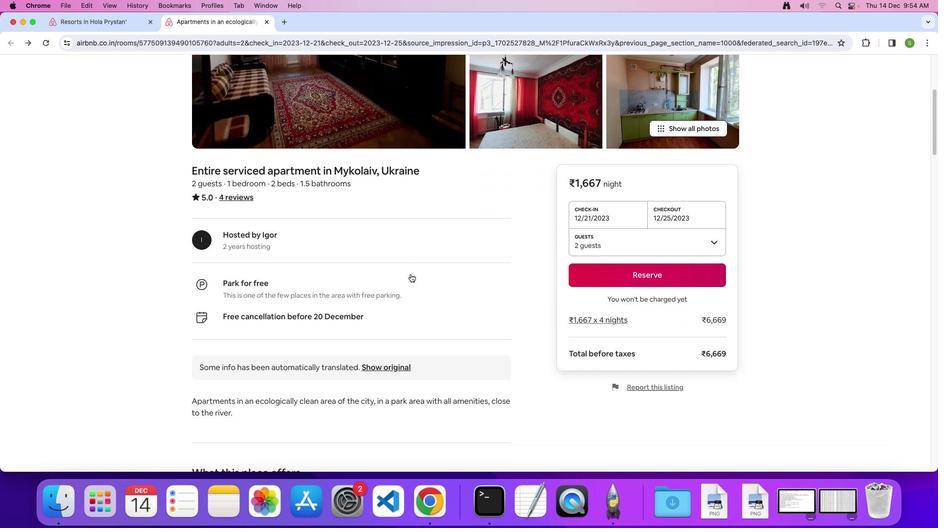 
Action: Mouse scrolled (410, 273) with delta (0, -1)
Screenshot: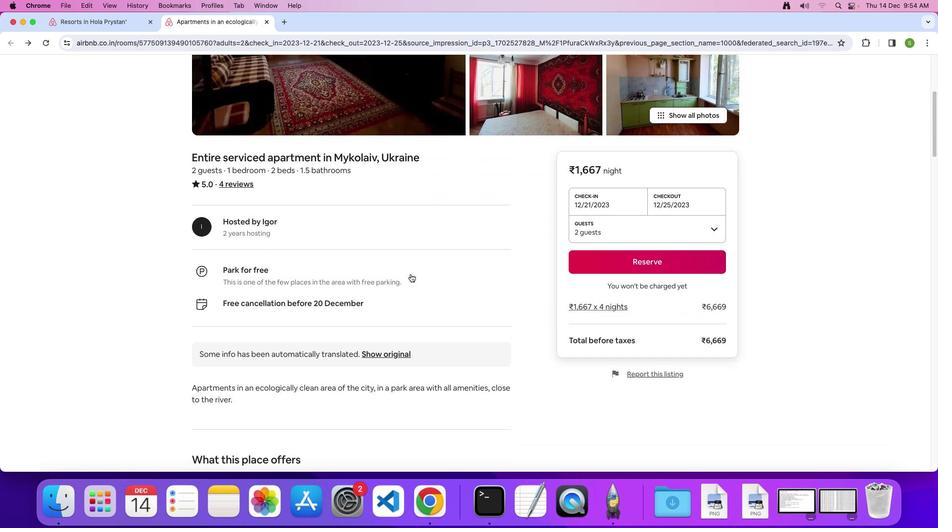 
Action: Mouse scrolled (410, 273) with delta (0, 0)
Screenshot: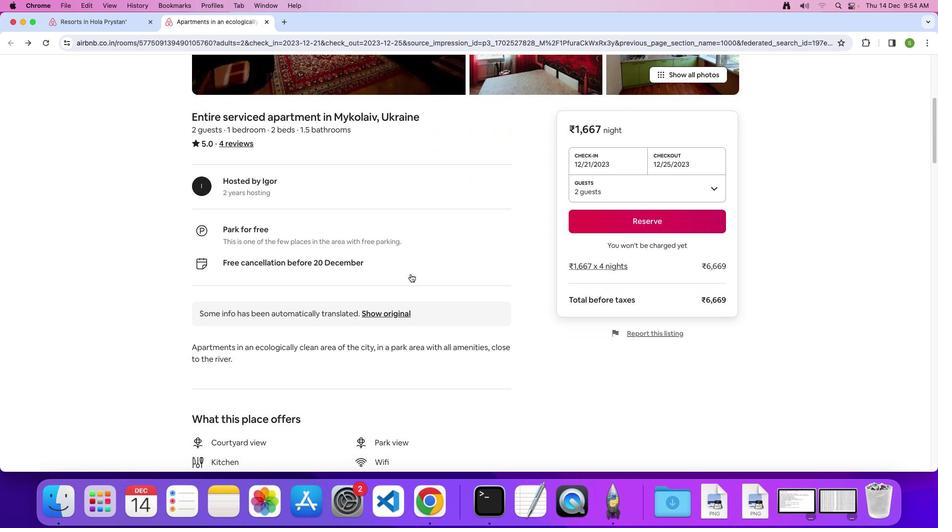 
Action: Mouse scrolled (410, 273) with delta (0, 0)
Screenshot: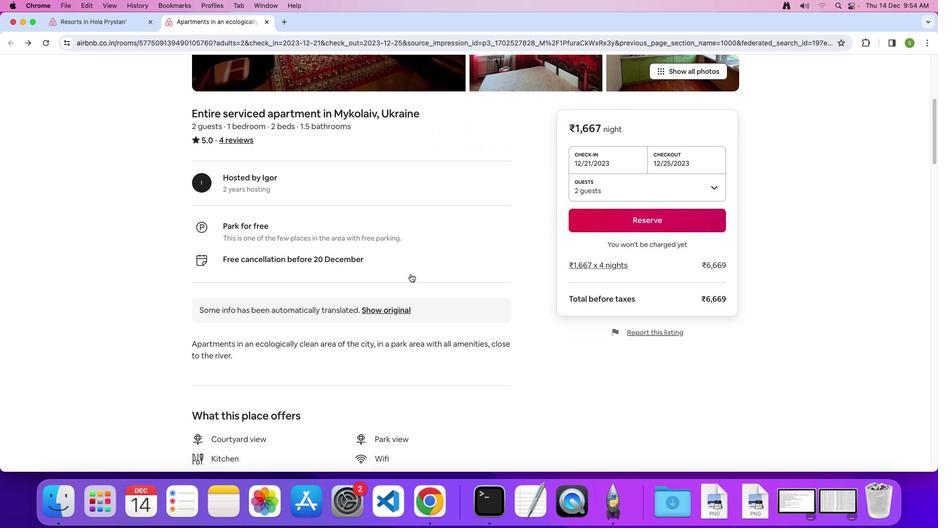 
Action: Mouse scrolled (410, 273) with delta (0, 0)
Screenshot: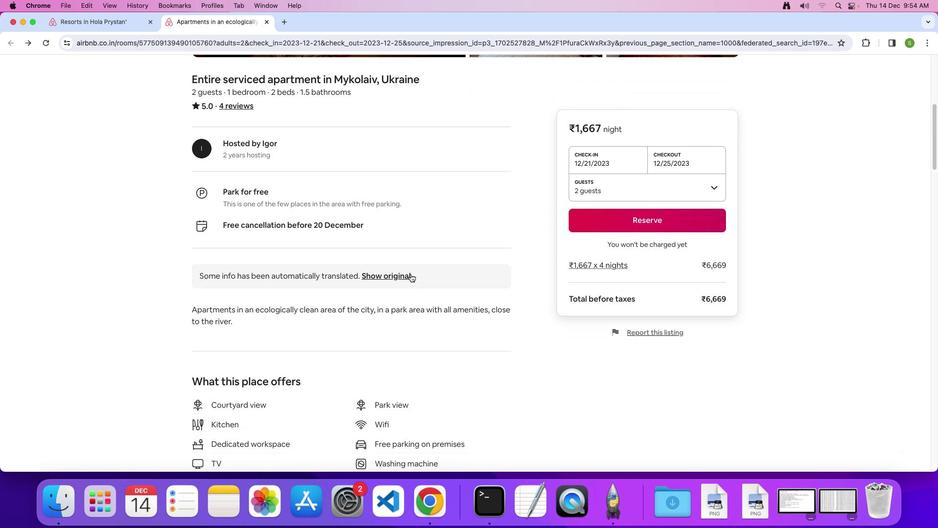 
Action: Mouse scrolled (410, 273) with delta (0, 0)
Screenshot: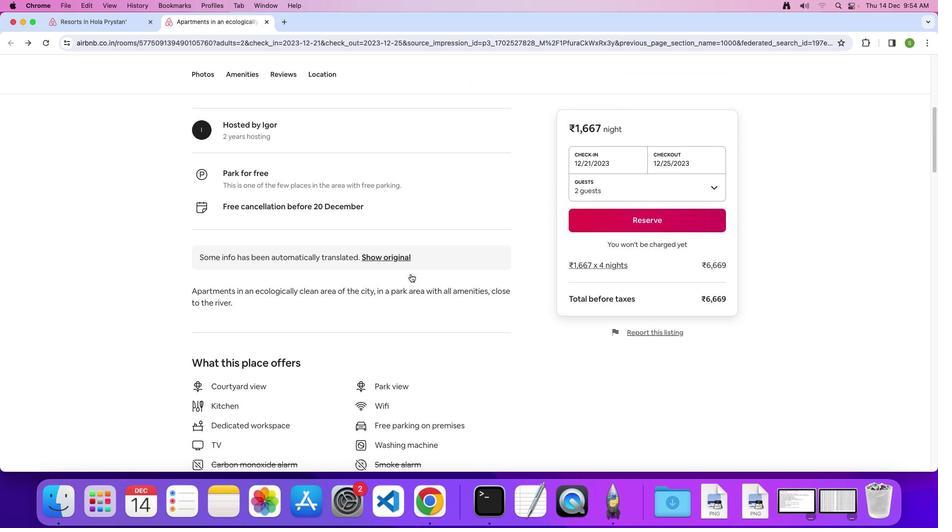 
Action: Mouse scrolled (410, 273) with delta (0, 0)
Screenshot: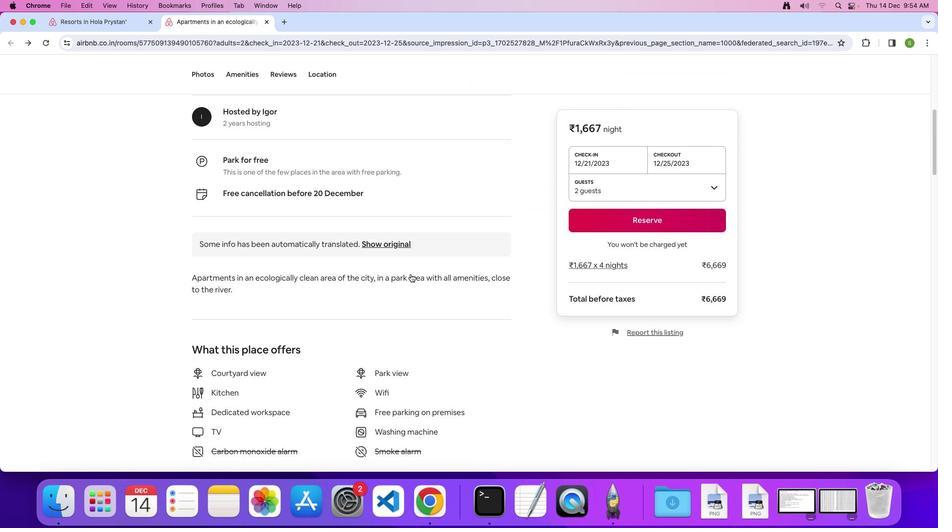 
Action: Mouse scrolled (410, 273) with delta (0, 0)
Screenshot: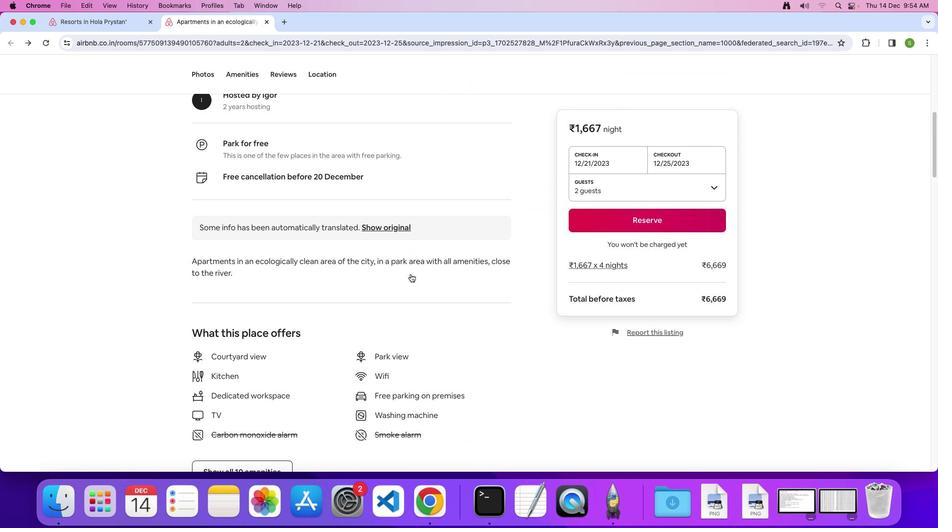 
Action: Mouse scrolled (410, 273) with delta (0, 0)
Screenshot: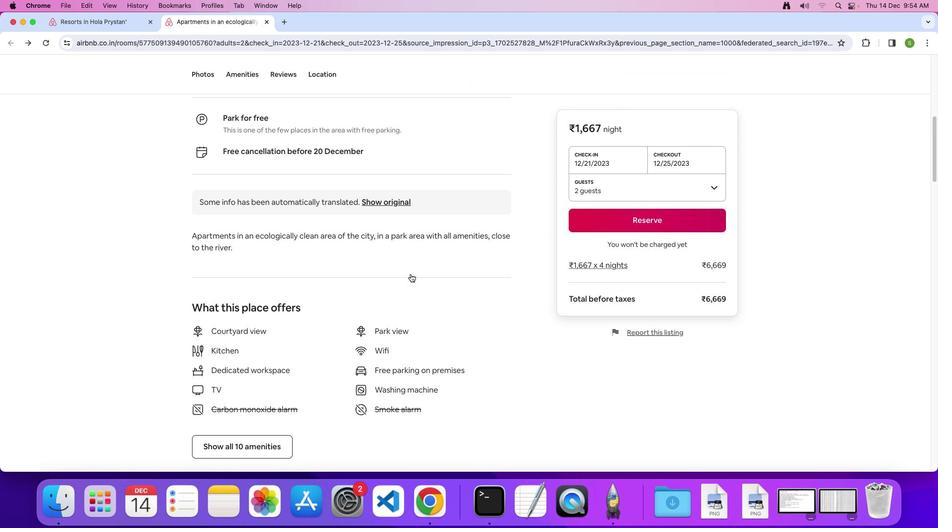 
Action: Mouse scrolled (410, 273) with delta (0, 0)
Screenshot: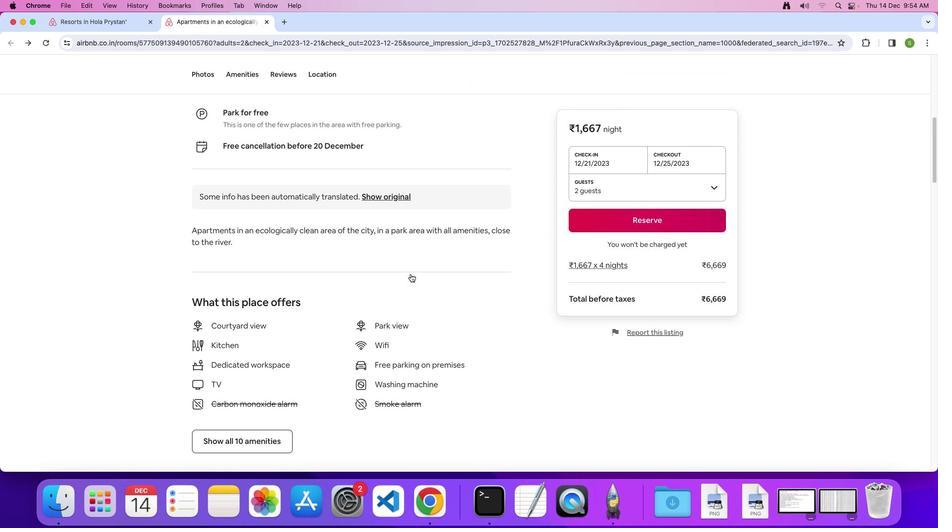 
Action: Mouse scrolled (410, 273) with delta (0, 0)
Screenshot: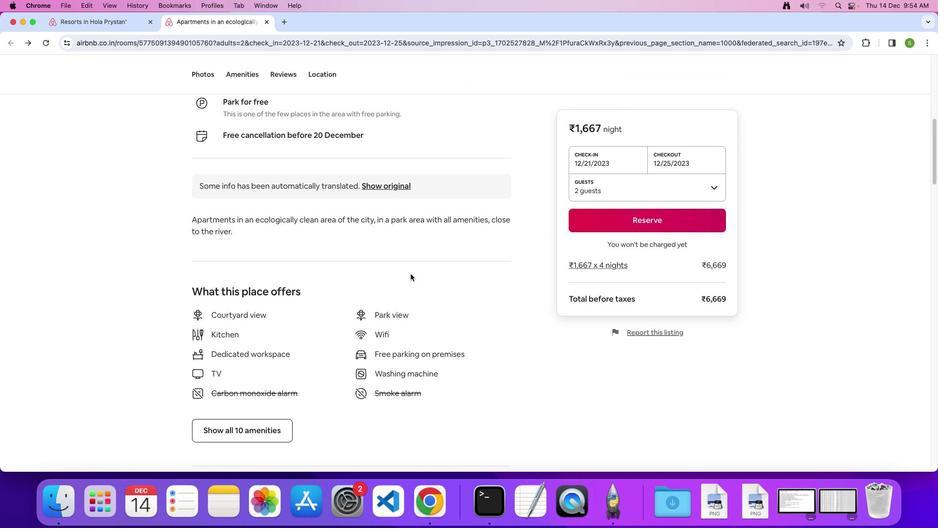 
Action: Mouse scrolled (410, 273) with delta (0, 0)
Screenshot: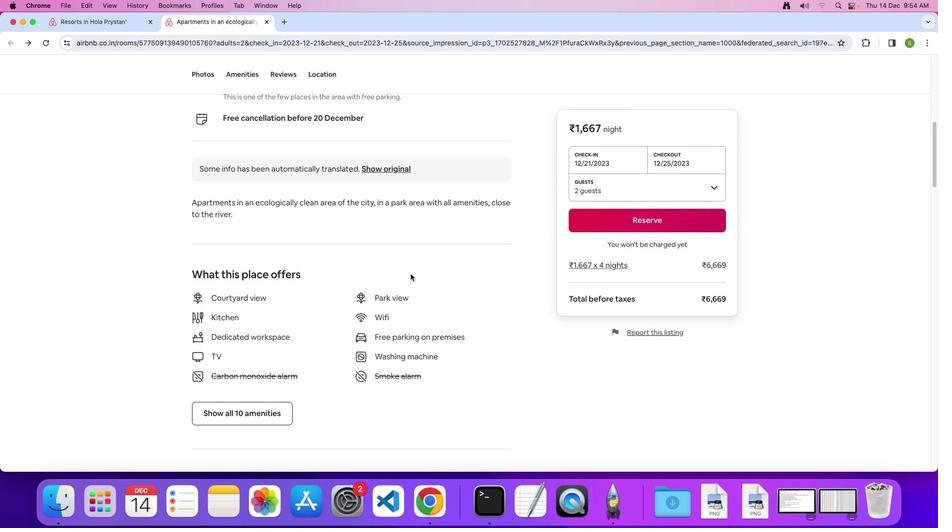 
Action: Mouse scrolled (410, 273) with delta (0, 0)
Screenshot: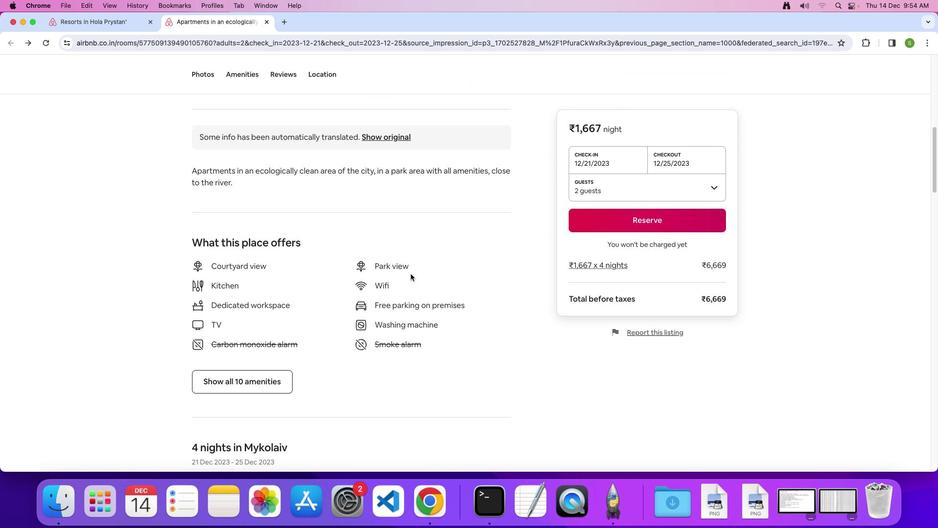 
Action: Mouse scrolled (410, 273) with delta (0, 0)
Screenshot: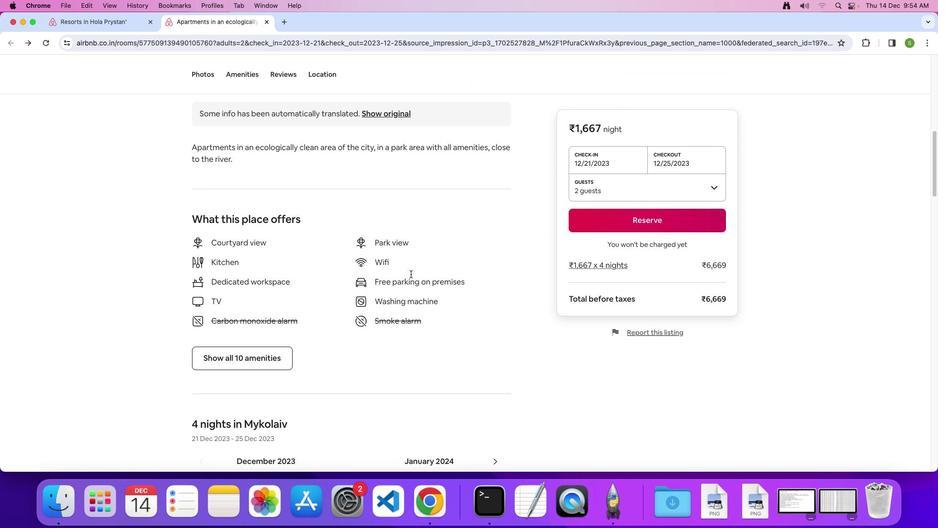 
Action: Mouse scrolled (410, 273) with delta (0, 0)
Screenshot: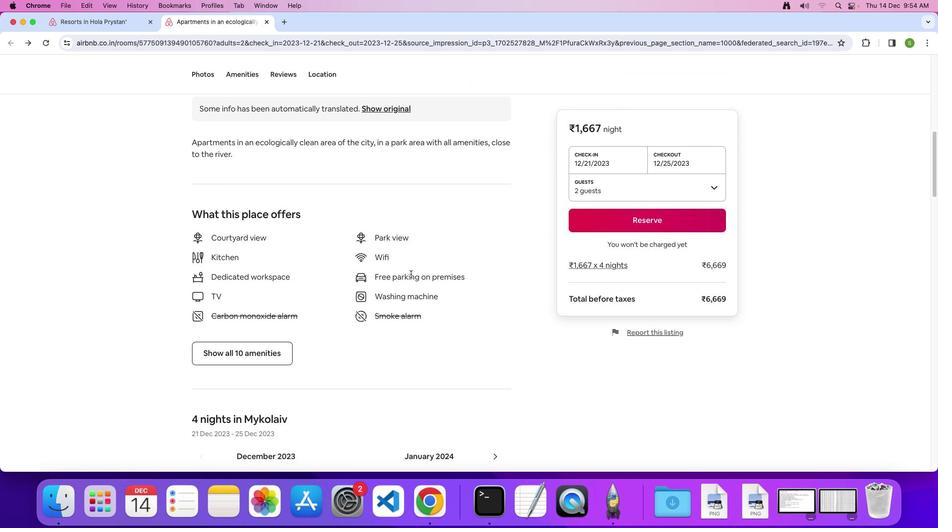 
Action: Mouse scrolled (410, 273) with delta (0, 0)
Screenshot: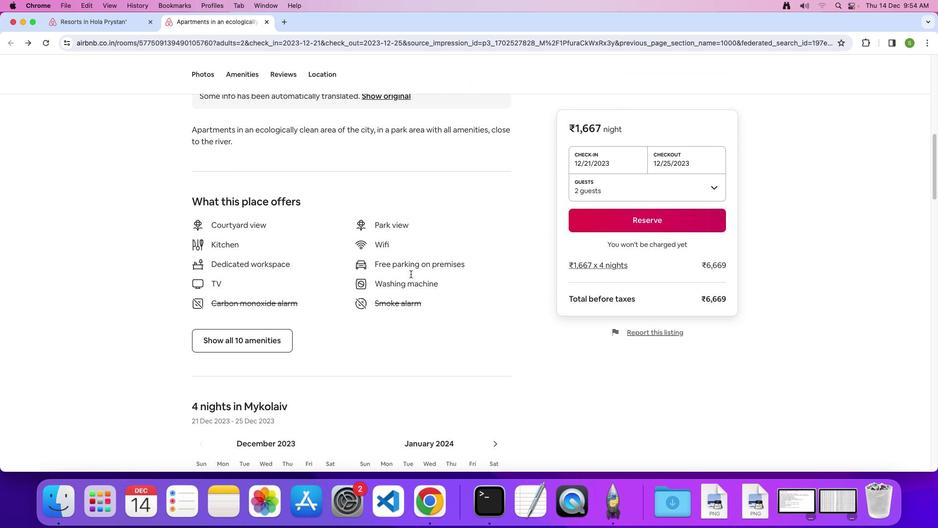 
Action: Mouse scrolled (410, 273) with delta (0, 0)
Screenshot: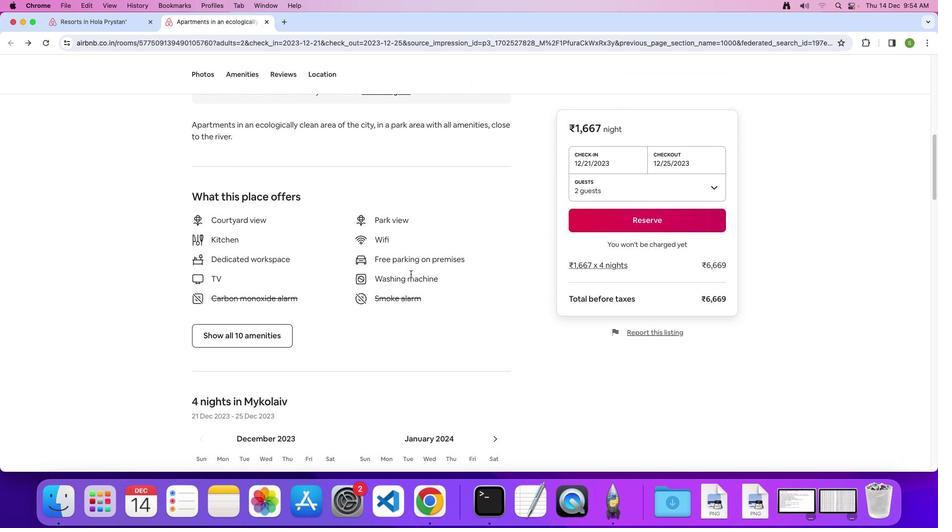 
Action: Mouse moved to (410, 274)
Screenshot: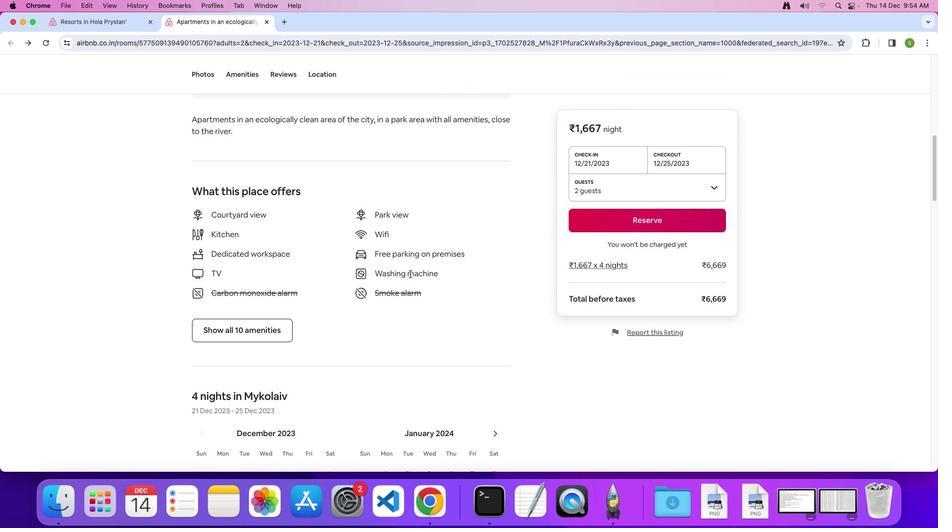 
Action: Mouse scrolled (410, 274) with delta (0, 0)
Screenshot: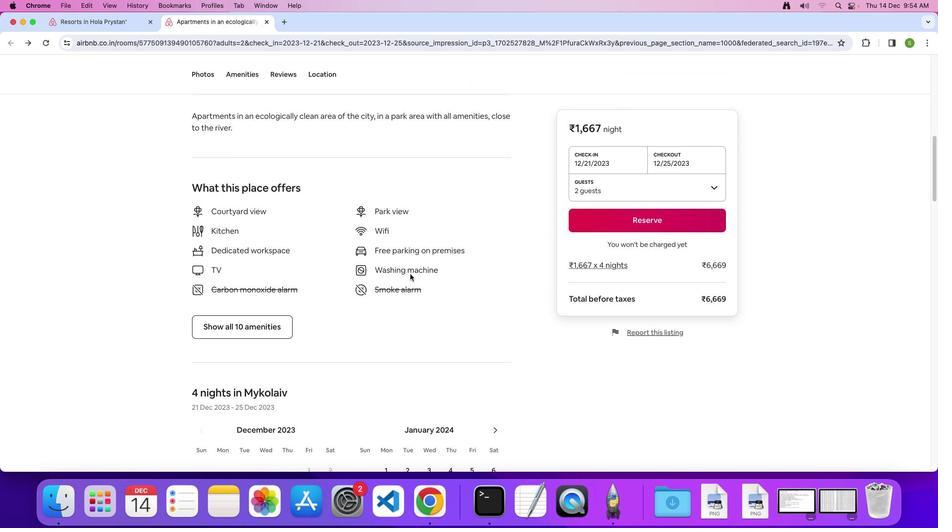 
Action: Mouse scrolled (410, 274) with delta (0, 0)
Screenshot: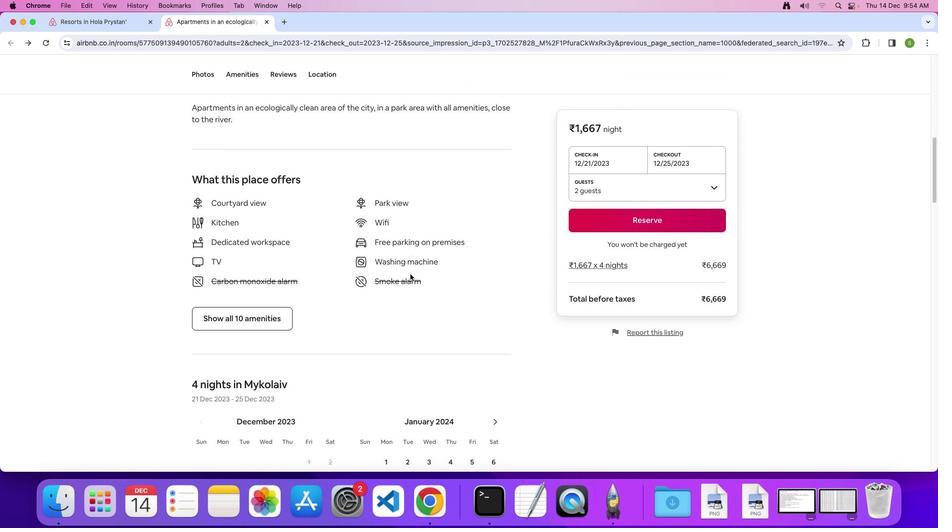 
Action: Mouse moved to (410, 274)
Screenshot: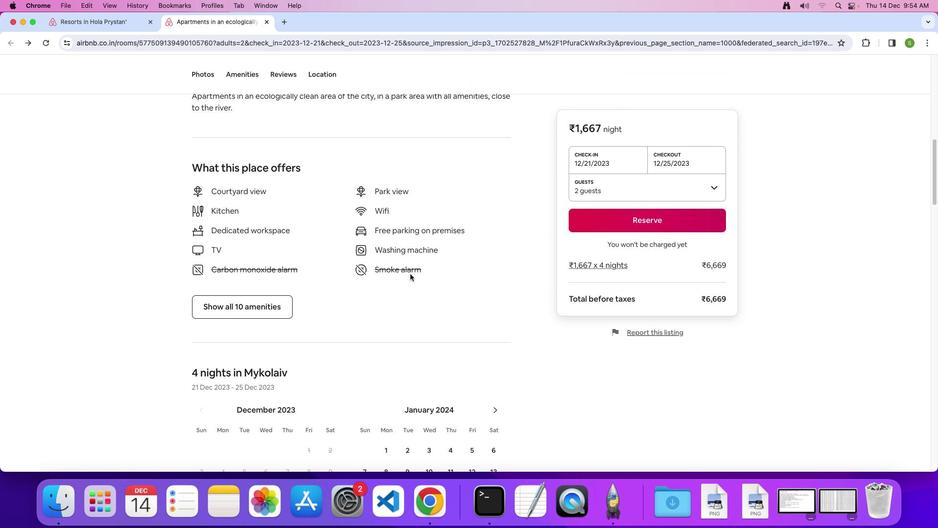 
Action: Mouse scrolled (410, 274) with delta (0, 0)
Screenshot: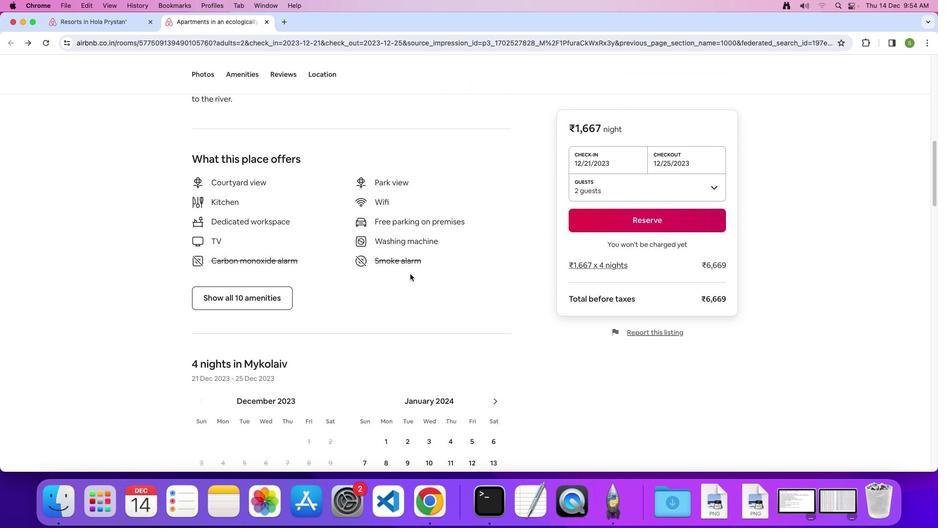 
Action: Mouse moved to (410, 274)
Screenshot: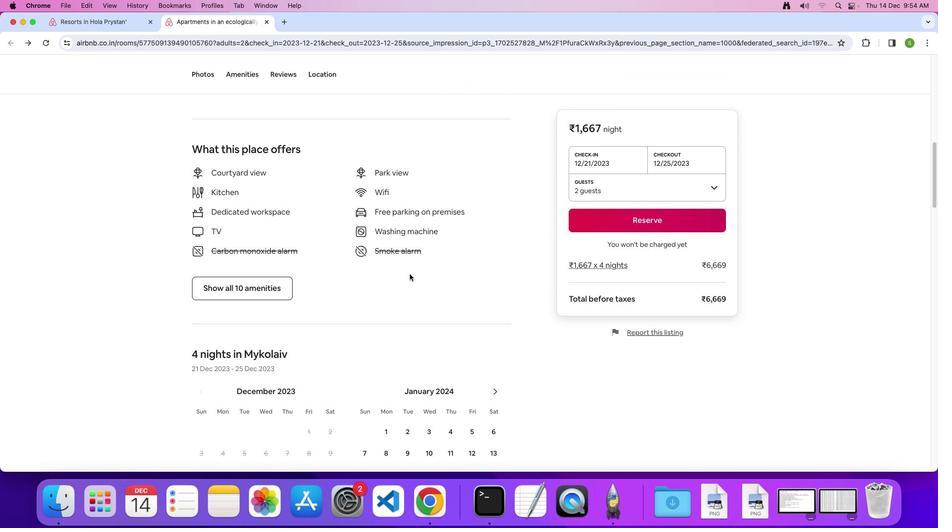 
Action: Mouse scrolled (410, 274) with delta (0, 0)
Screenshot: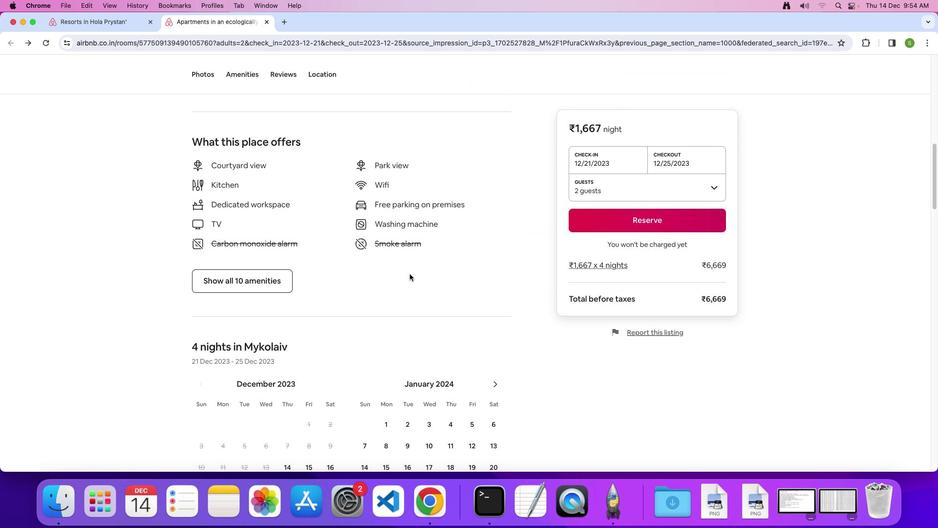 
Action: Mouse scrolled (410, 274) with delta (0, 0)
Screenshot: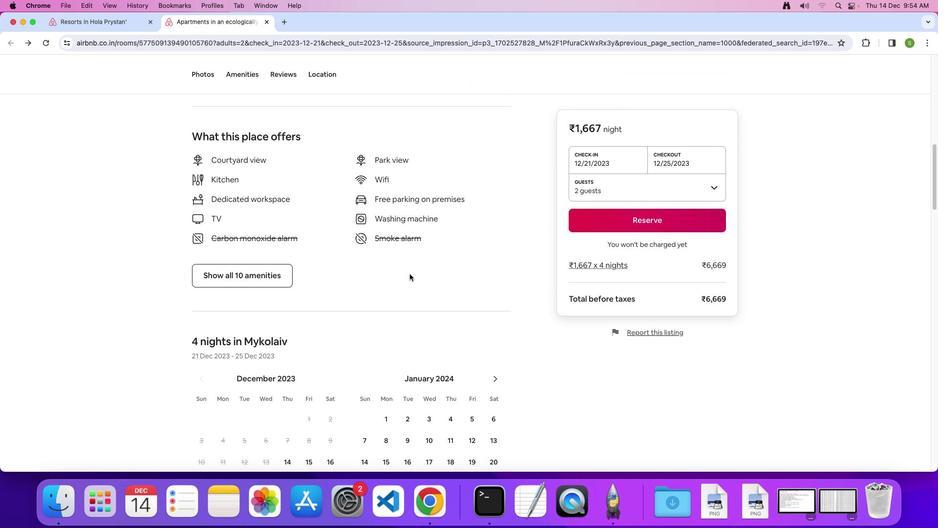 
Action: Mouse scrolled (410, 274) with delta (0, 0)
Screenshot: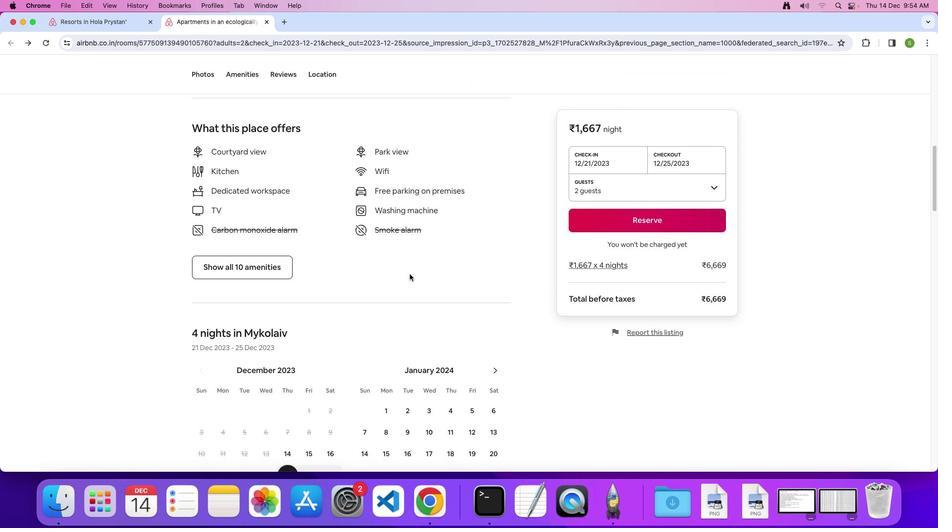 
Action: Mouse moved to (249, 261)
Screenshot: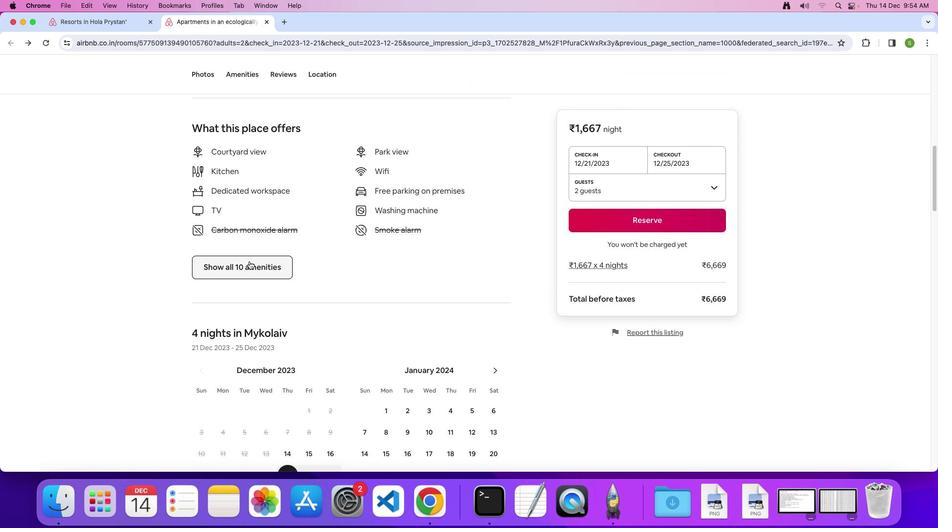 
Action: Mouse pressed left at (249, 261)
Screenshot: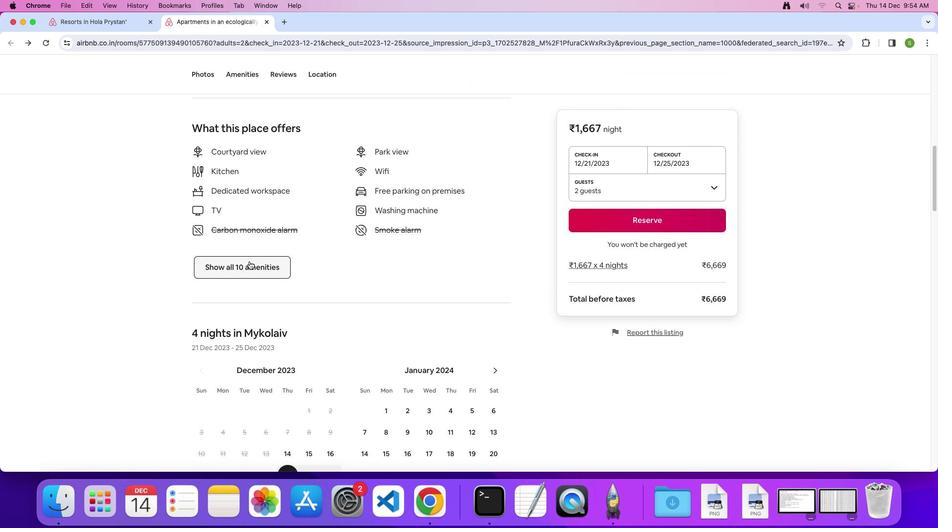
Action: Mouse moved to (469, 254)
Screenshot: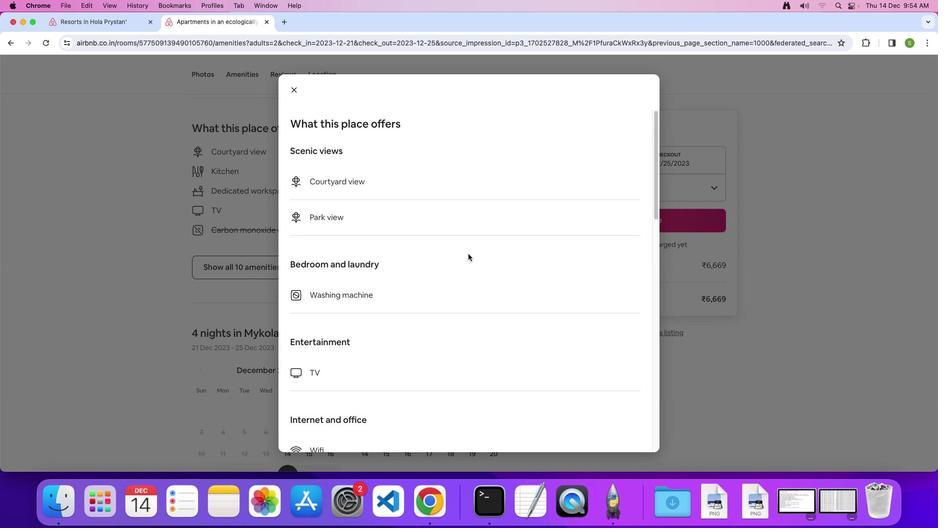 
Action: Mouse scrolled (469, 254) with delta (0, 0)
Screenshot: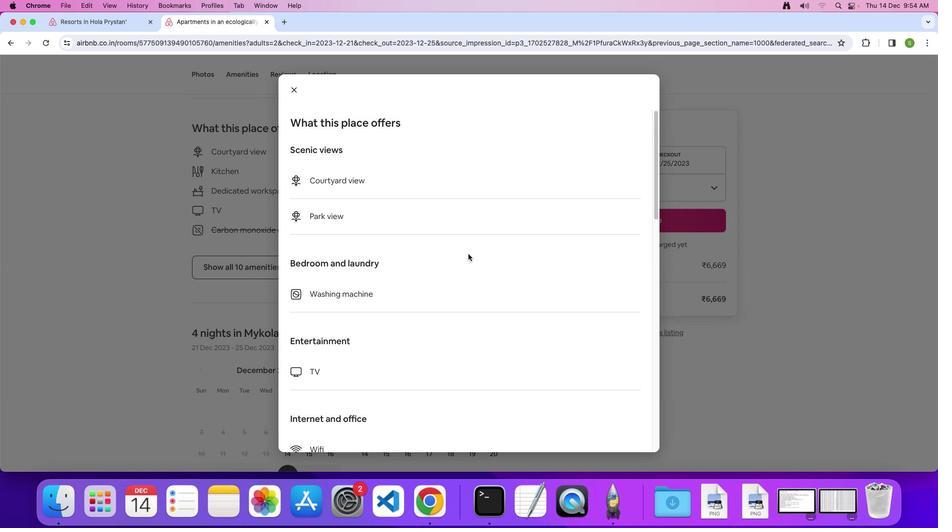 
Action: Mouse scrolled (469, 254) with delta (0, 0)
Screenshot: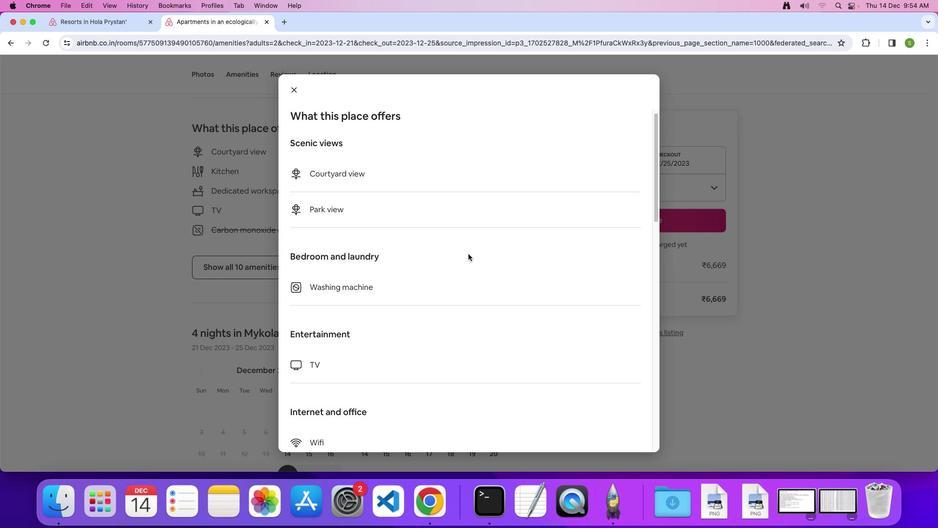
Action: Mouse scrolled (469, 254) with delta (0, 0)
Screenshot: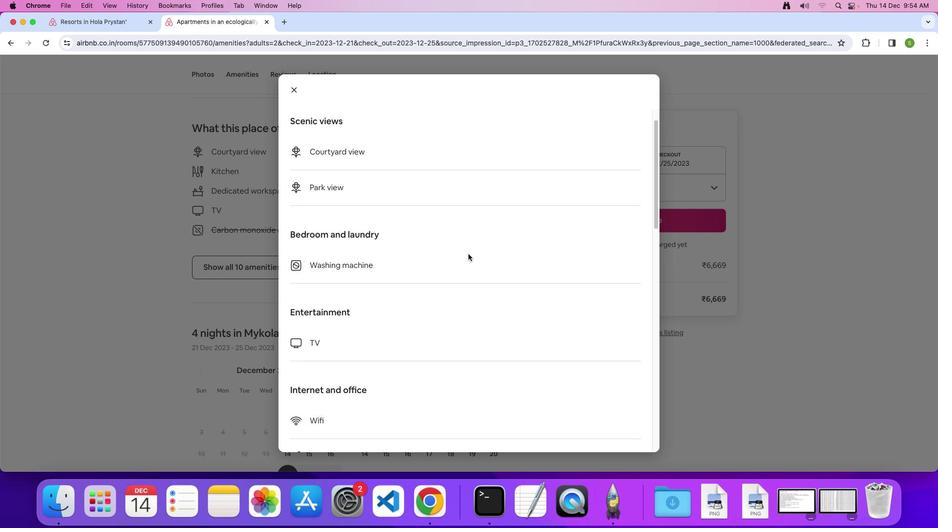
Action: Mouse scrolled (469, 254) with delta (0, 0)
Screenshot: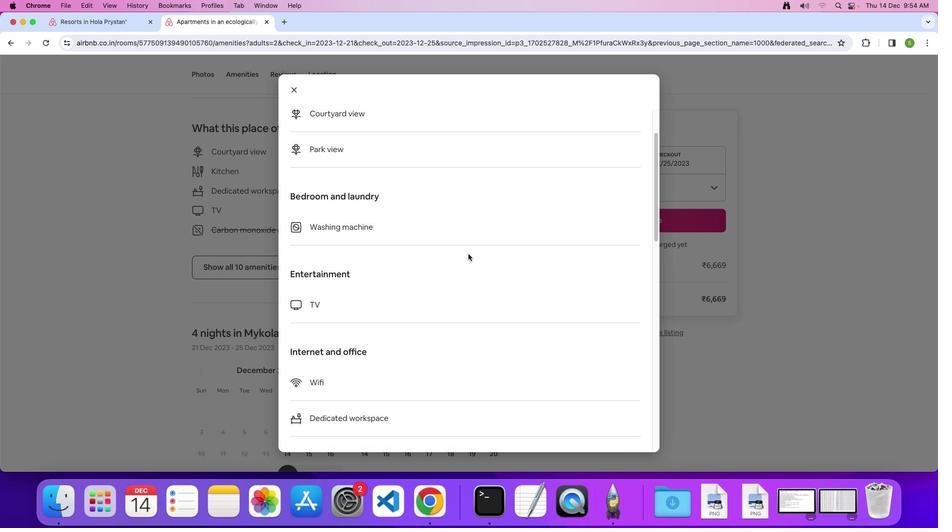 
Action: Mouse scrolled (469, 254) with delta (0, 0)
Screenshot: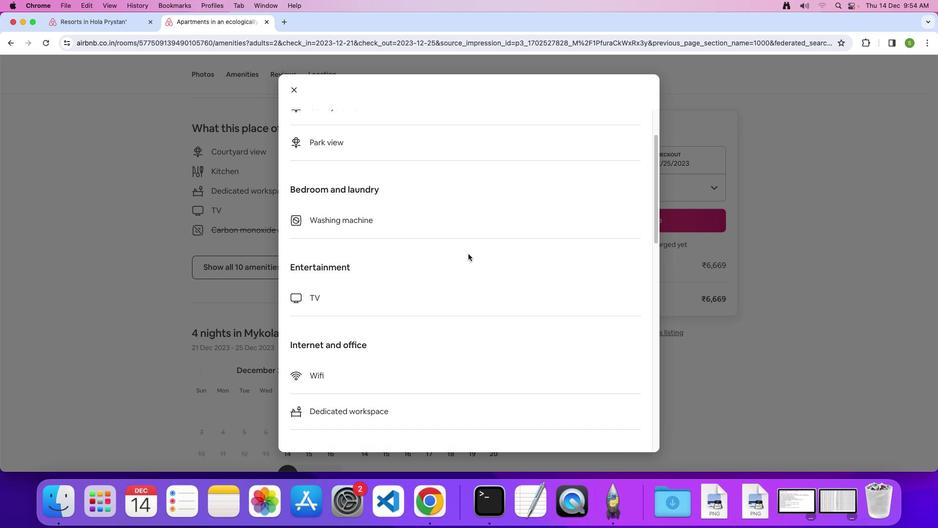 
Action: Mouse scrolled (469, 254) with delta (0, 0)
Screenshot: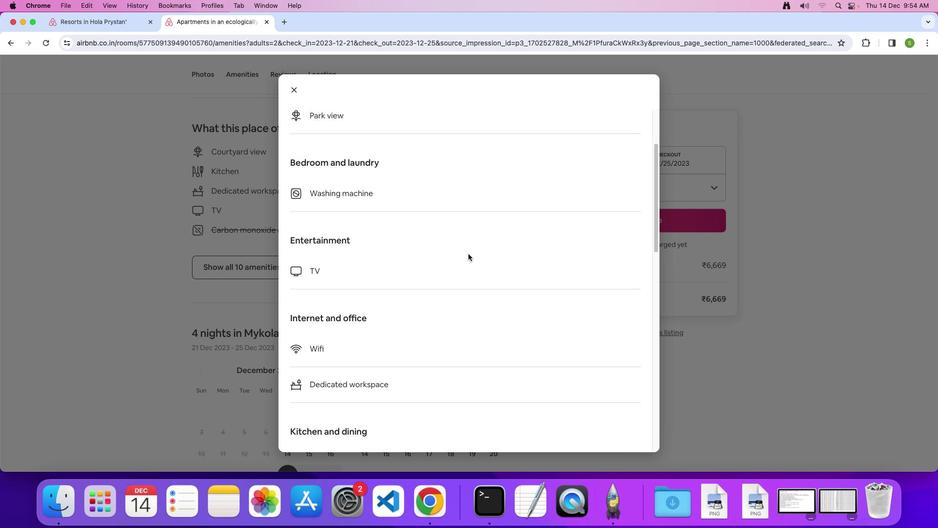 
Action: Mouse scrolled (469, 254) with delta (0, 0)
Screenshot: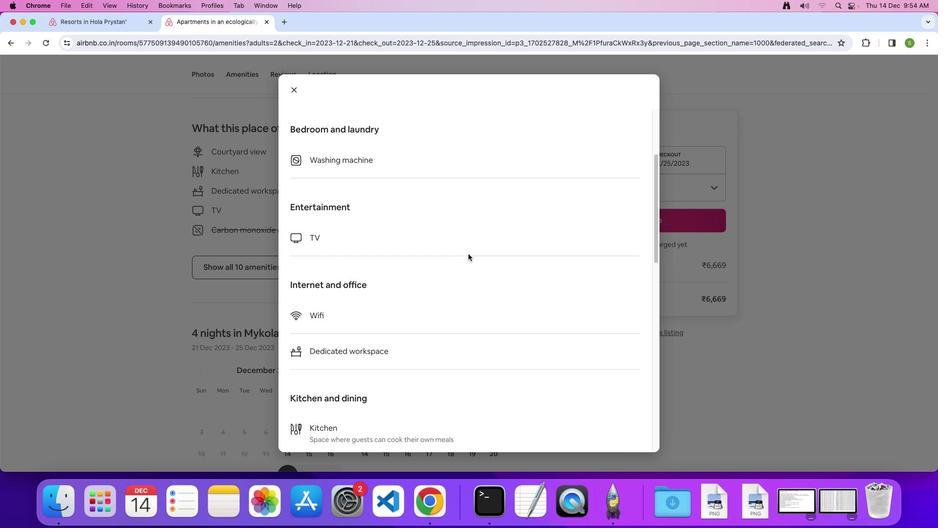 
Action: Mouse scrolled (469, 254) with delta (0, 0)
Screenshot: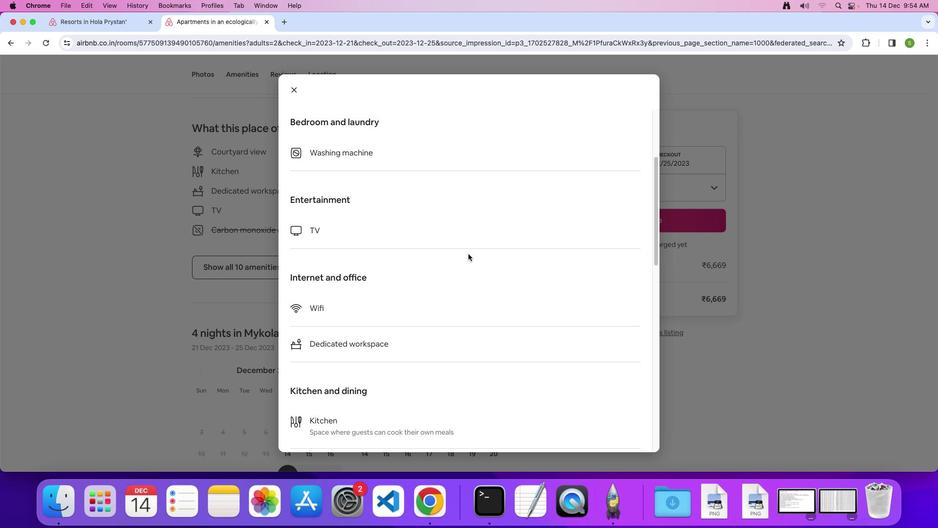 
Action: Mouse scrolled (469, 254) with delta (0, 0)
Screenshot: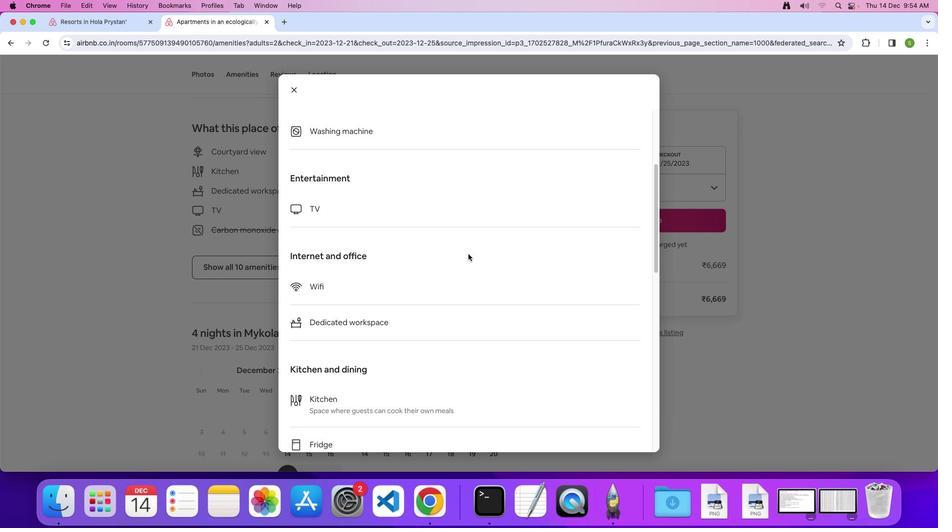 
Action: Mouse scrolled (469, 254) with delta (0, 0)
Screenshot: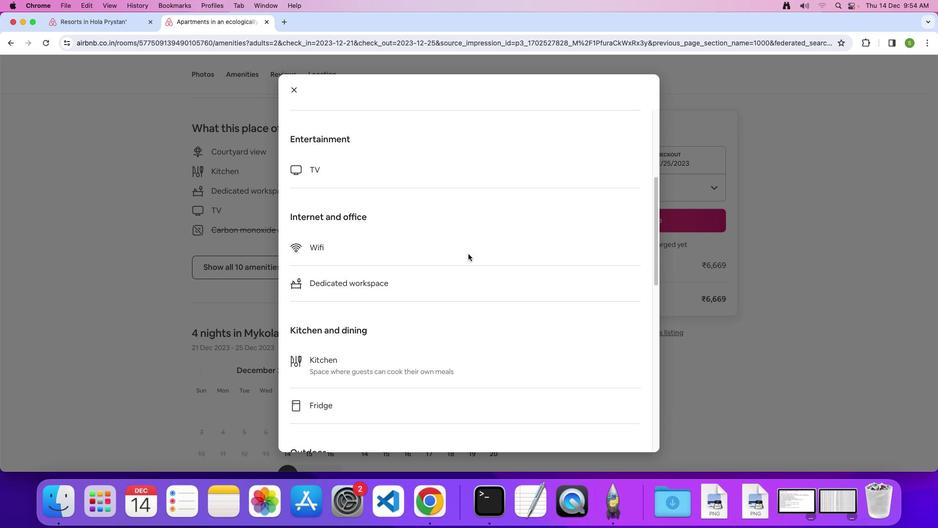 
Action: Mouse scrolled (469, 254) with delta (0, 0)
Screenshot: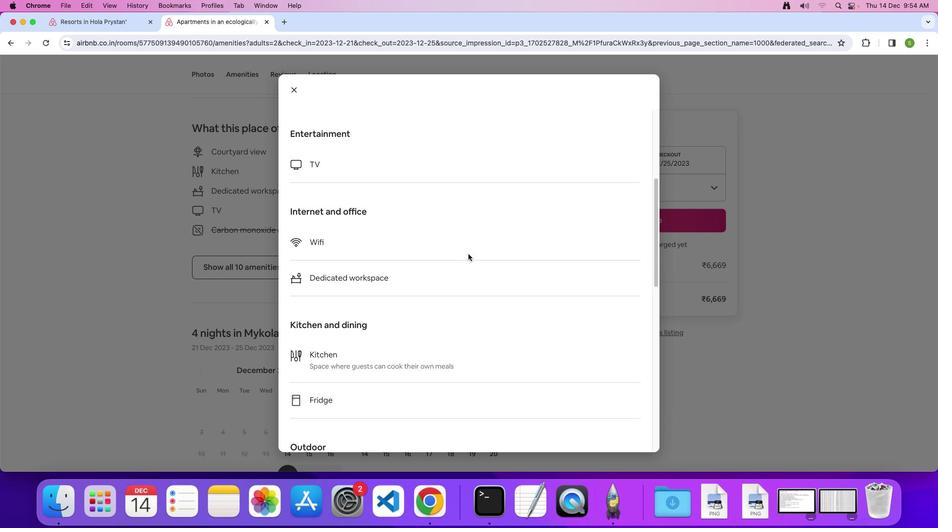 
Action: Mouse scrolled (469, 254) with delta (0, 0)
Screenshot: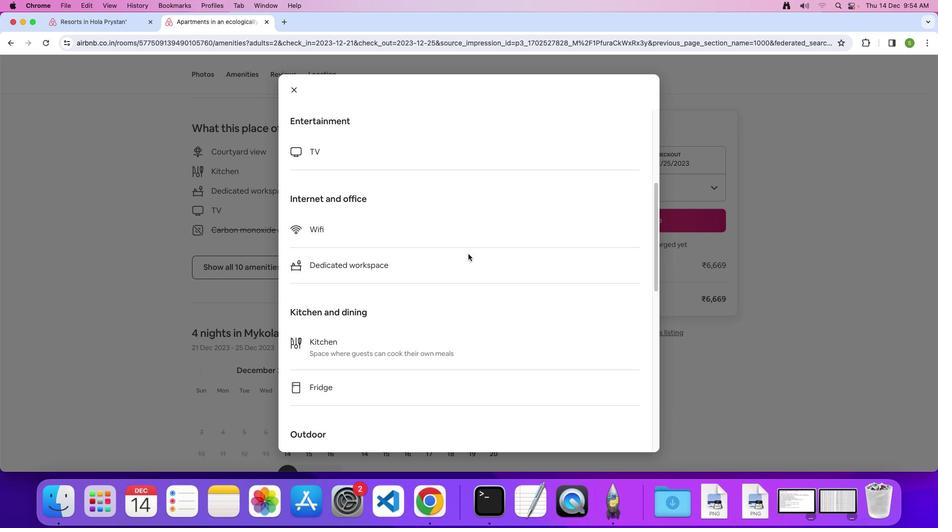 
Action: Mouse scrolled (469, 254) with delta (0, 0)
Screenshot: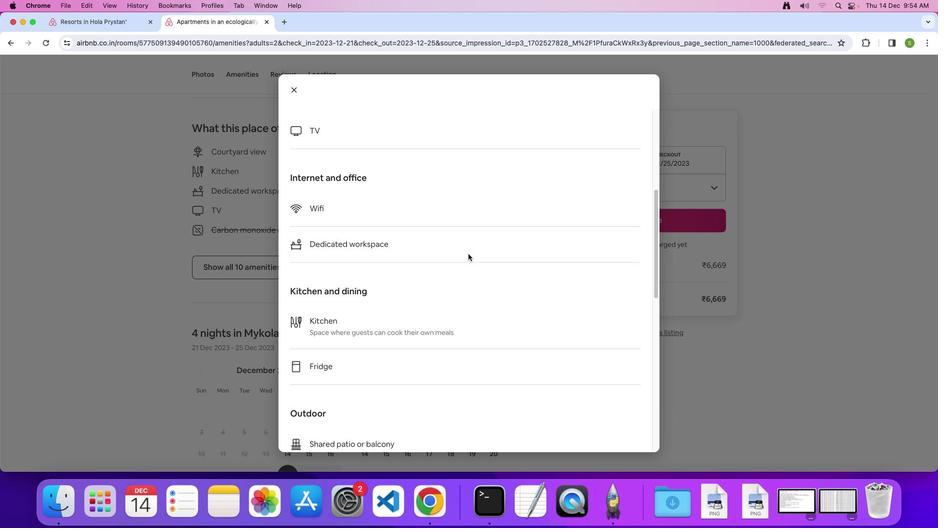
Action: Mouse scrolled (469, 254) with delta (0, -1)
Screenshot: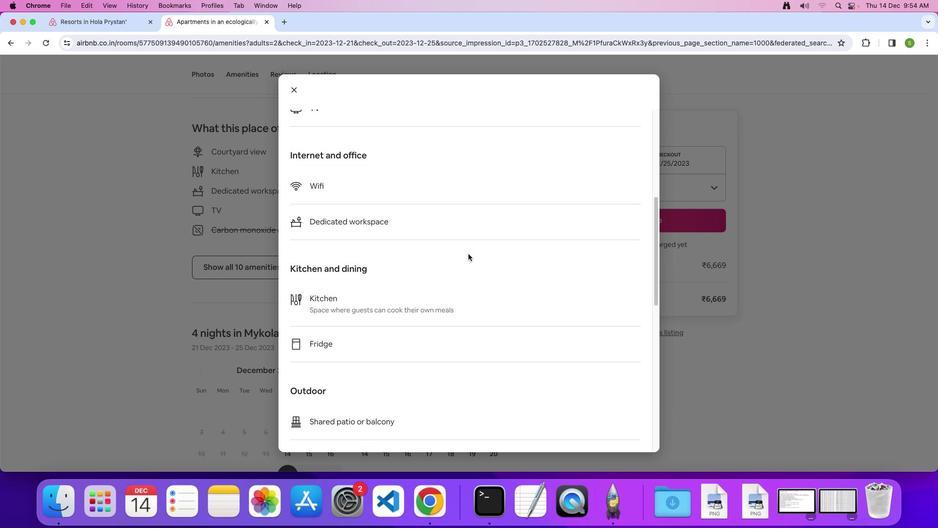 
Action: Mouse scrolled (469, 254) with delta (0, 0)
Screenshot: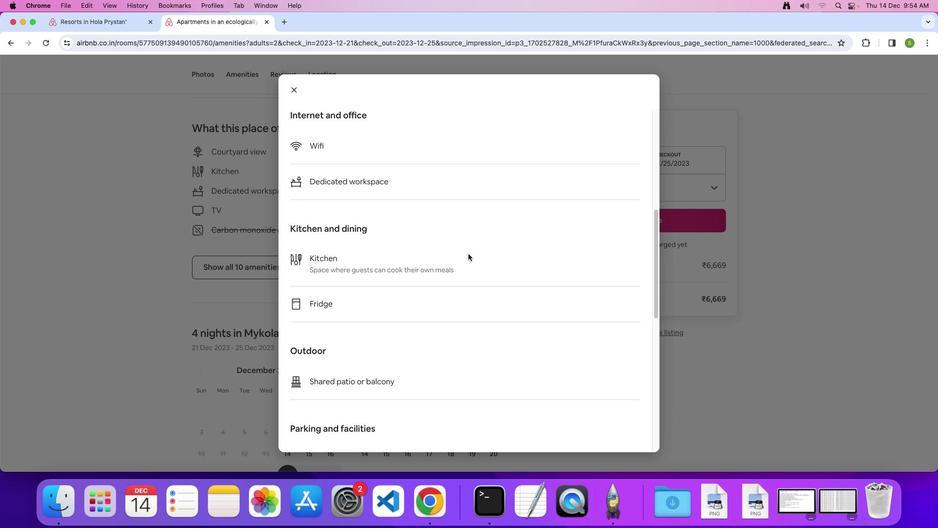 
Action: Mouse scrolled (469, 254) with delta (0, 0)
Screenshot: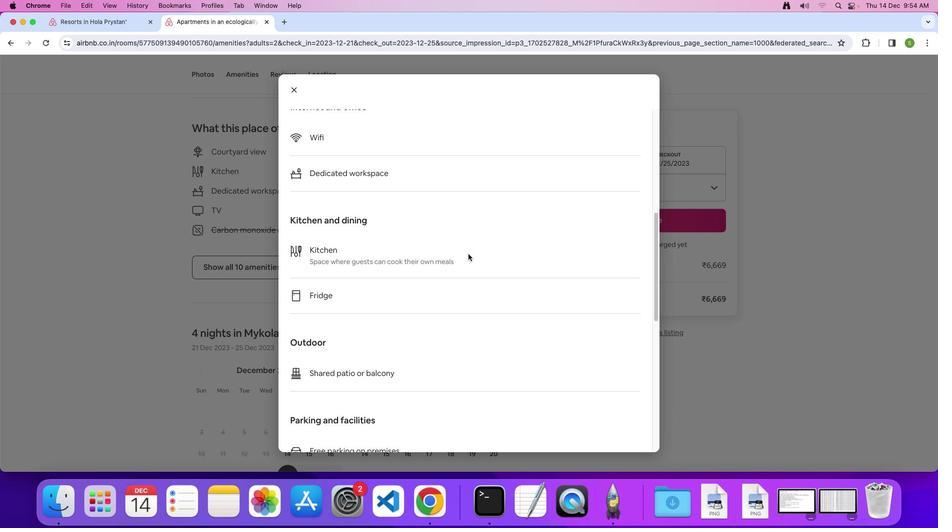 
Action: Mouse scrolled (469, 254) with delta (0, 0)
Screenshot: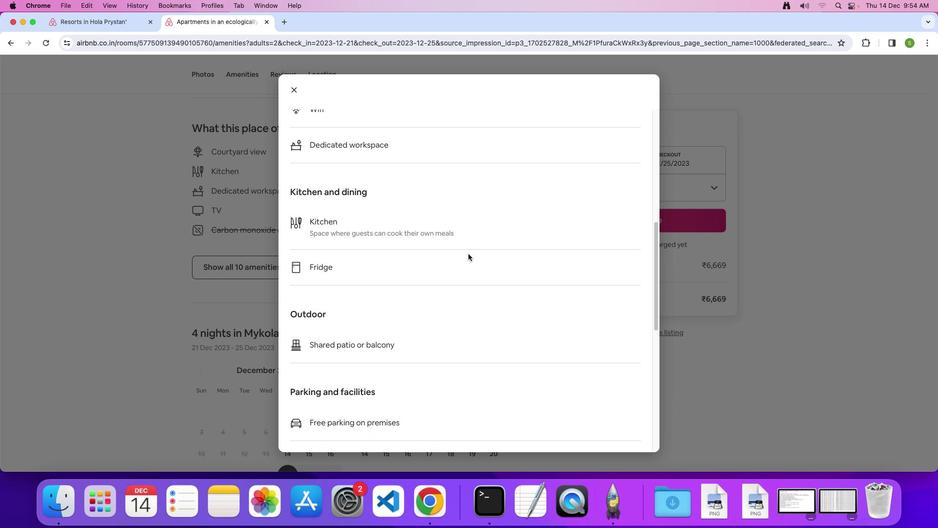 
Action: Mouse scrolled (469, 254) with delta (0, 0)
Screenshot: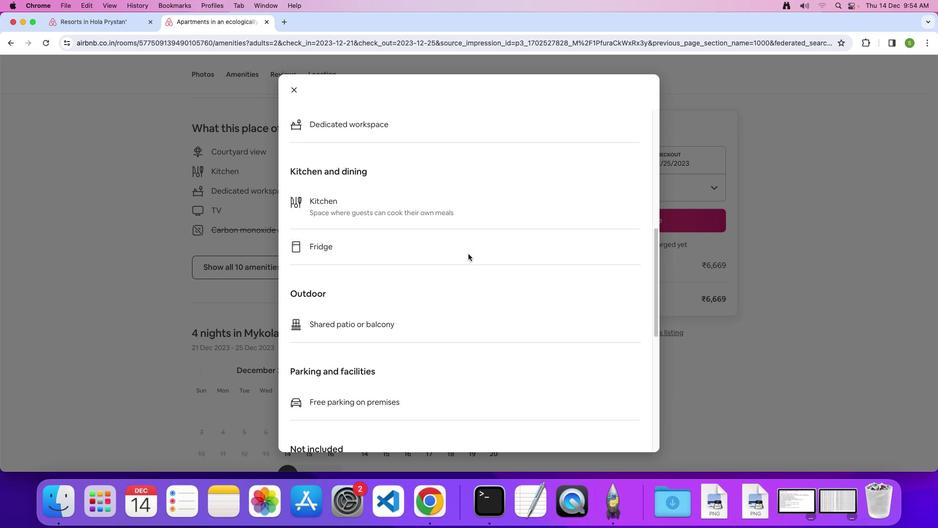 
Action: Mouse scrolled (469, 254) with delta (0, 0)
Screenshot: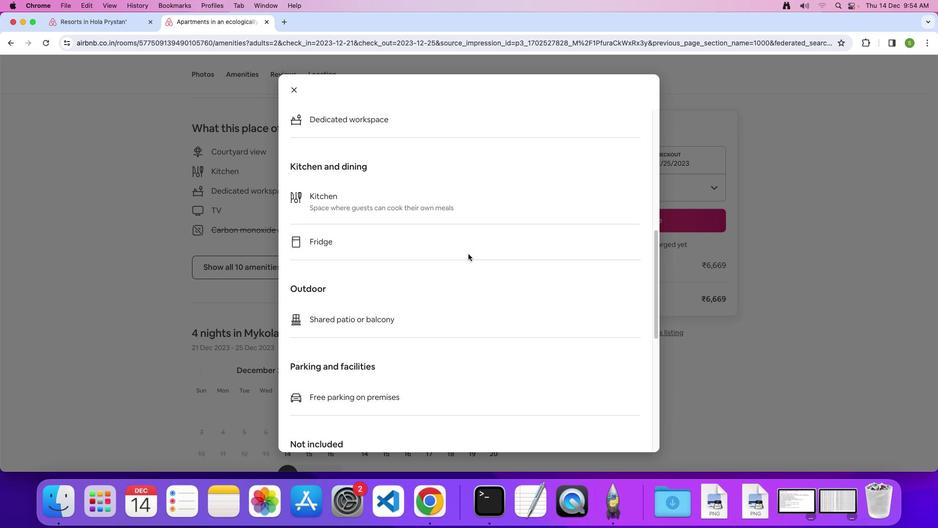 
Action: Mouse scrolled (469, 254) with delta (0, 0)
Screenshot: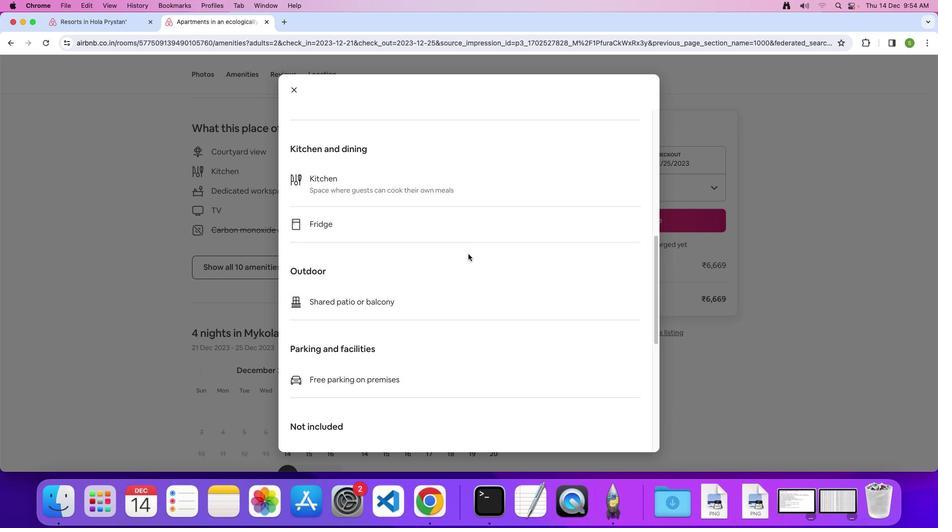 
Action: Mouse scrolled (469, 254) with delta (0, 0)
Screenshot: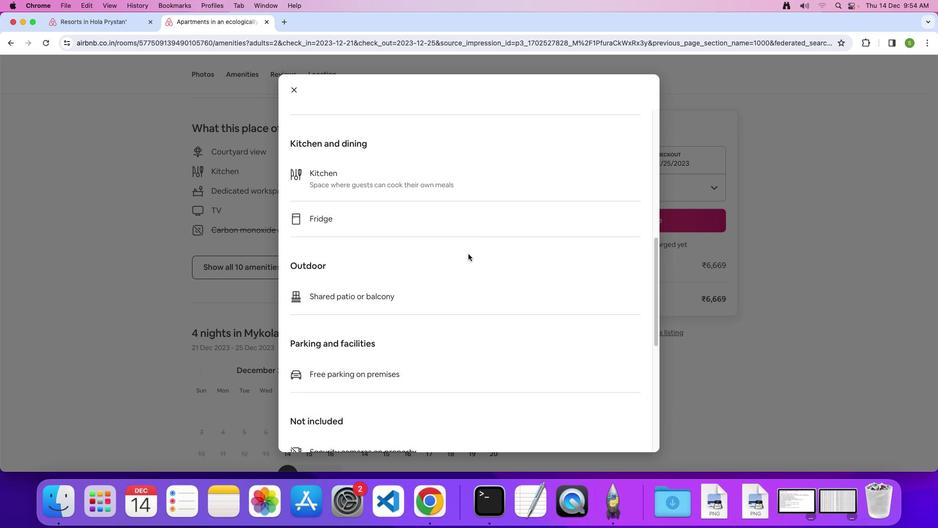 
Action: Mouse scrolled (469, 254) with delta (0, 0)
Screenshot: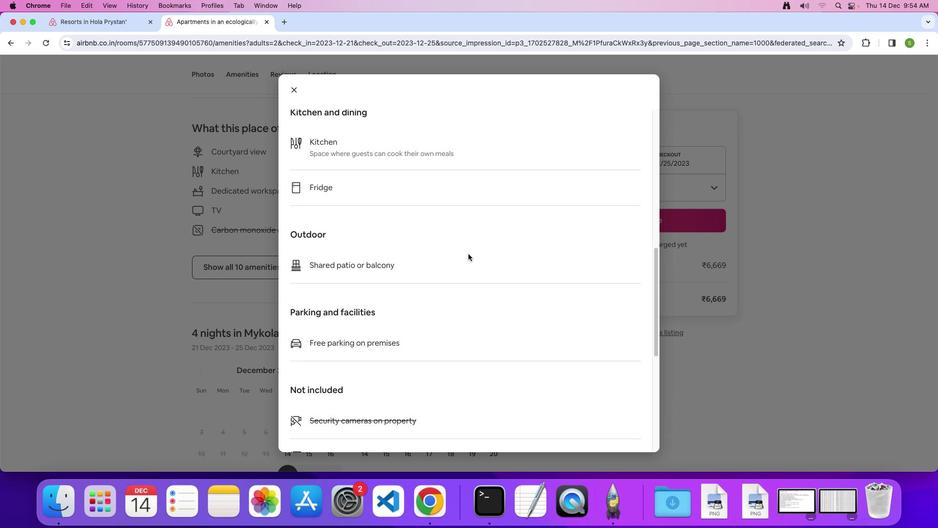
Action: Mouse scrolled (469, 254) with delta (0, 0)
Screenshot: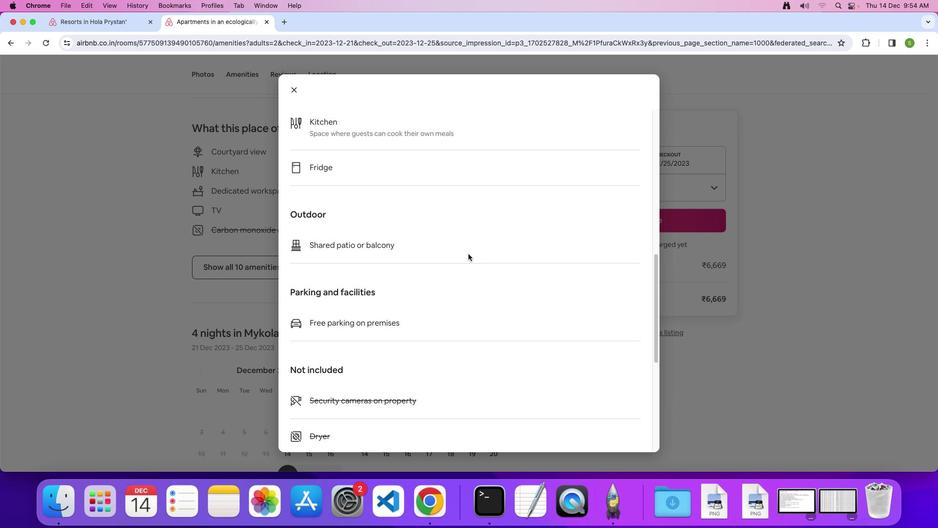 
Action: Mouse scrolled (469, 254) with delta (0, 0)
Screenshot: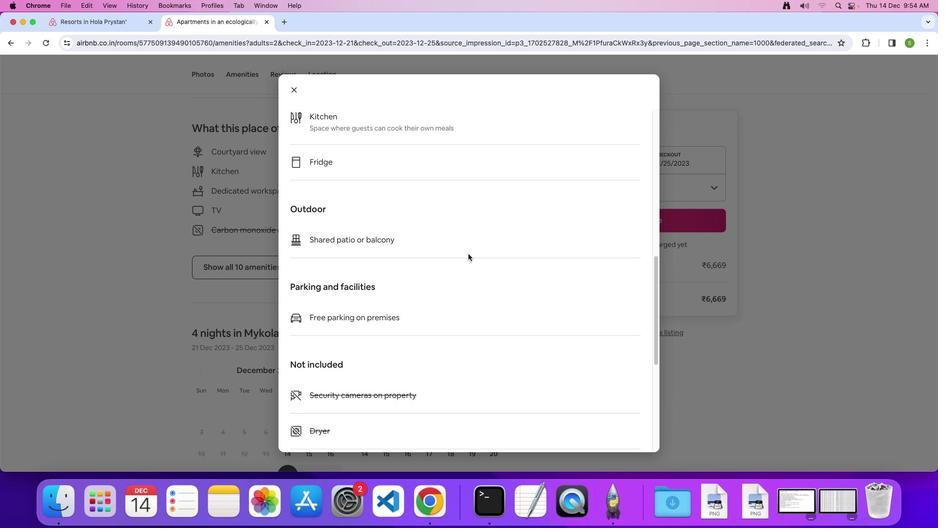 
Action: Mouse scrolled (469, 254) with delta (0, 0)
Screenshot: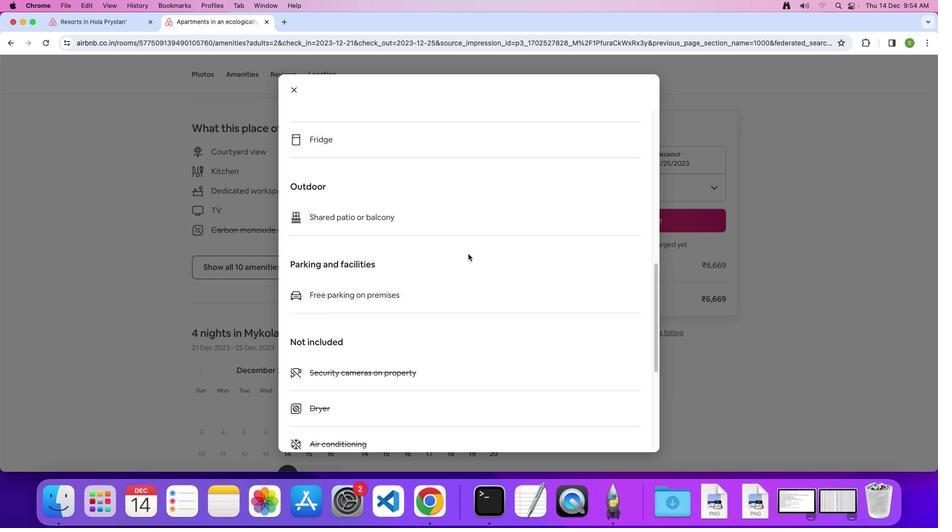 
Action: Mouse scrolled (469, 254) with delta (0, 0)
Screenshot: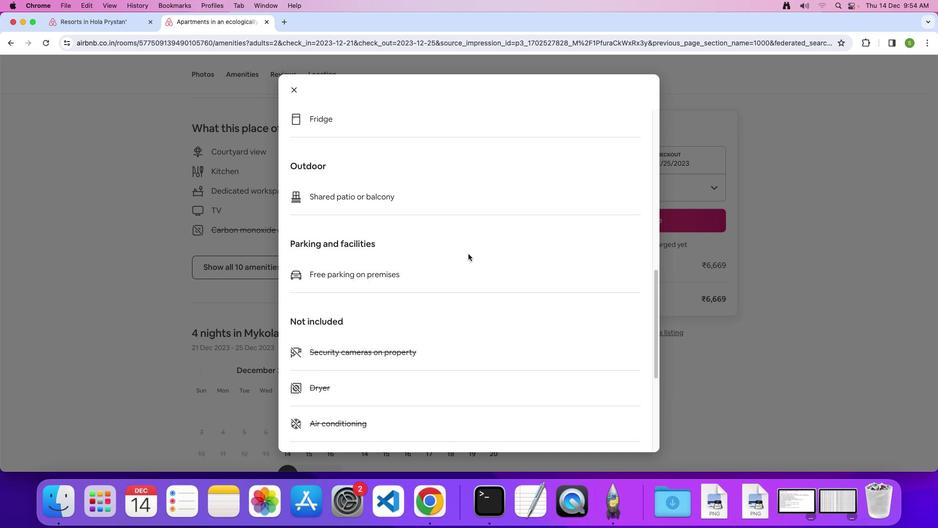 
Action: Mouse scrolled (469, 254) with delta (0, 0)
Screenshot: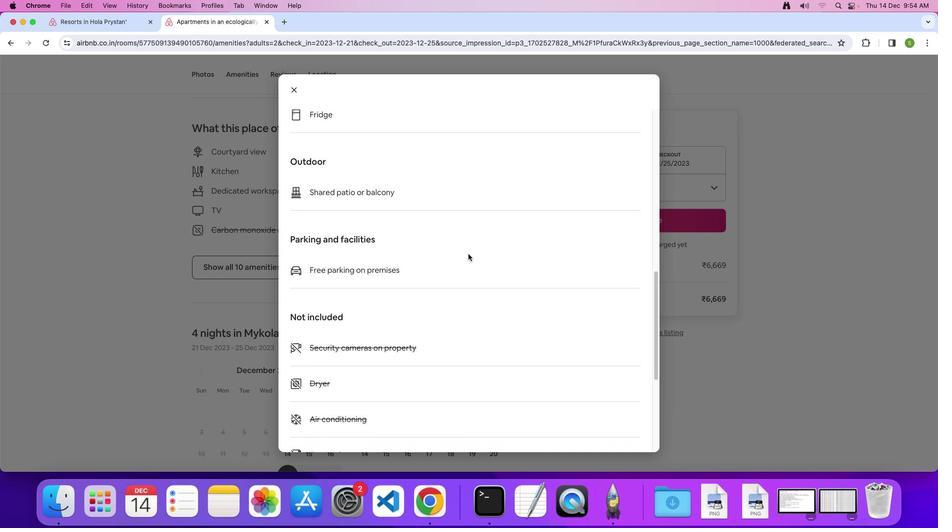 
Action: Mouse scrolled (469, 254) with delta (0, 0)
Screenshot: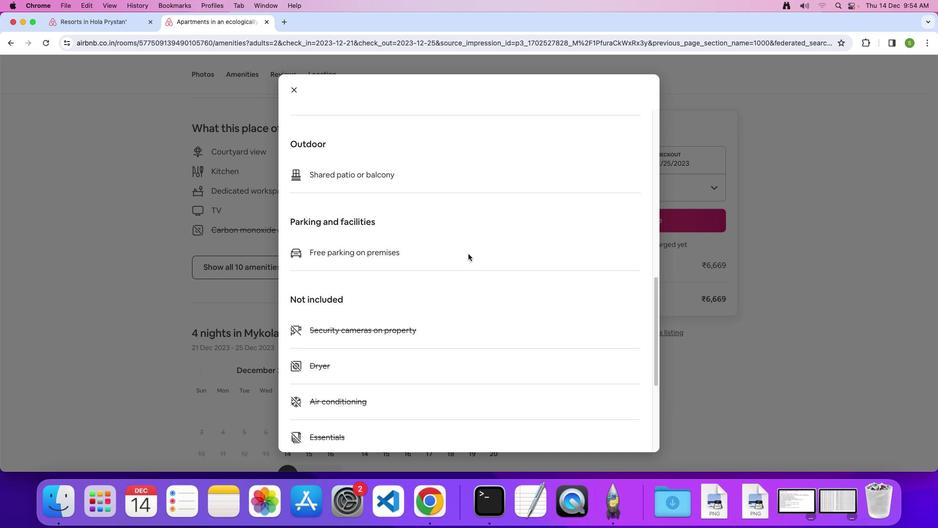 
Action: Mouse scrolled (469, 254) with delta (0, 0)
Screenshot: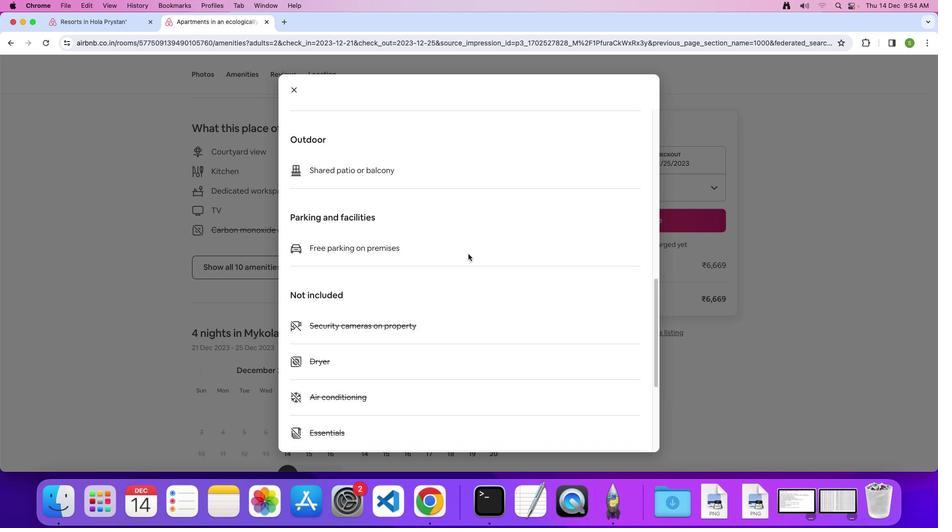 
Action: Mouse scrolled (469, 254) with delta (0, 0)
Screenshot: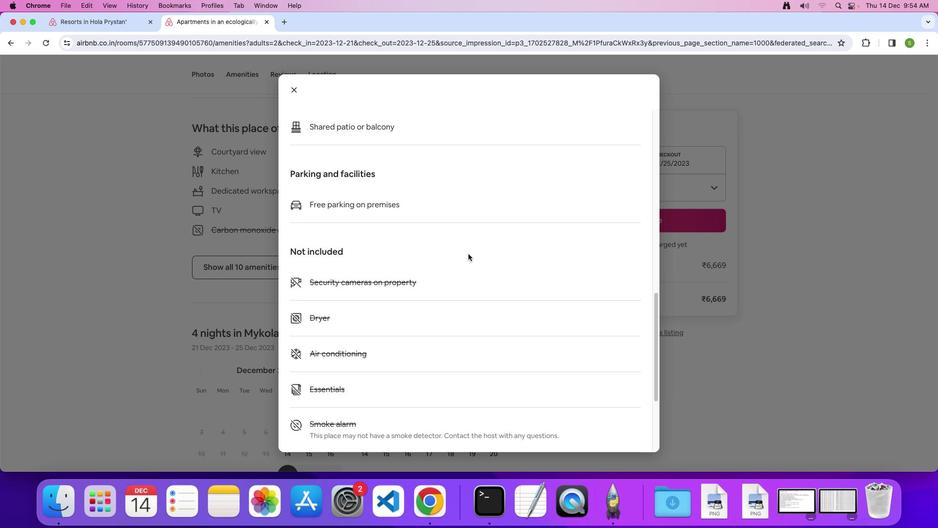 
Action: Mouse scrolled (469, 254) with delta (0, 0)
Screenshot: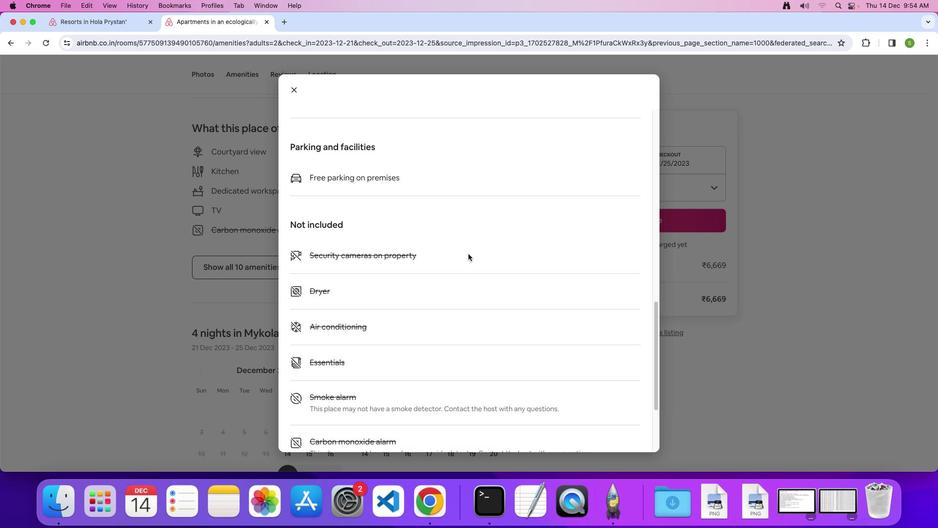 
Action: Mouse scrolled (469, 254) with delta (0, 0)
Screenshot: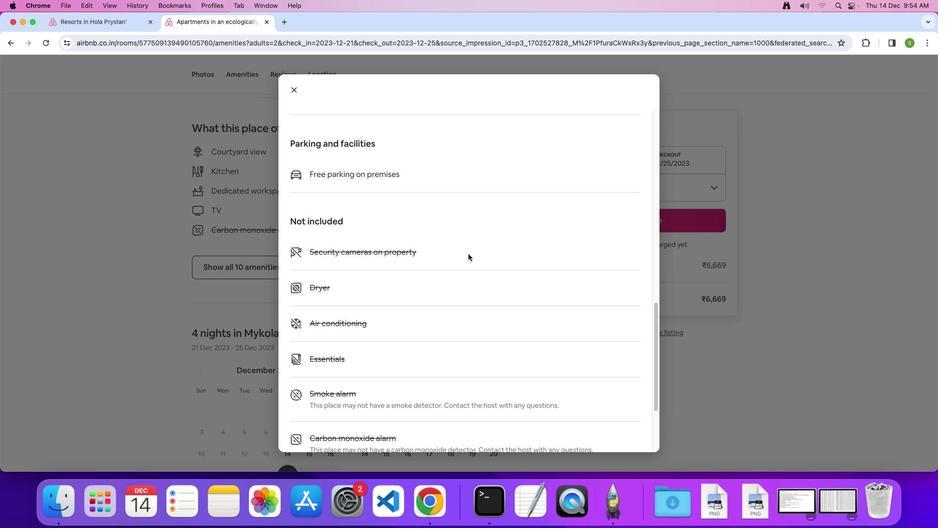 
Action: Mouse scrolled (469, 254) with delta (0, 0)
Screenshot: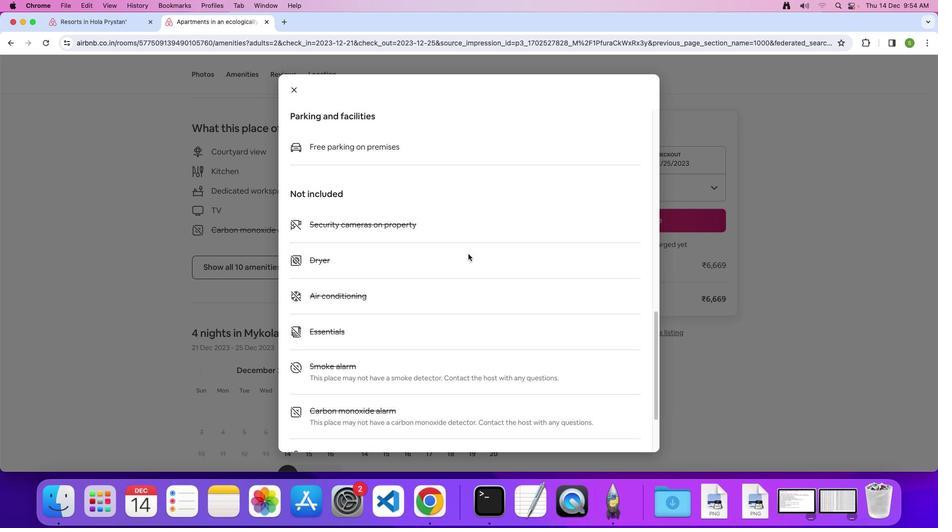 
Action: Mouse scrolled (469, 254) with delta (0, 0)
Screenshot: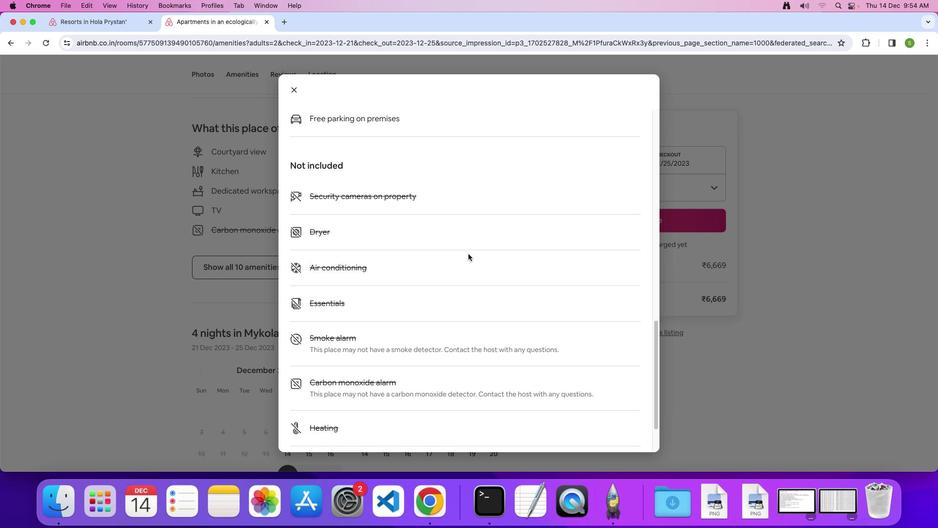 
Action: Mouse scrolled (469, 254) with delta (0, 0)
Screenshot: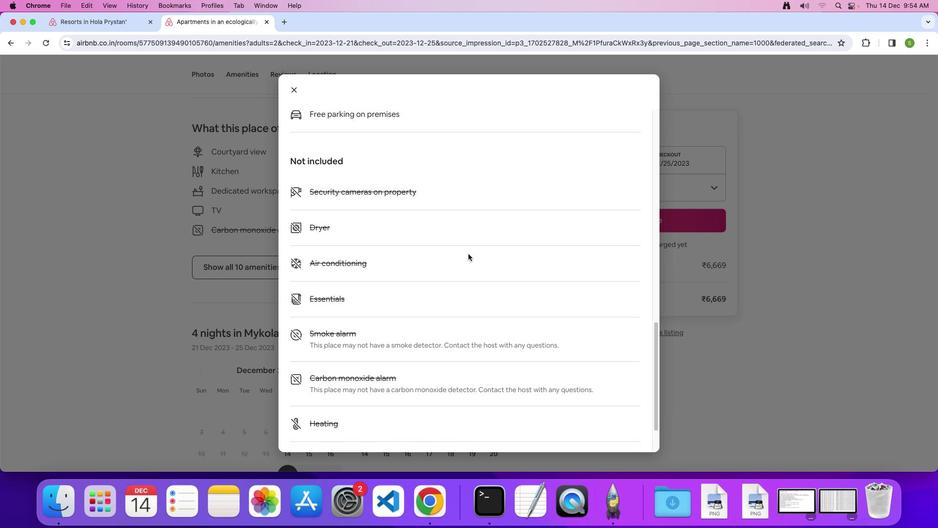 
Action: Mouse scrolled (469, 254) with delta (0, 0)
Screenshot: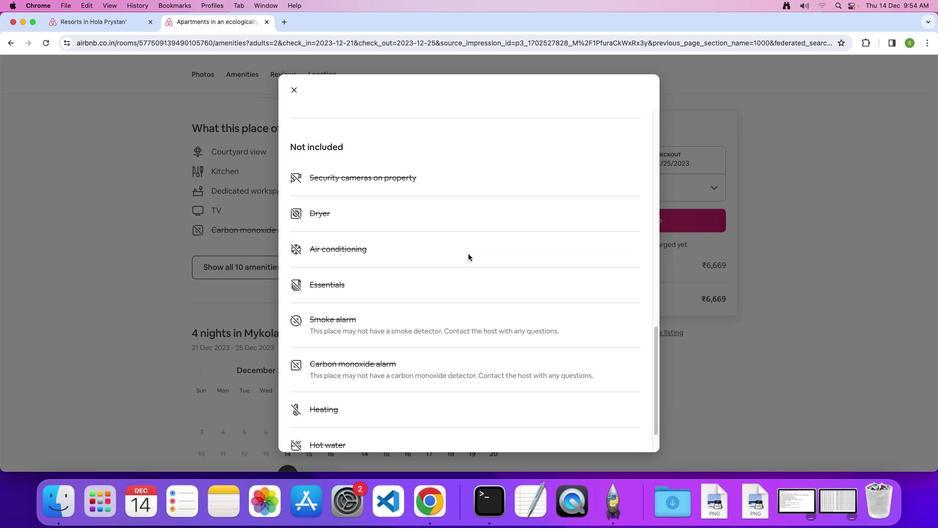 
Action: Mouse scrolled (469, 254) with delta (0, 0)
Screenshot: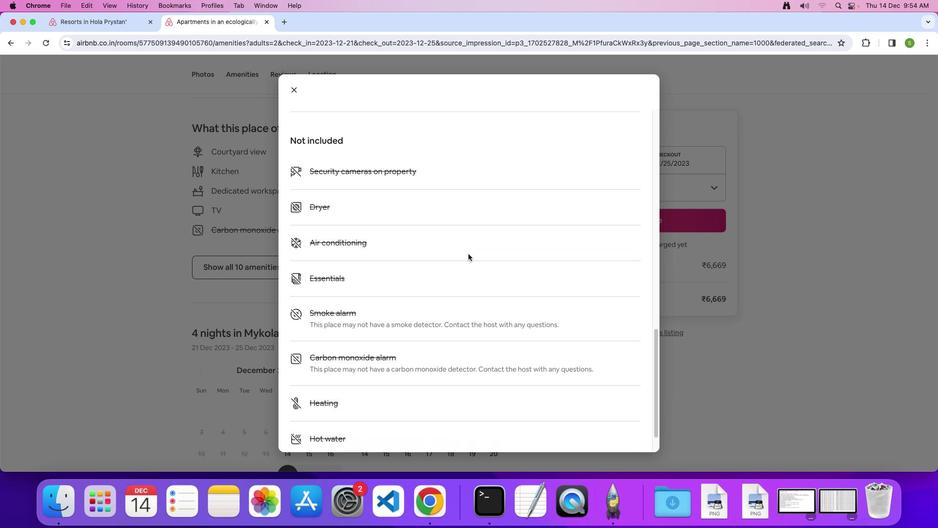 
Action: Mouse scrolled (469, 254) with delta (0, 0)
Screenshot: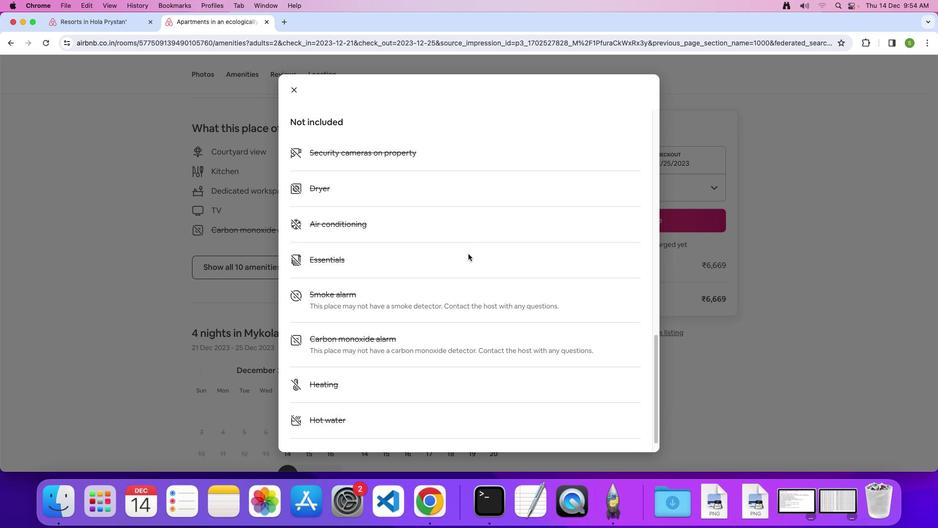 
Action: Mouse scrolled (469, 254) with delta (0, 0)
Screenshot: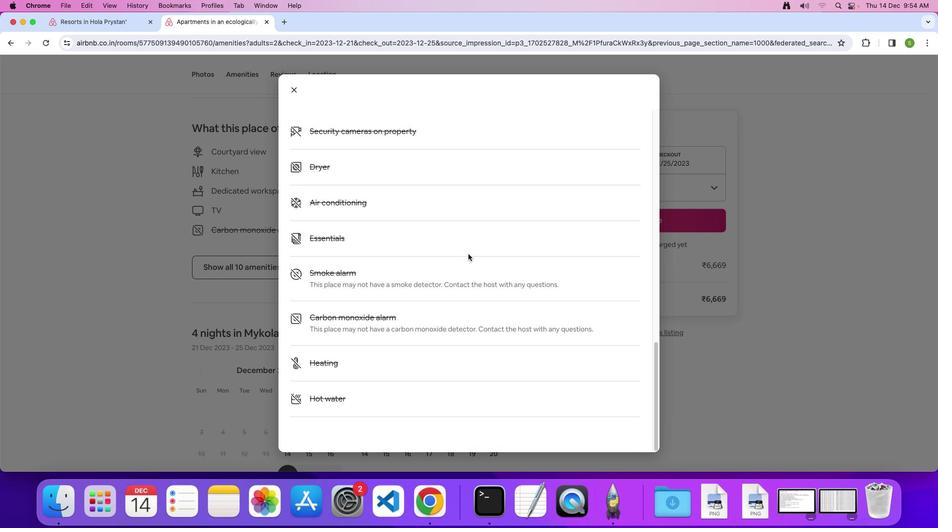 
Action: Mouse scrolled (469, 254) with delta (0, 0)
Screenshot: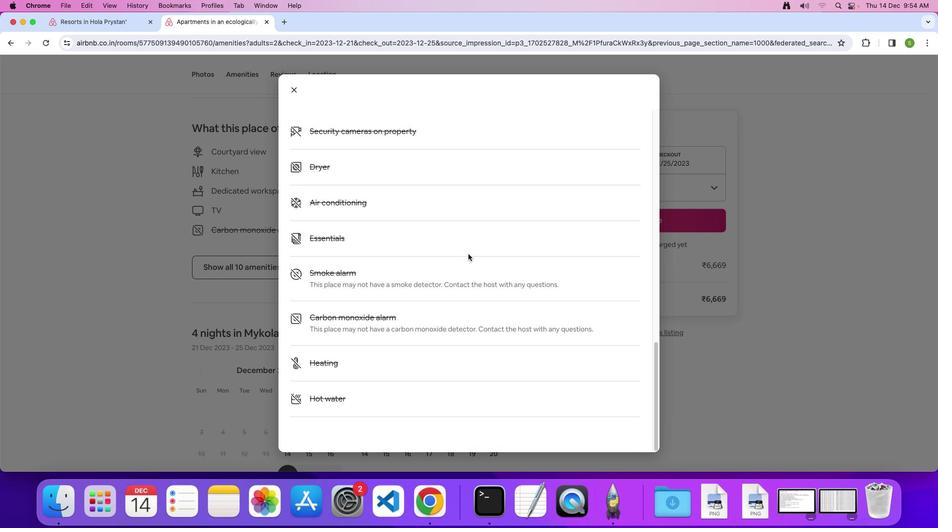 
Action: Mouse scrolled (469, 254) with delta (0, 0)
Screenshot: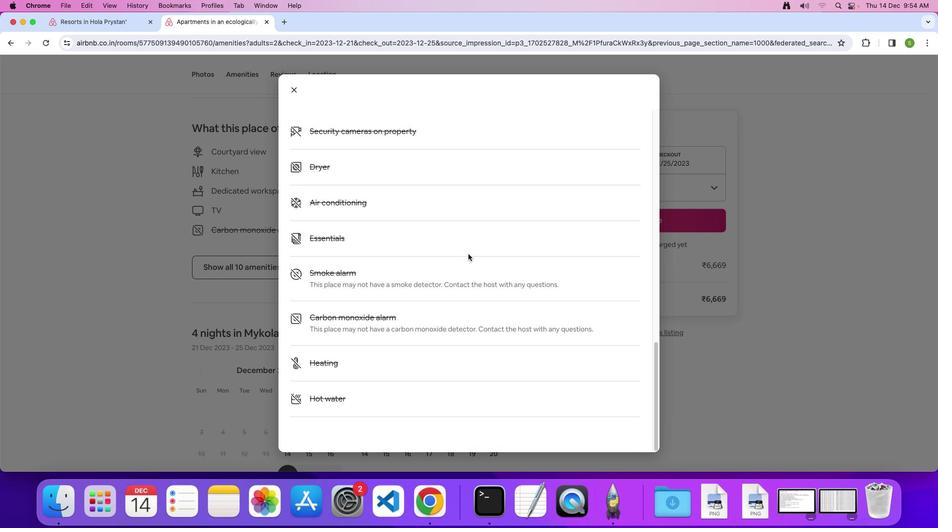 
Action: Mouse scrolled (469, 254) with delta (0, 0)
Screenshot: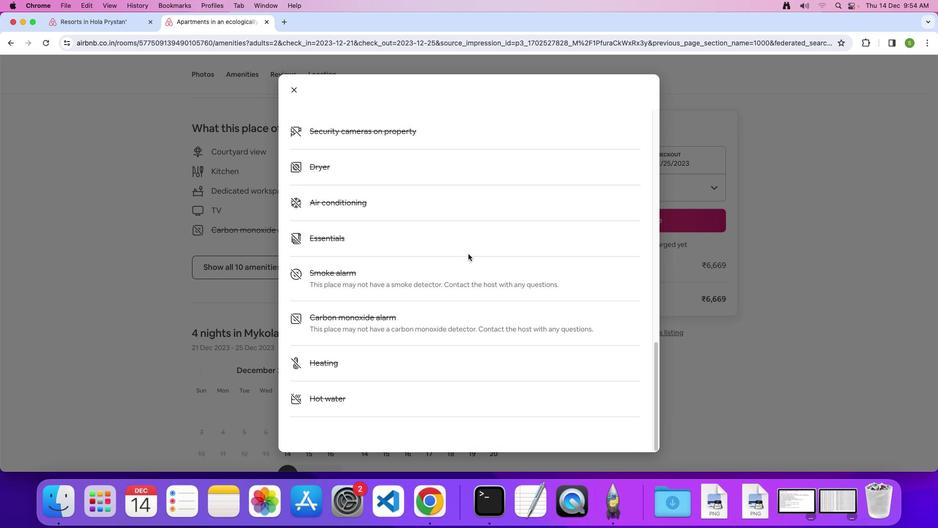 
Action: Mouse scrolled (469, 254) with delta (0, 0)
Screenshot: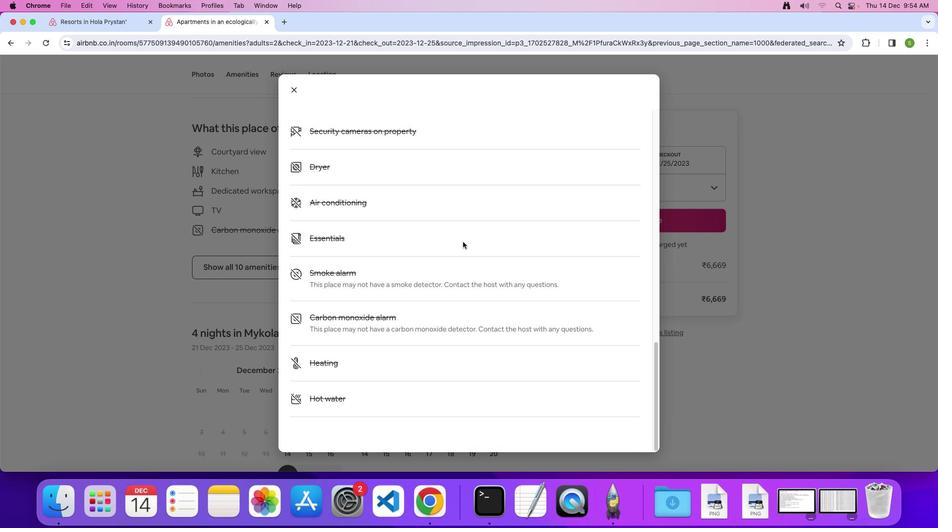 
Action: Mouse moved to (297, 90)
Screenshot: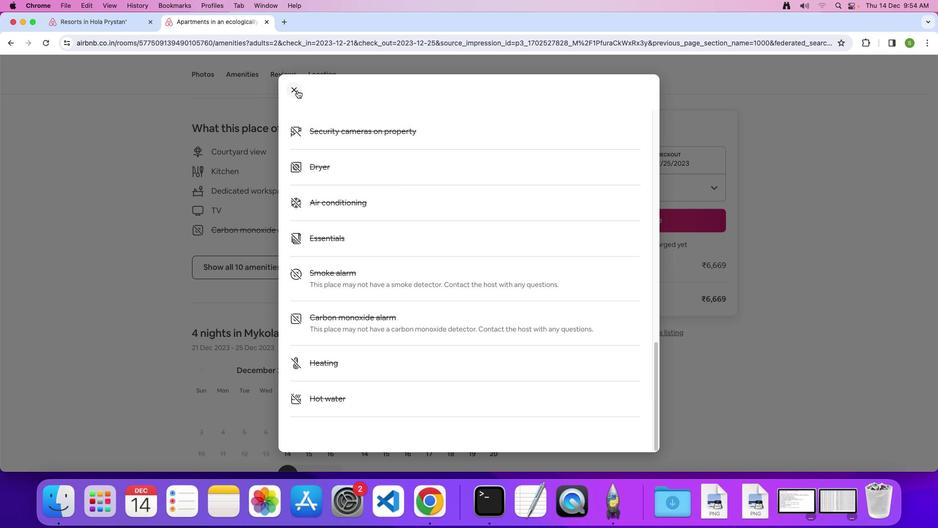 
Action: Mouse pressed left at (297, 90)
Screenshot: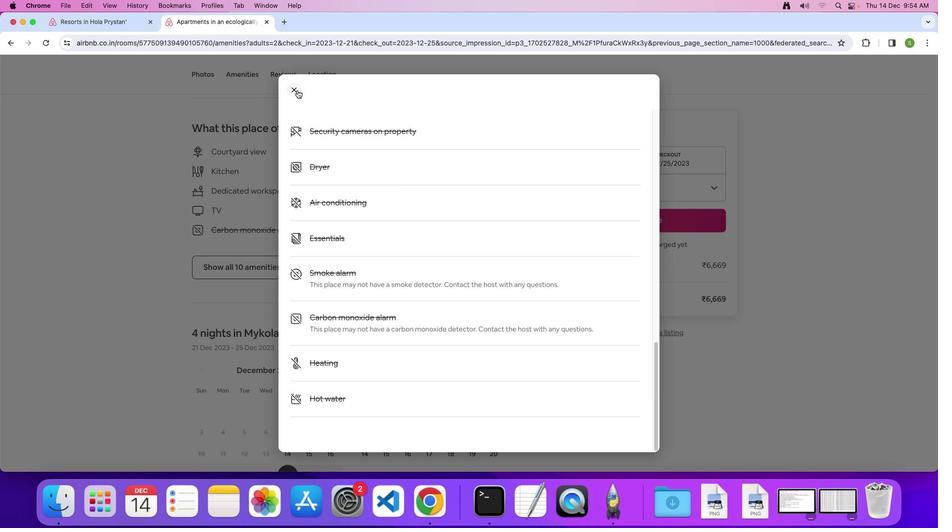 
Action: Mouse moved to (414, 265)
Screenshot: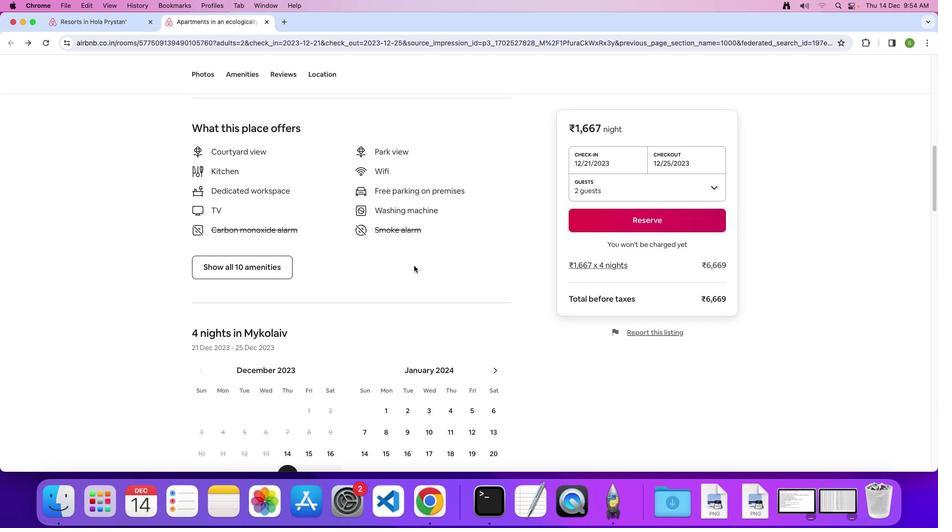 
Action: Mouse scrolled (414, 265) with delta (0, 0)
Screenshot: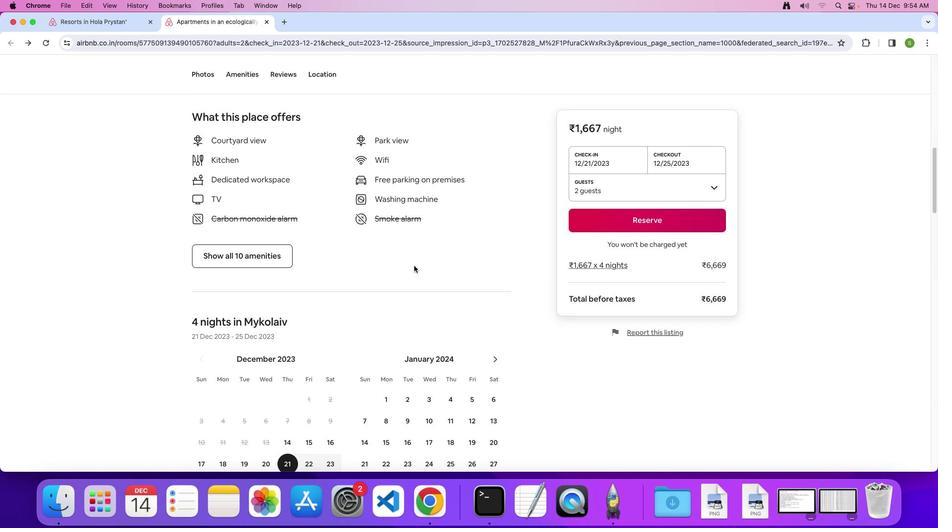 
Action: Mouse scrolled (414, 265) with delta (0, 0)
Screenshot: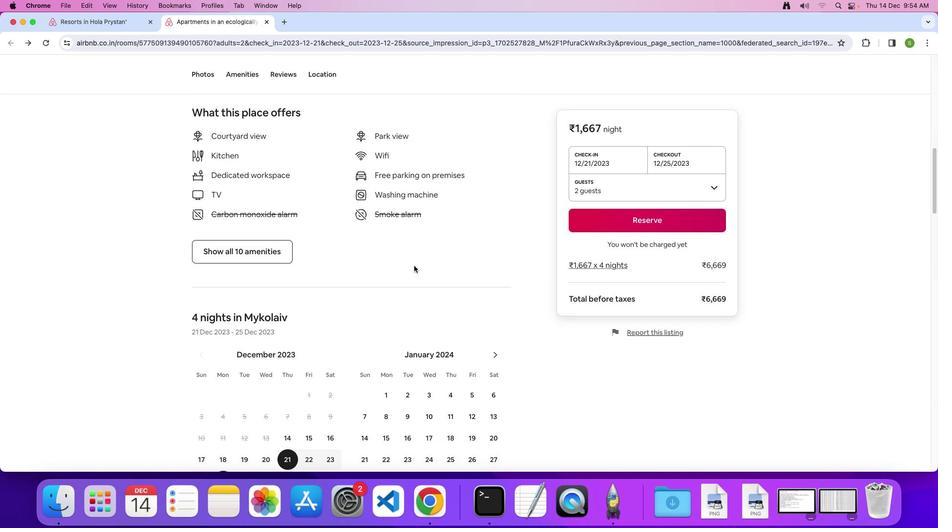 
Action: Mouse scrolled (414, 265) with delta (0, 0)
Screenshot: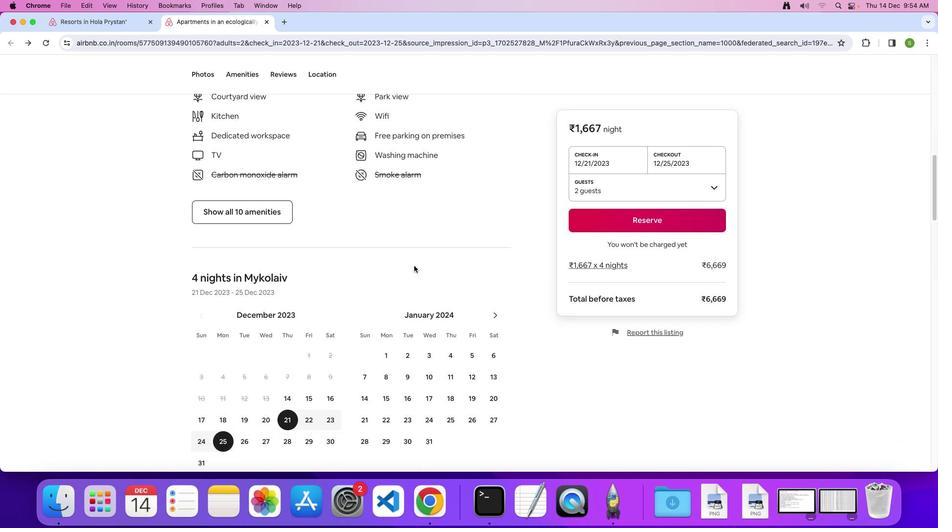 
Action: Mouse scrolled (414, 265) with delta (0, 0)
Screenshot: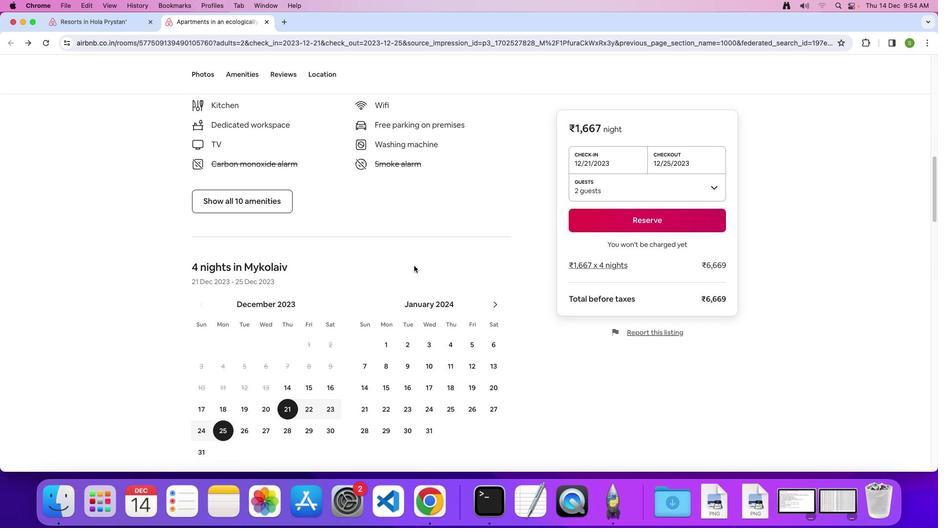 
Action: Mouse scrolled (414, 265) with delta (0, 0)
Screenshot: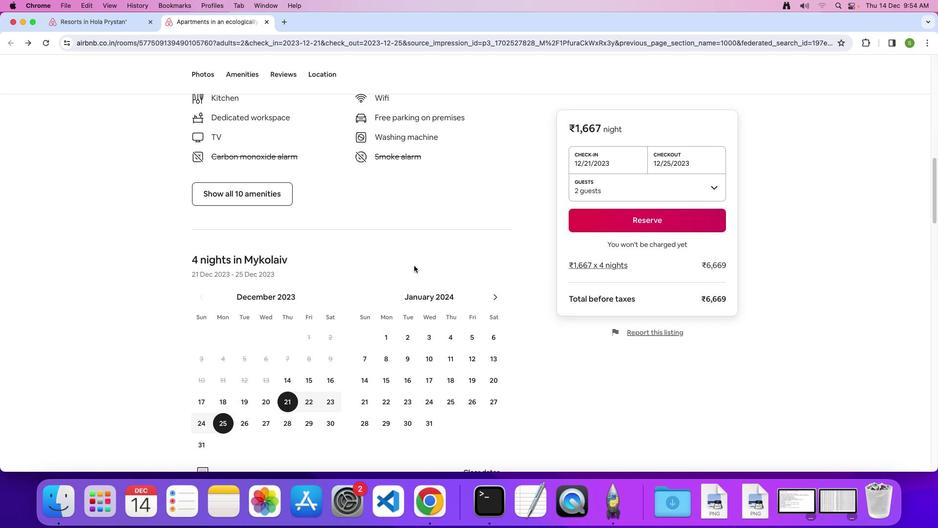 
Action: Mouse scrolled (414, 265) with delta (0, 0)
Screenshot: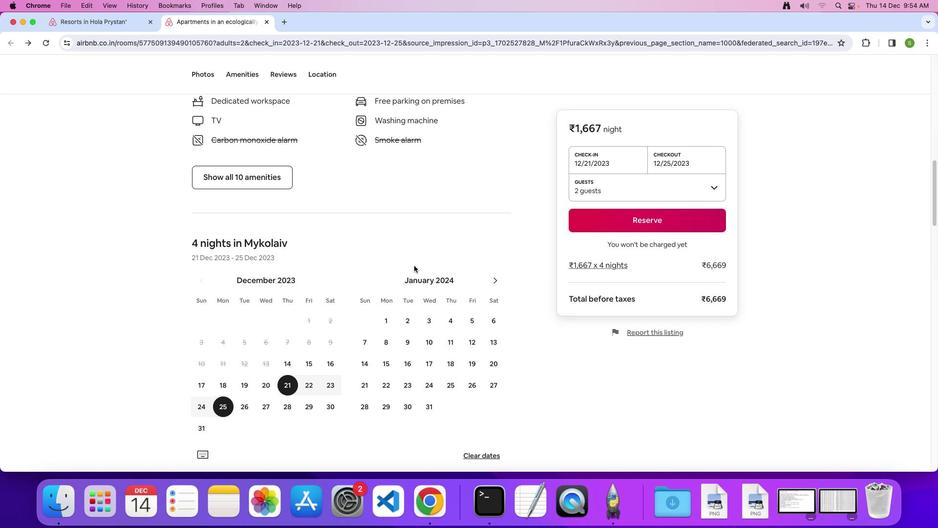 
Action: Mouse scrolled (414, 265) with delta (0, 0)
Screenshot: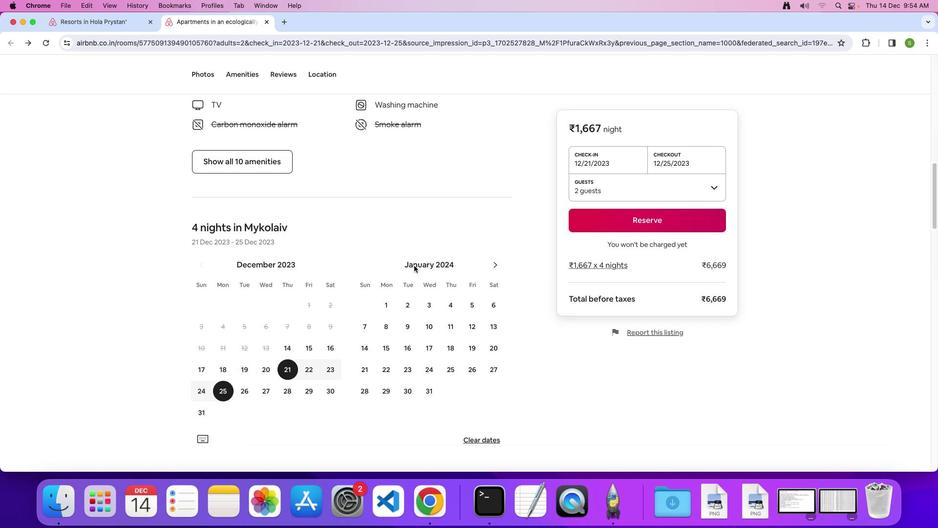 
Action: Mouse scrolled (414, 265) with delta (0, -1)
Screenshot: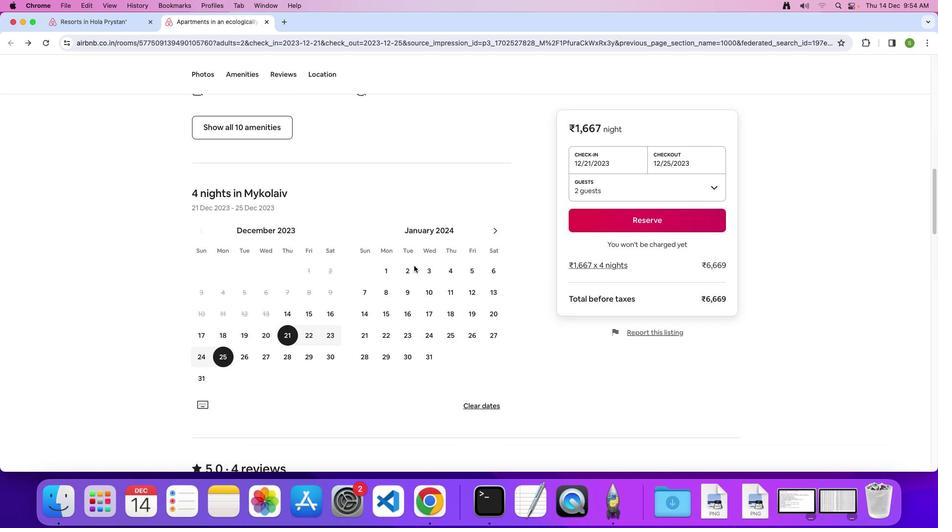 
Action: Mouse scrolled (414, 265) with delta (0, 0)
Screenshot: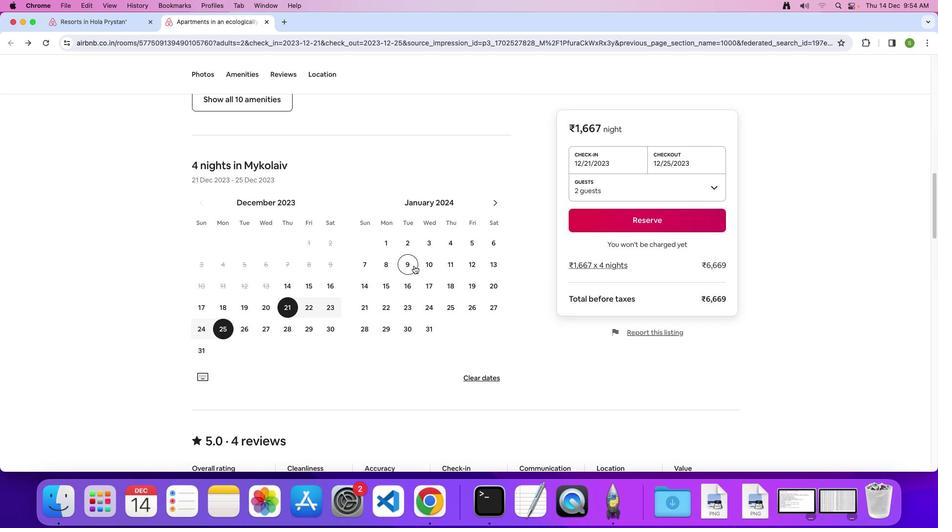
Action: Mouse scrolled (414, 265) with delta (0, 0)
Screenshot: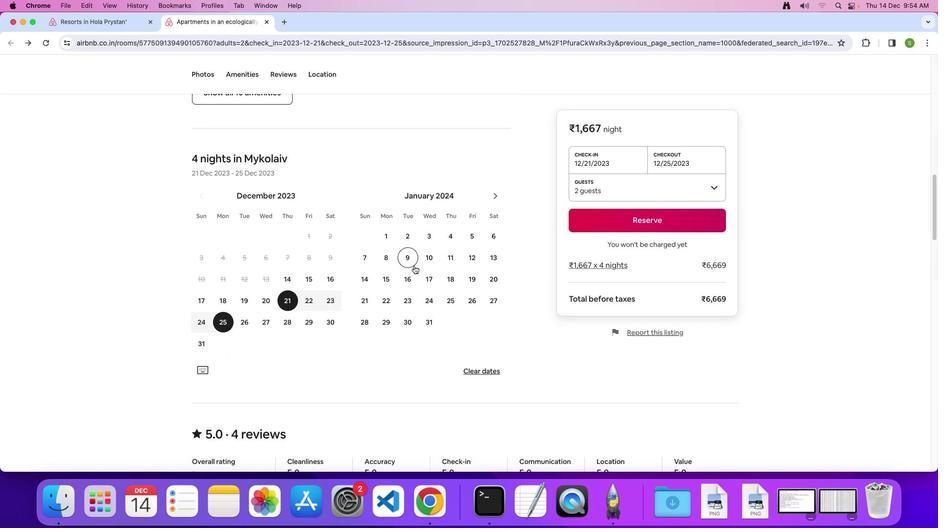 
Action: Mouse scrolled (414, 265) with delta (0, 0)
Screenshot: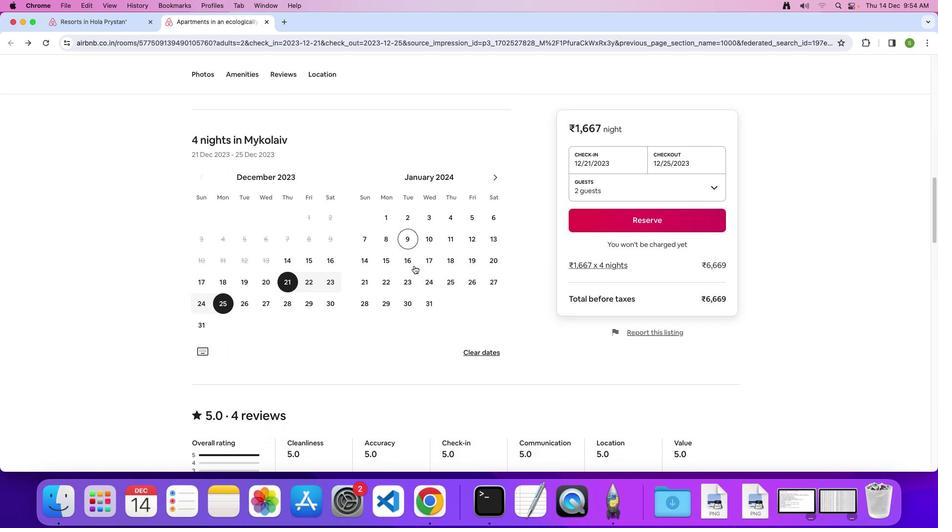 
Action: Mouse scrolled (414, 265) with delta (0, 0)
Screenshot: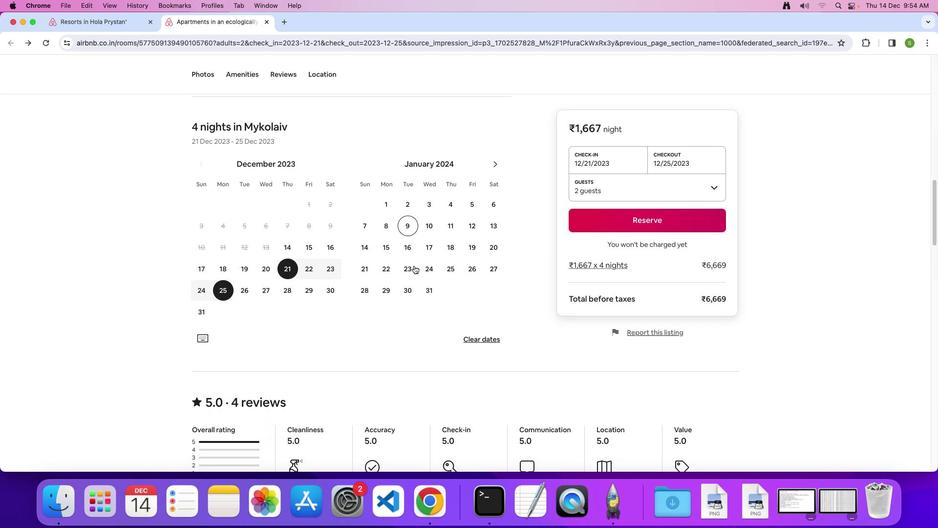 
Action: Mouse scrolled (414, 265) with delta (0, 0)
Screenshot: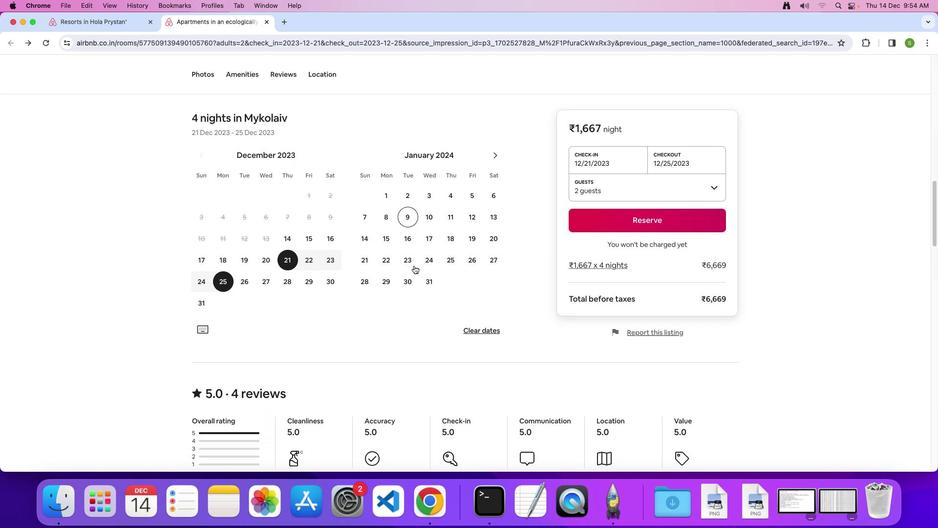 
Action: Mouse scrolled (414, 265) with delta (0, 0)
Screenshot: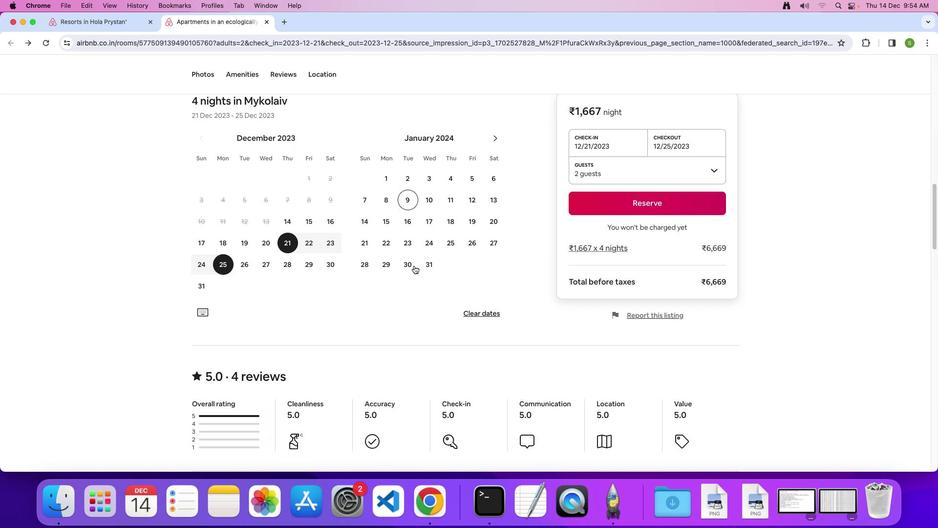 
Action: Mouse scrolled (414, 265) with delta (0, 0)
Screenshot: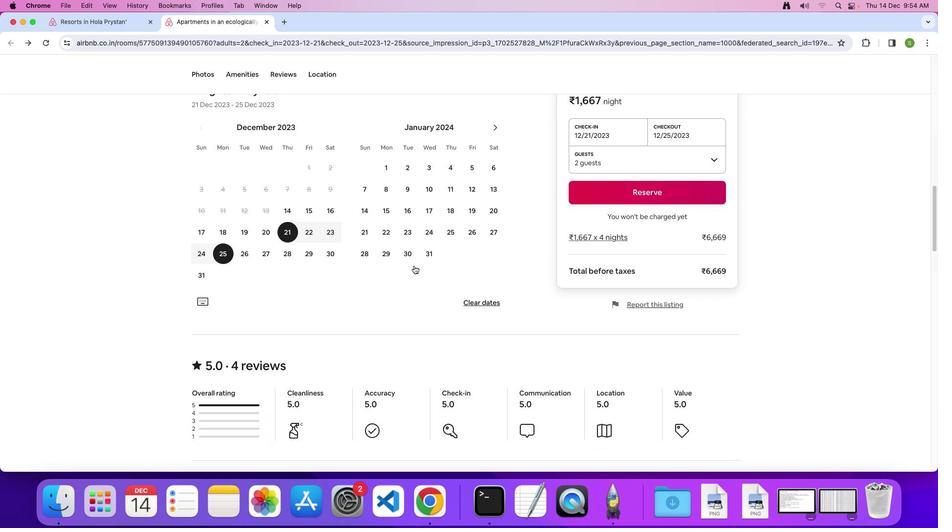 
Action: Mouse scrolled (414, 265) with delta (0, 0)
Screenshot: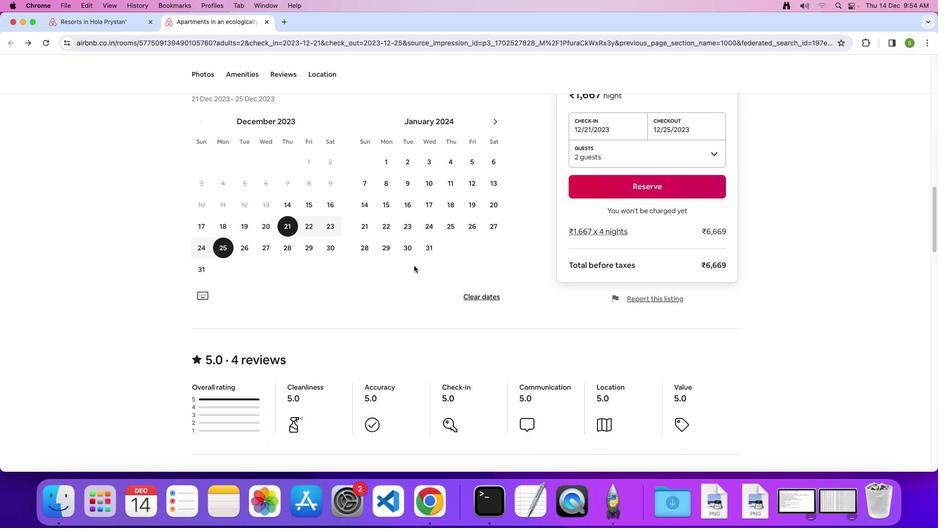 
Action: Mouse scrolled (414, 265) with delta (0, 0)
Screenshot: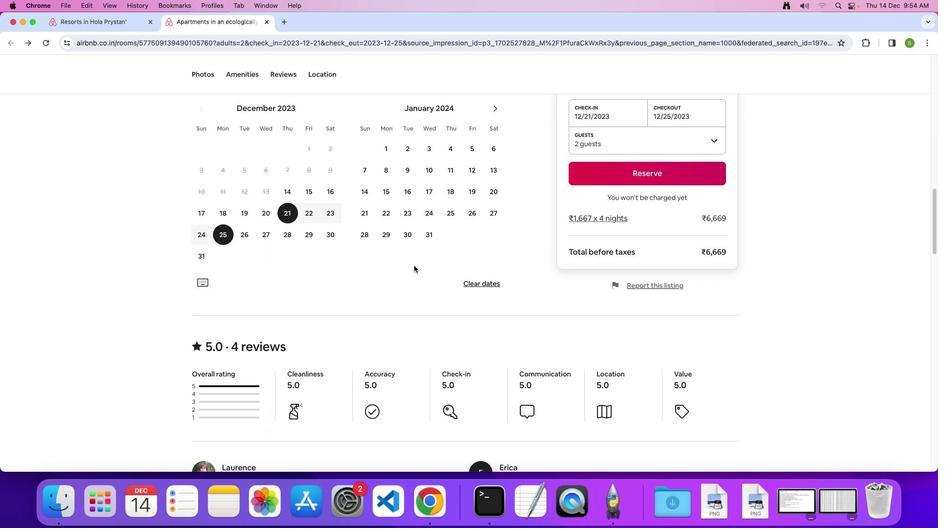 
Action: Mouse scrolled (414, 265) with delta (0, 0)
Screenshot: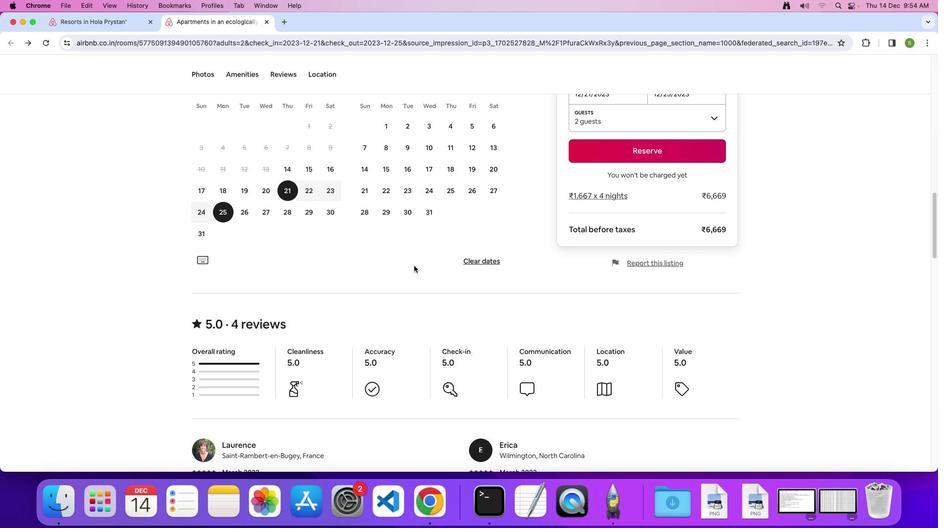 
Action: Mouse scrolled (414, 265) with delta (0, 0)
Screenshot: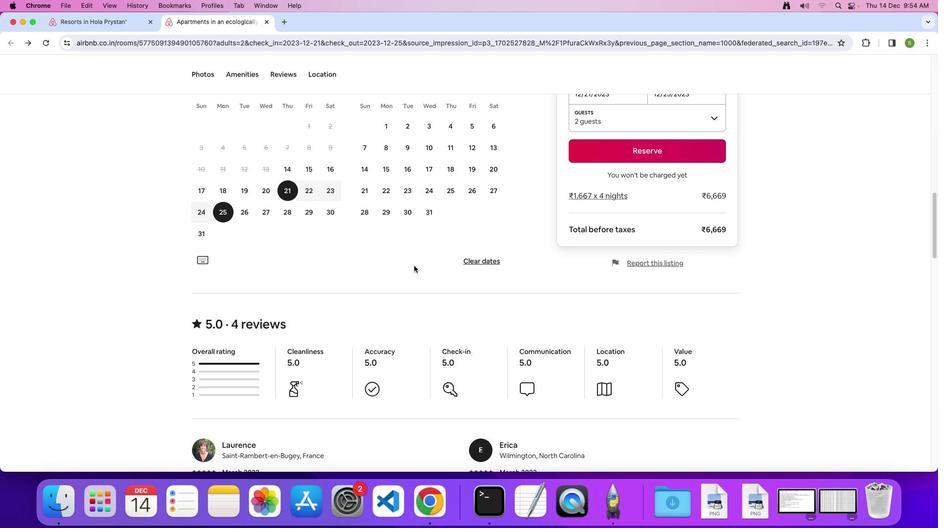 
Action: Mouse scrolled (414, 265) with delta (0, 0)
Screenshot: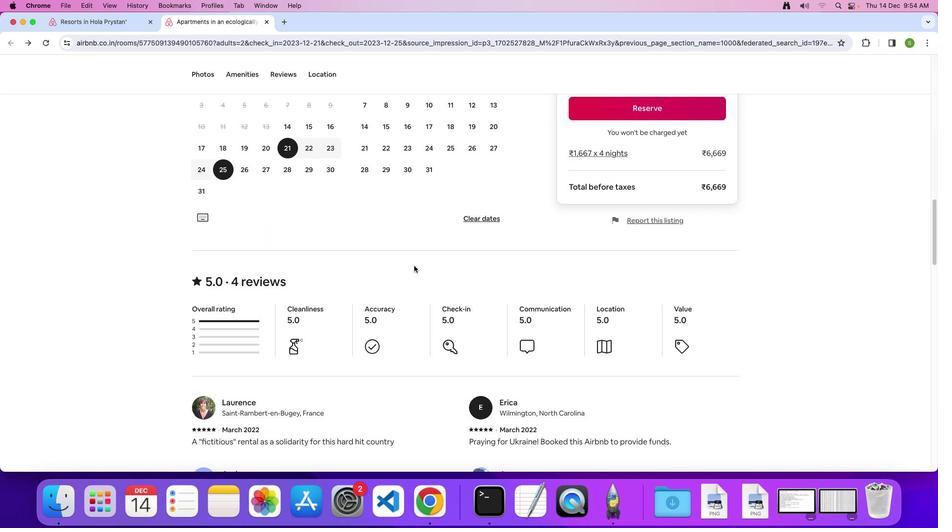 
Action: Mouse scrolled (414, 265) with delta (0, 0)
Screenshot: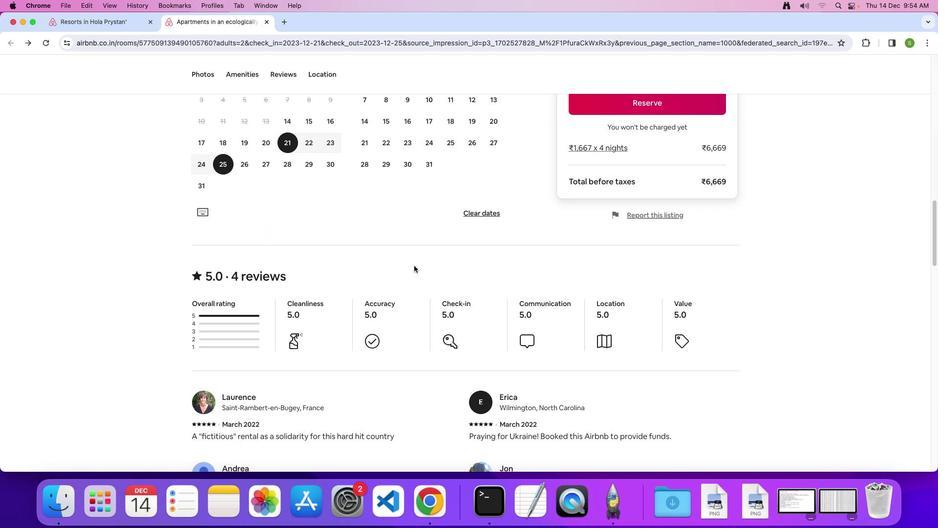 
Action: Mouse scrolled (414, 265) with delta (0, 0)
Screenshot: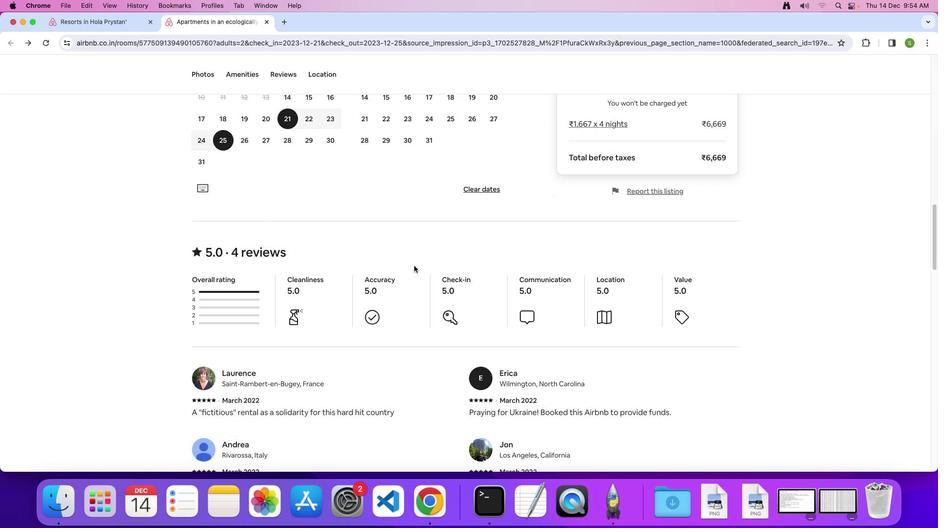
Action: Mouse scrolled (414, 265) with delta (0, 0)
Screenshot: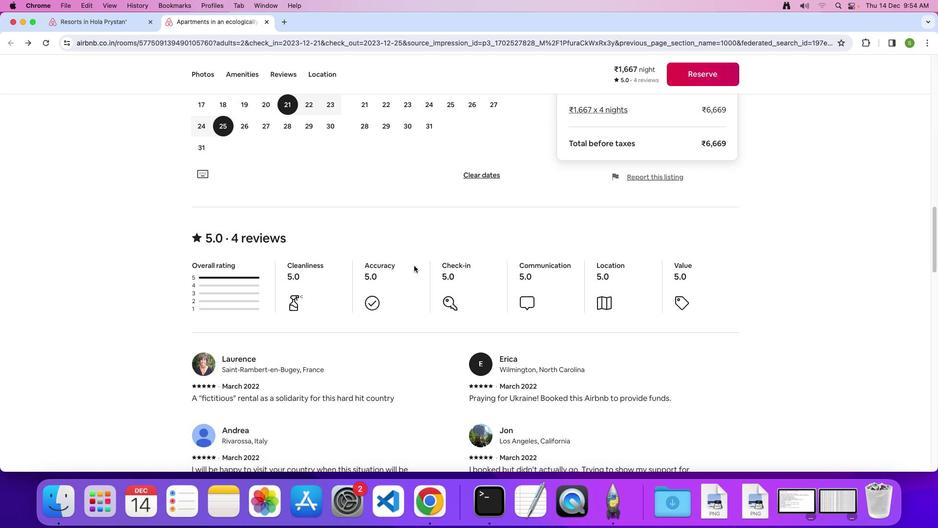 
Action: Mouse scrolled (414, 265) with delta (0, 0)
Screenshot: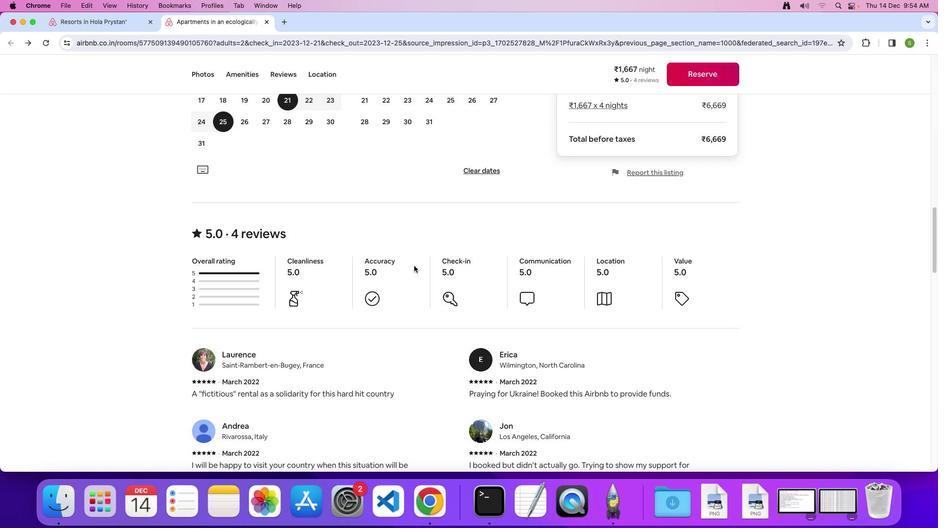 
Action: Mouse scrolled (414, 265) with delta (0, 0)
Screenshot: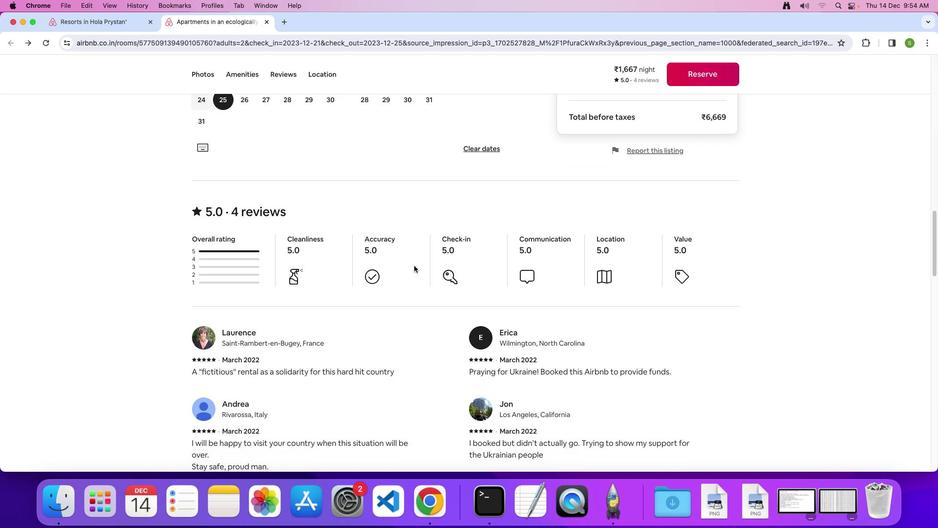
Action: Mouse scrolled (414, 265) with delta (0, 0)
Screenshot: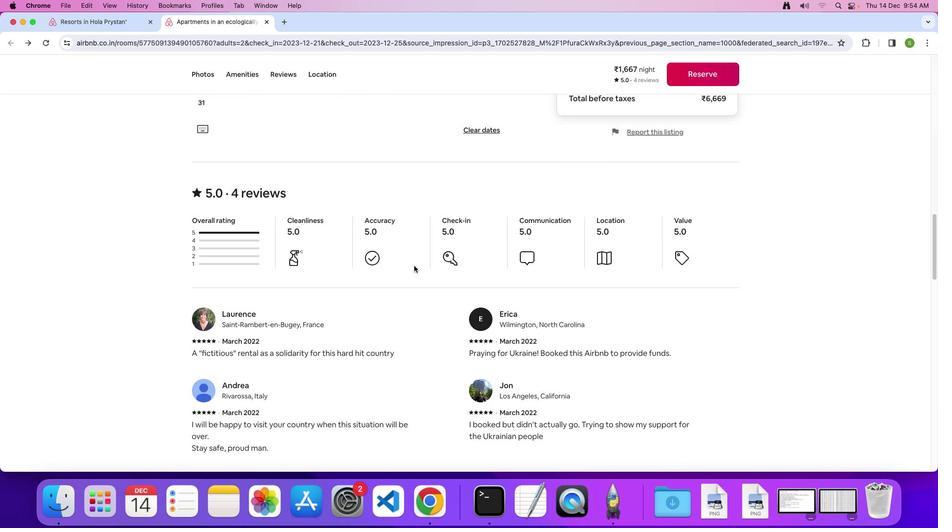 
Action: Mouse scrolled (414, 265) with delta (0, -1)
Screenshot: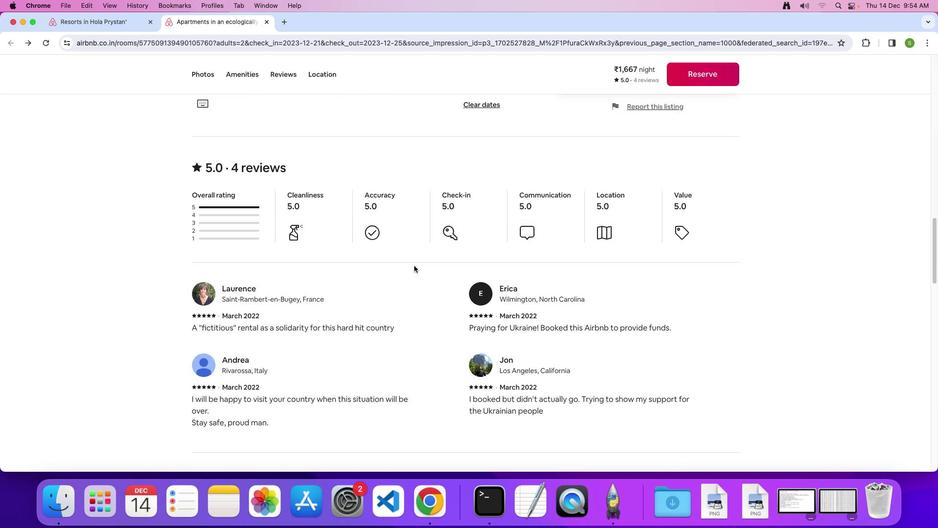 
Action: Mouse scrolled (414, 265) with delta (0, 0)
Screenshot: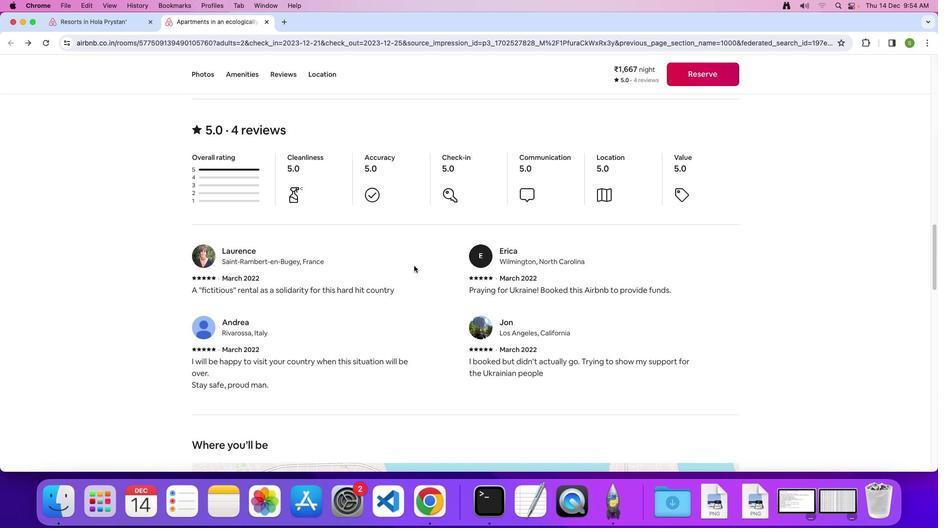 
Action: Mouse scrolled (414, 265) with delta (0, 0)
Screenshot: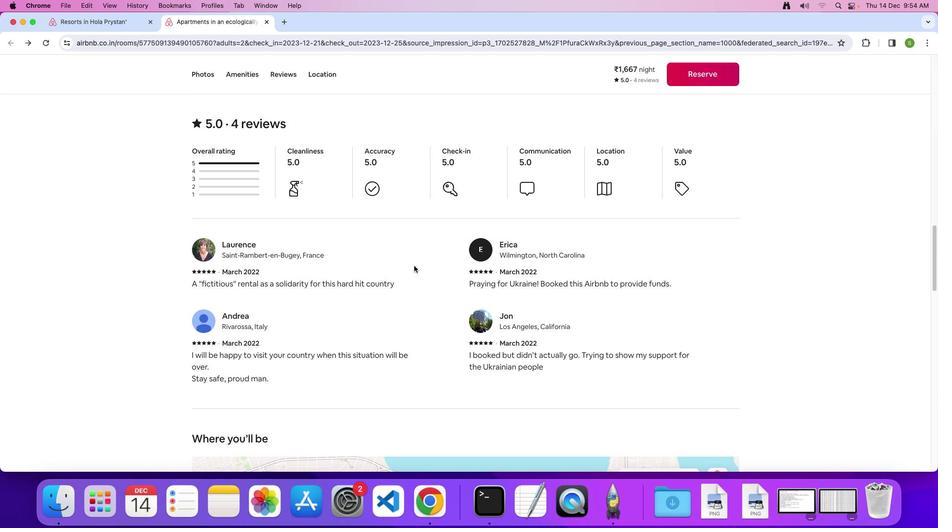 
Action: Mouse scrolled (414, 265) with delta (0, 0)
Screenshot: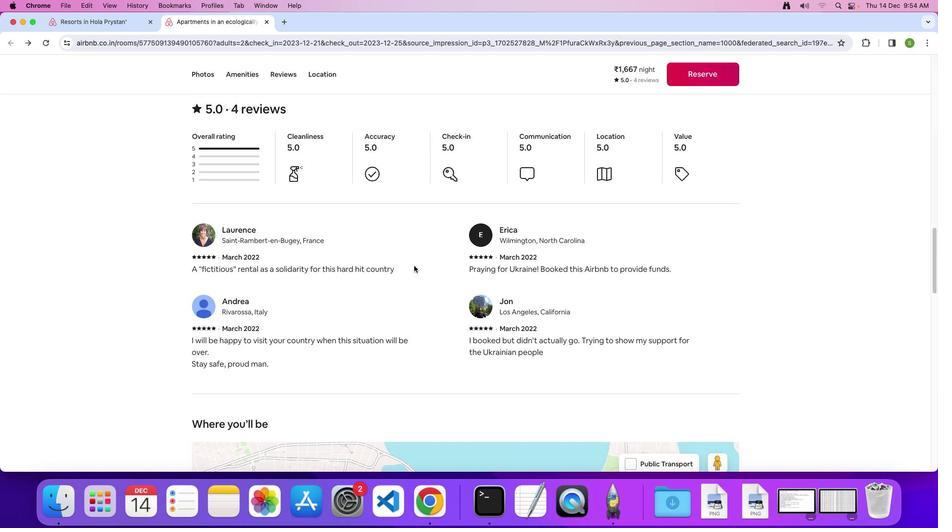 
Action: Mouse scrolled (414, 265) with delta (0, 0)
Screenshot: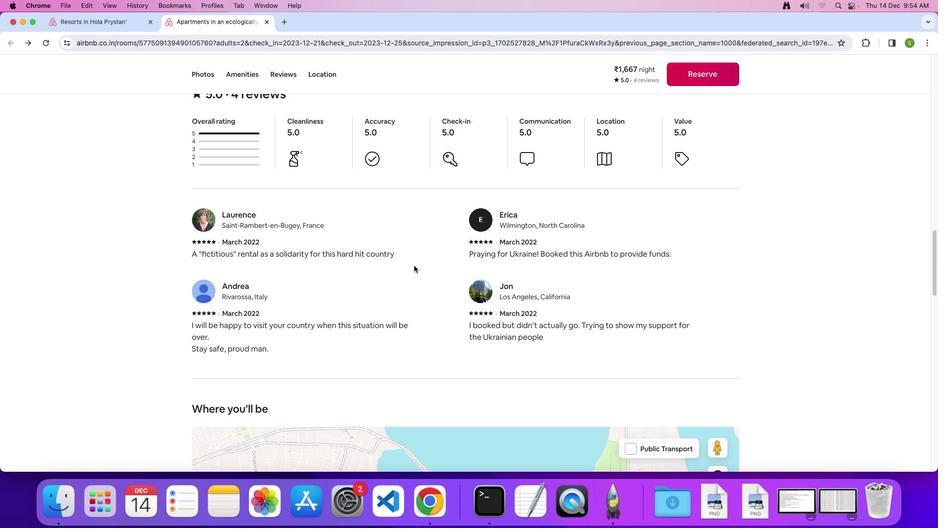 
Action: Mouse scrolled (414, 265) with delta (0, 0)
Screenshot: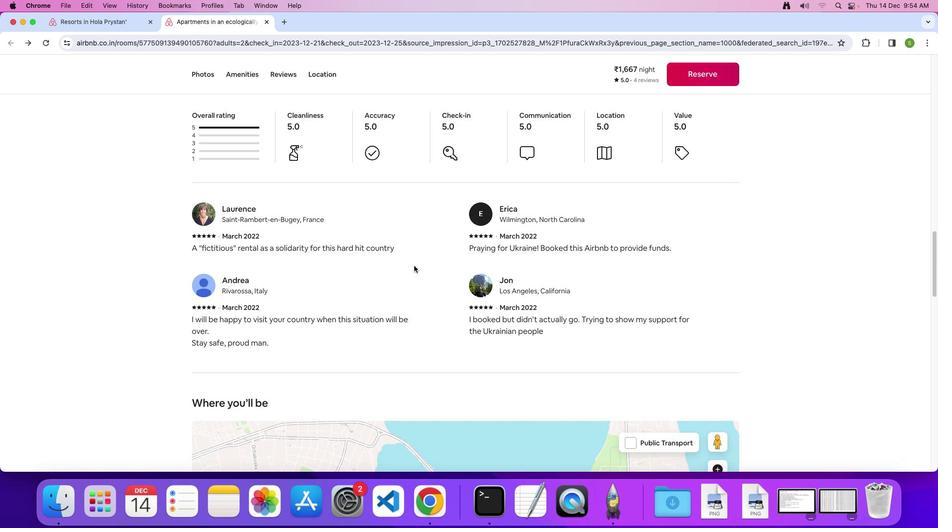 
Action: Mouse scrolled (414, 265) with delta (0, 0)
Screenshot: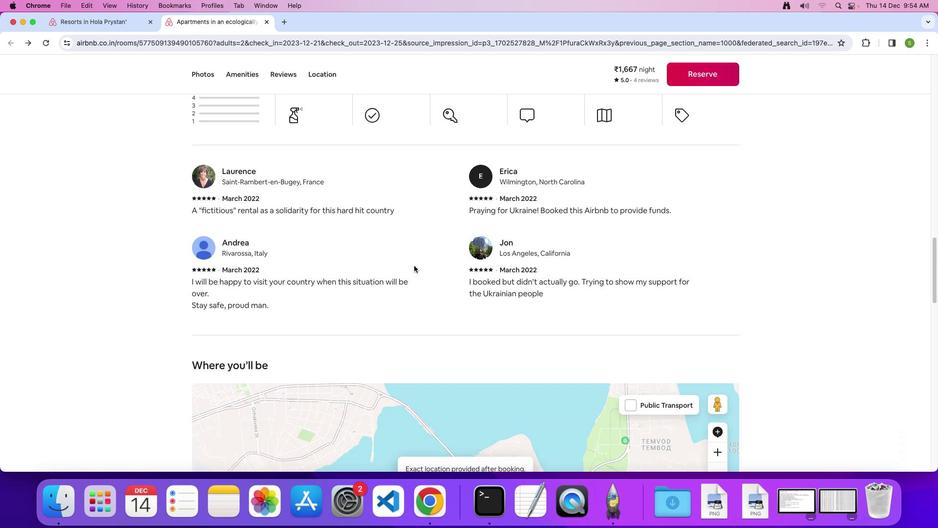 
Action: Mouse scrolled (414, 265) with delta (0, 0)
Screenshot: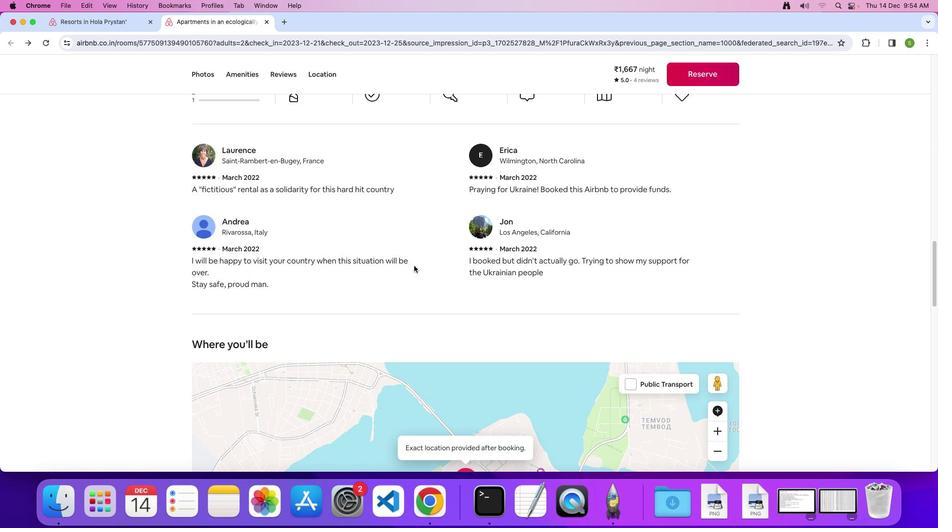
Action: Mouse scrolled (414, 265) with delta (0, 0)
Screenshot: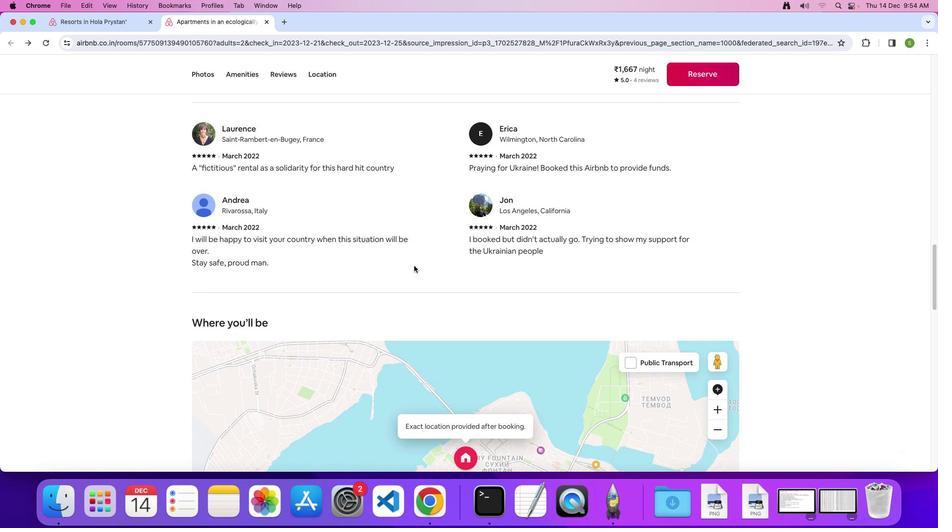 
Action: Mouse scrolled (414, 265) with delta (0, -1)
Screenshot: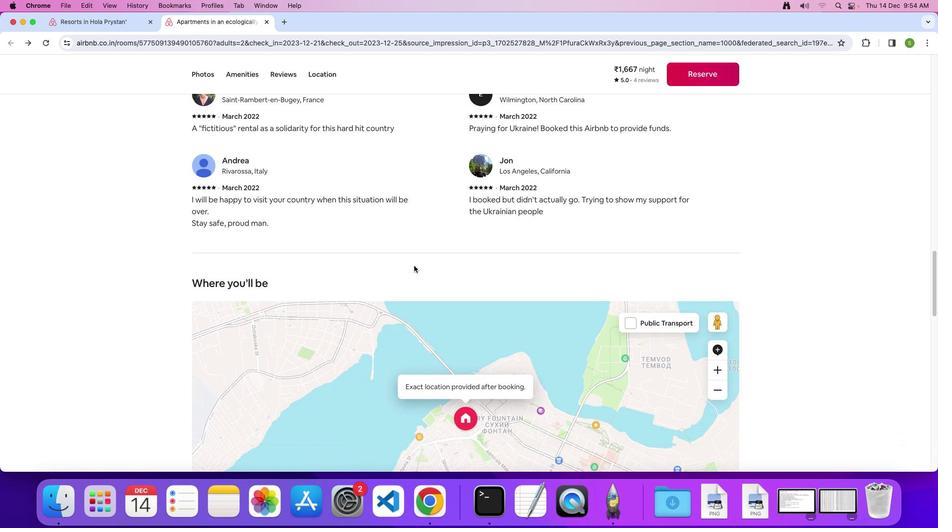 
Action: Mouse scrolled (414, 265) with delta (0, 0)
Screenshot: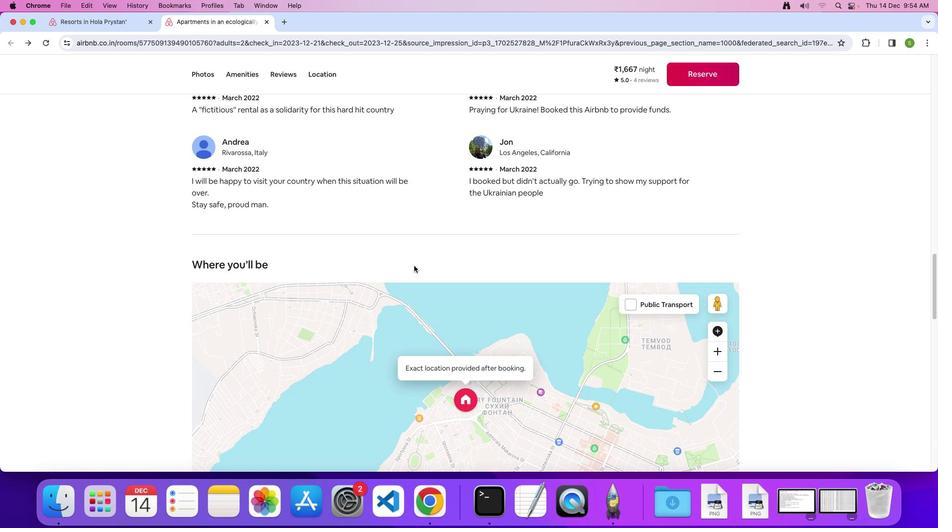
Action: Mouse scrolled (414, 265) with delta (0, 0)
Screenshot: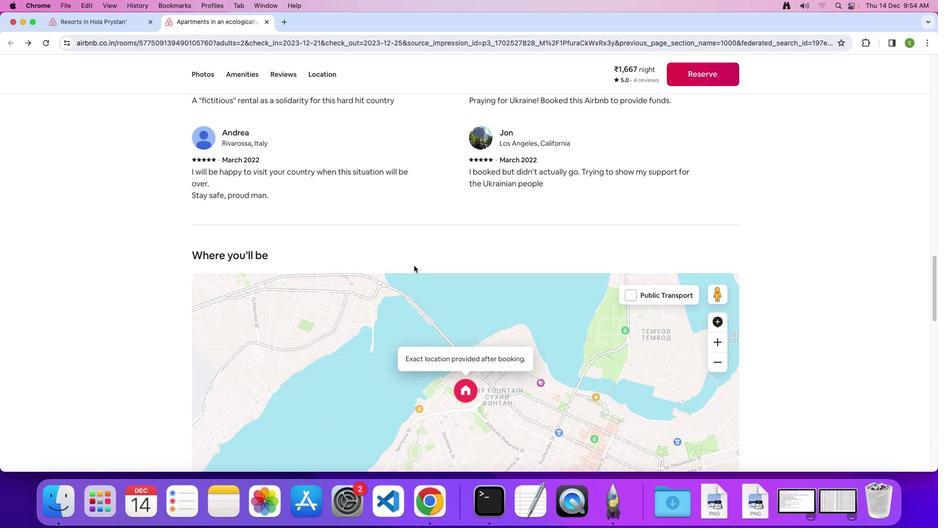 
Action: Mouse scrolled (414, 265) with delta (0, 0)
Screenshot: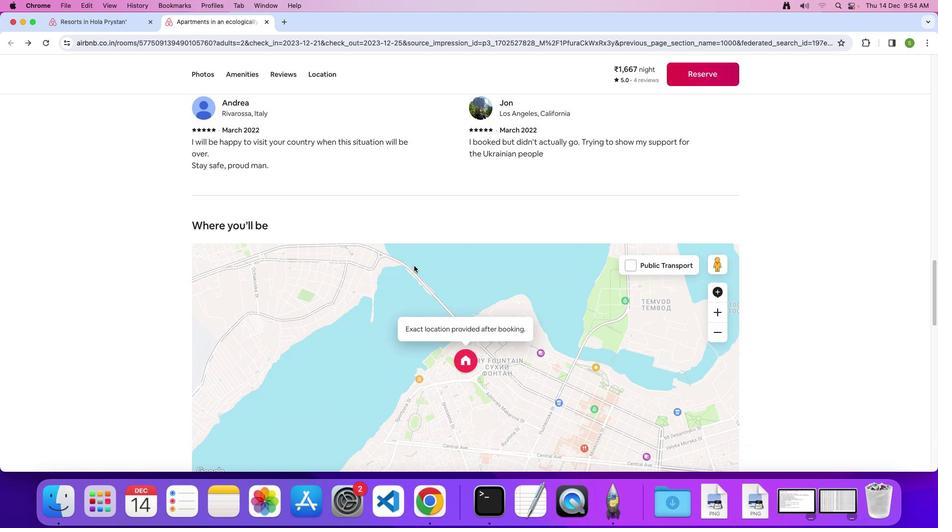 
Action: Mouse scrolled (414, 265) with delta (0, 0)
Screenshot: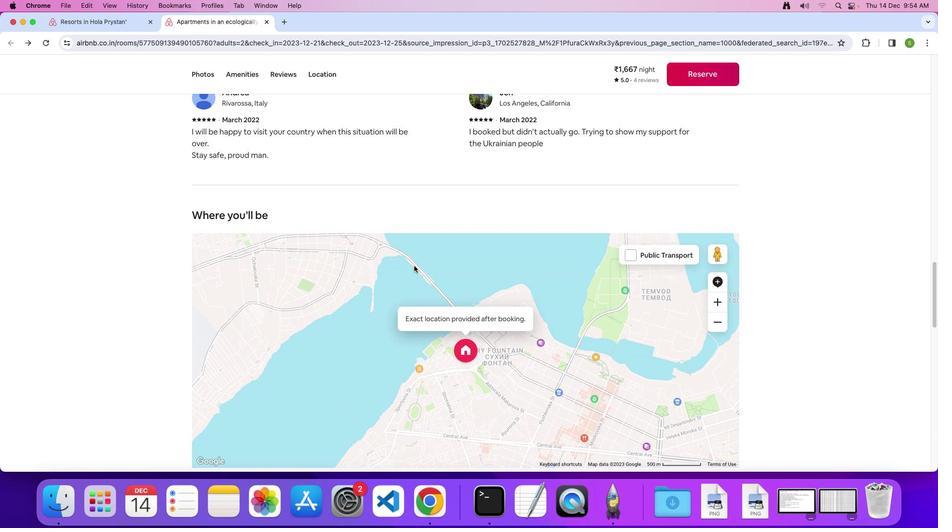 
Action: Mouse scrolled (414, 265) with delta (0, 0)
